 Task: Look for space in Sobral, Brazil from 1st June, 2023 to 4th June, 2023 for 1 adult in price range Rs.6000 to Rs.16000. Place can be private room with 1  bedroom having 1 bed and 1 bathroom. Property type can be house, flat, guest house. Amenities needed are: wifi. Booking option can be shelf check-in. Required host language is Spanish.
Action: Mouse moved to (661, 99)
Screenshot: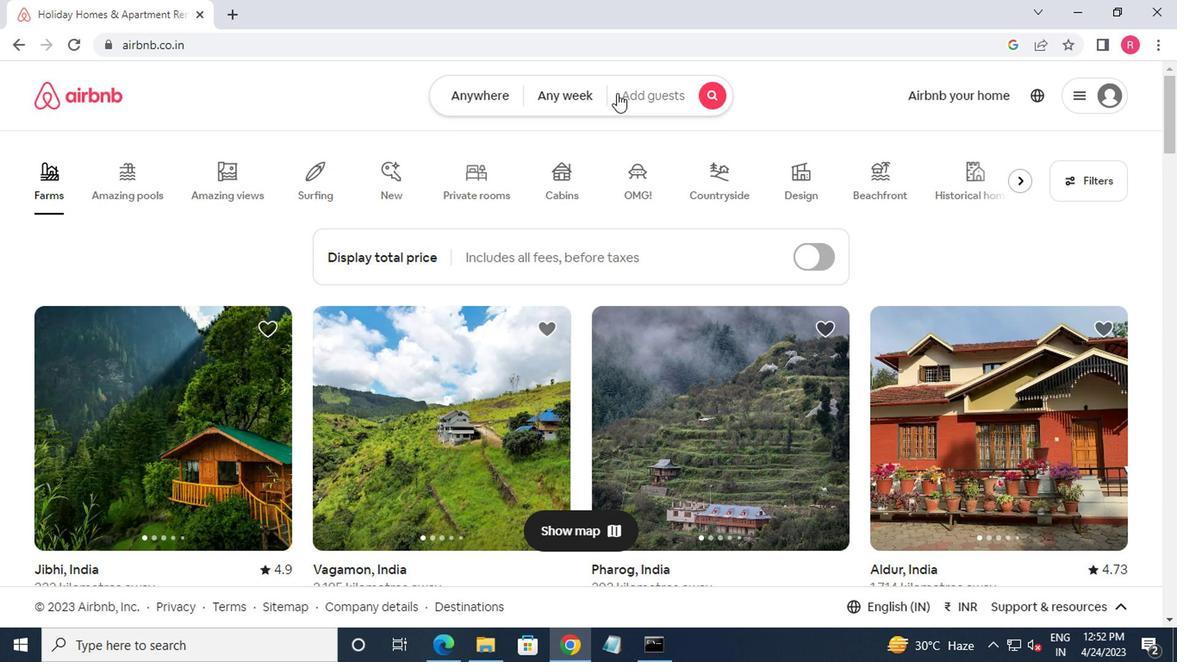
Action: Mouse pressed left at (661, 99)
Screenshot: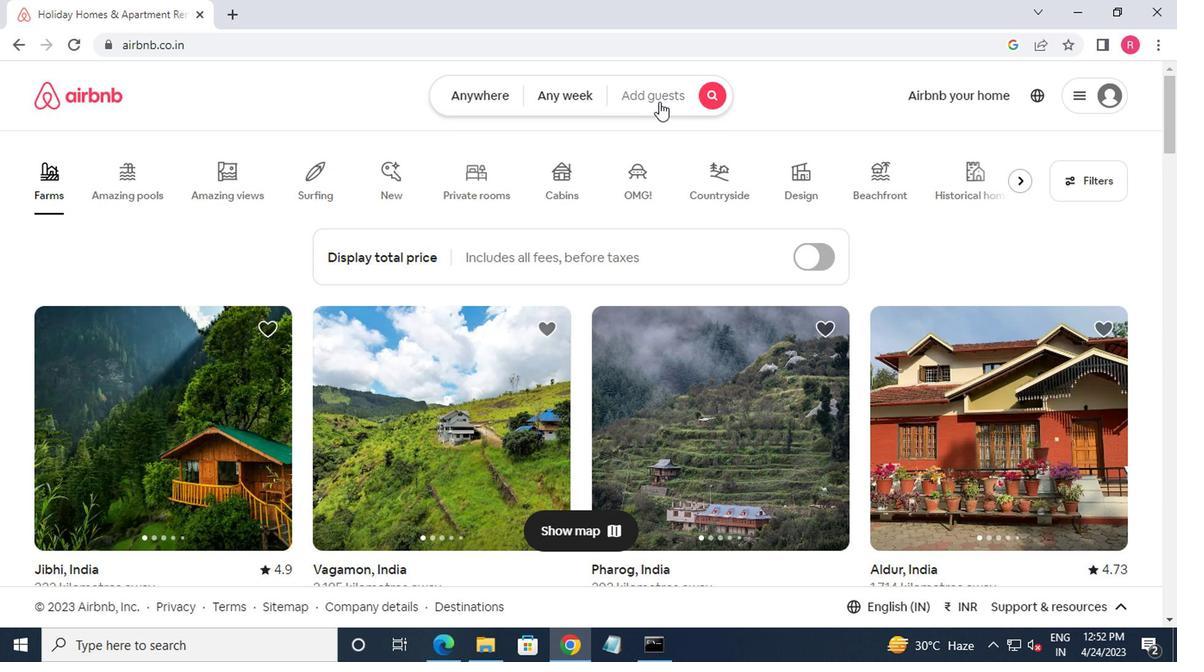
Action: Mouse moved to (316, 158)
Screenshot: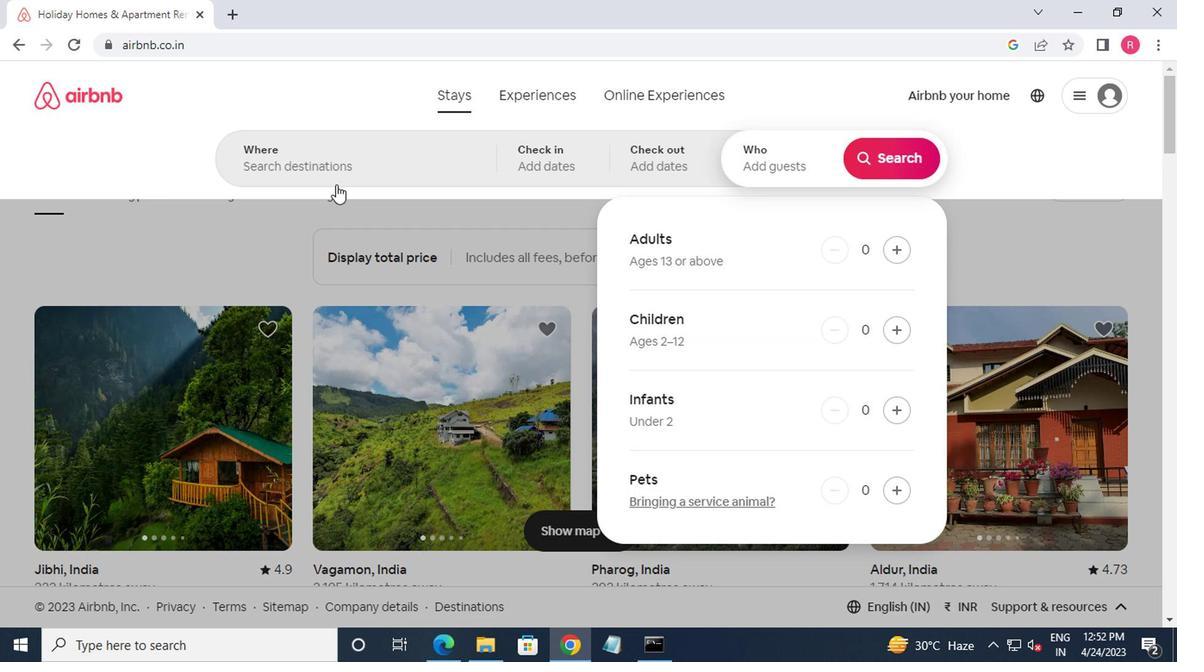 
Action: Mouse pressed left at (316, 158)
Screenshot: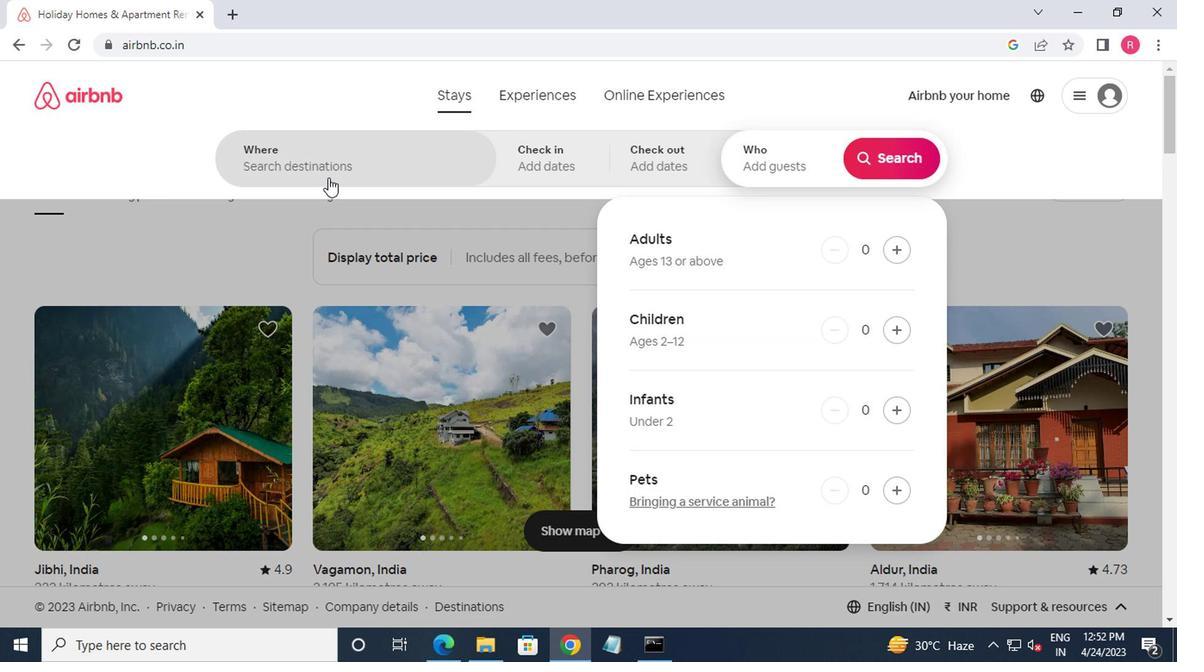 
Action: Key pressed soure,brazil<Key.enter>
Screenshot: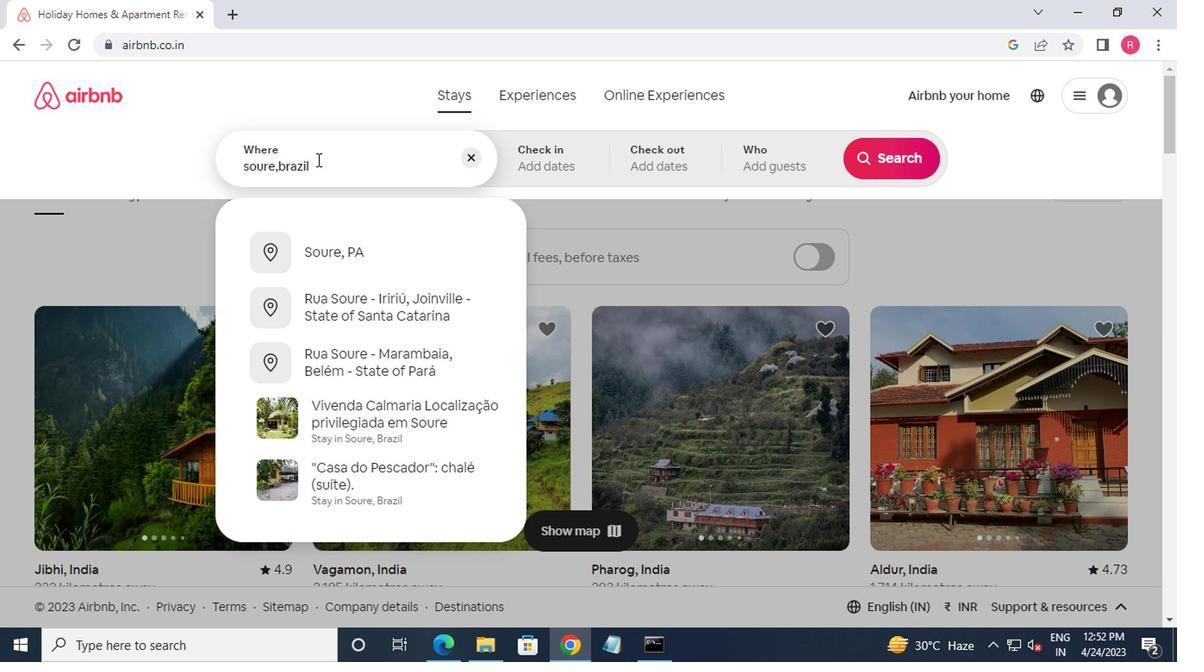 
Action: Mouse moved to (876, 298)
Screenshot: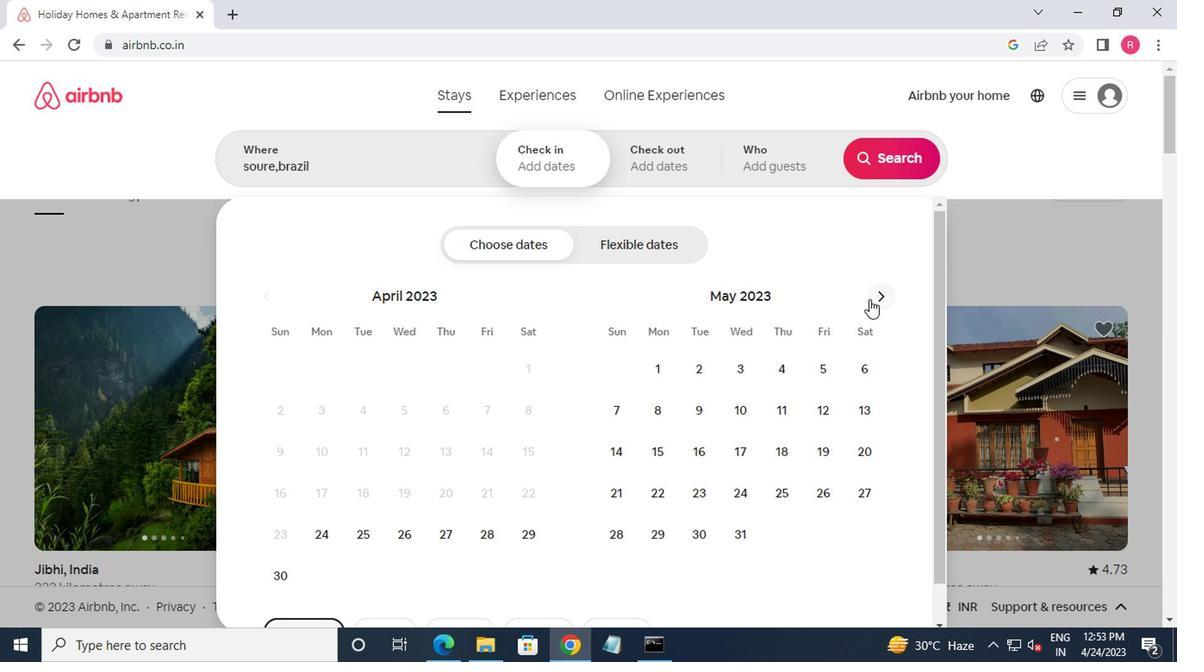 
Action: Mouse pressed left at (876, 298)
Screenshot: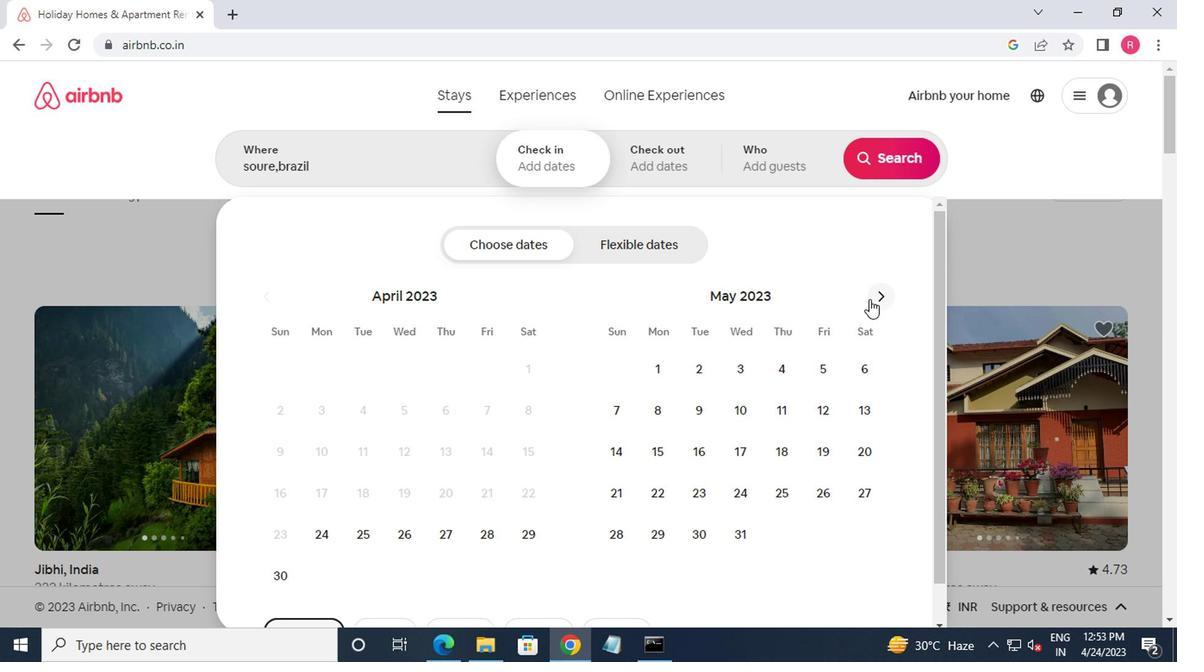 
Action: Mouse pressed left at (876, 298)
Screenshot: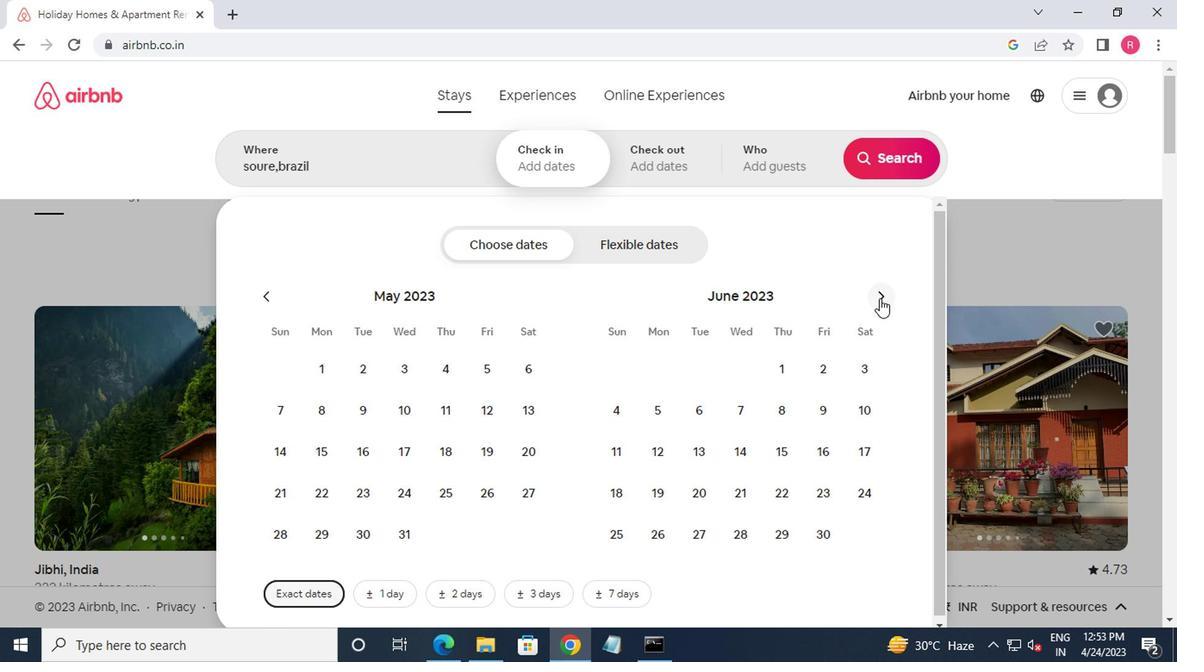 
Action: Mouse moved to (857, 369)
Screenshot: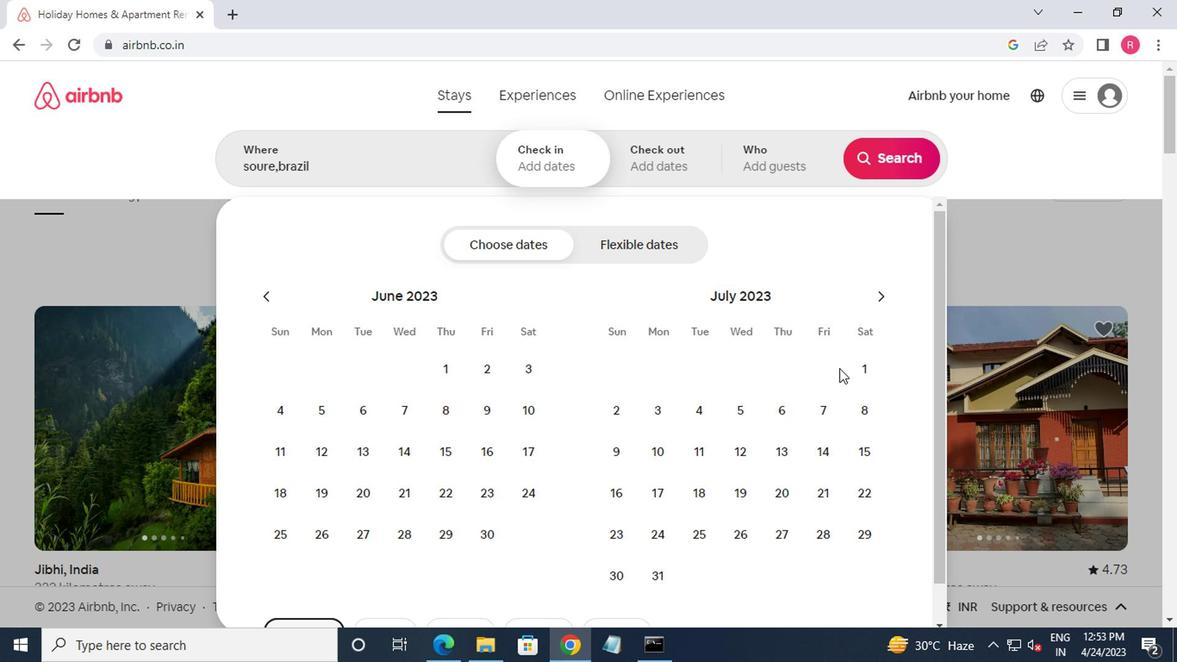 
Action: Mouse pressed left at (857, 369)
Screenshot: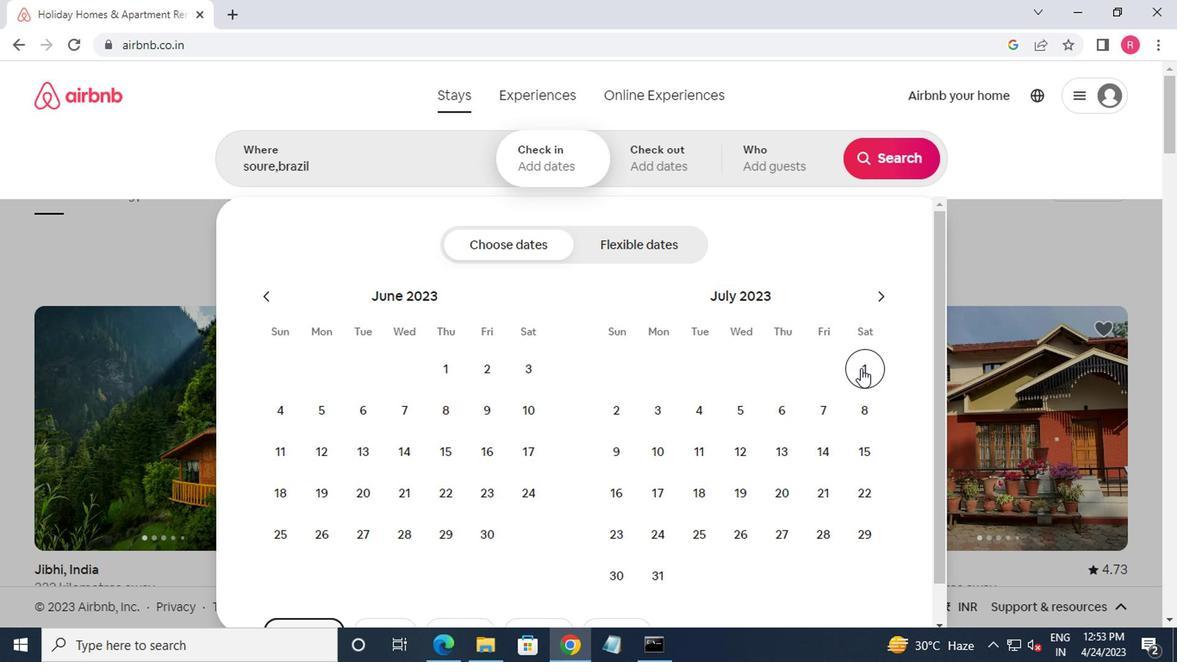
Action: Mouse moved to (651, 423)
Screenshot: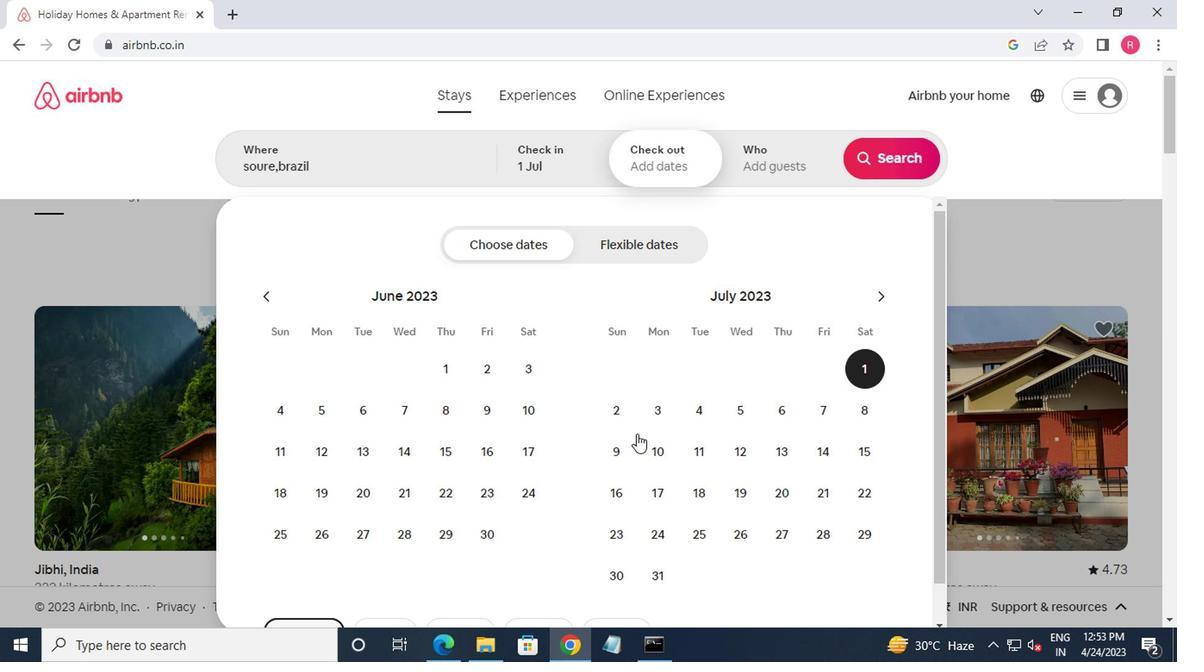 
Action: Mouse pressed left at (651, 423)
Screenshot: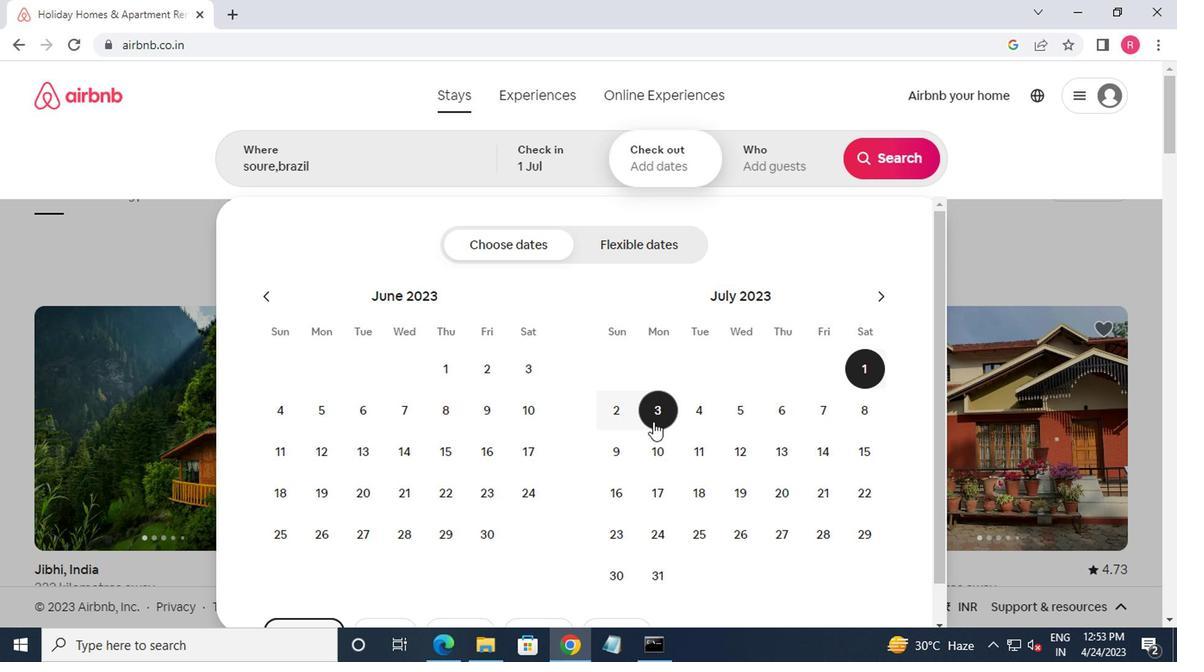 
Action: Mouse moved to (748, 164)
Screenshot: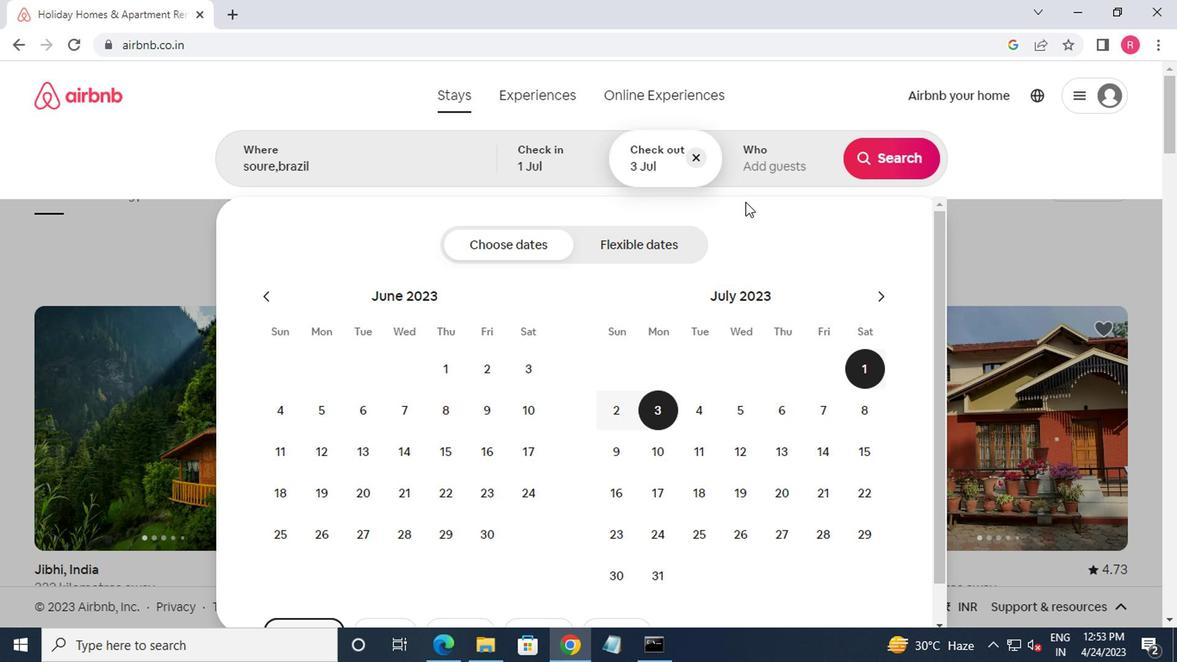 
Action: Mouse pressed left at (748, 164)
Screenshot: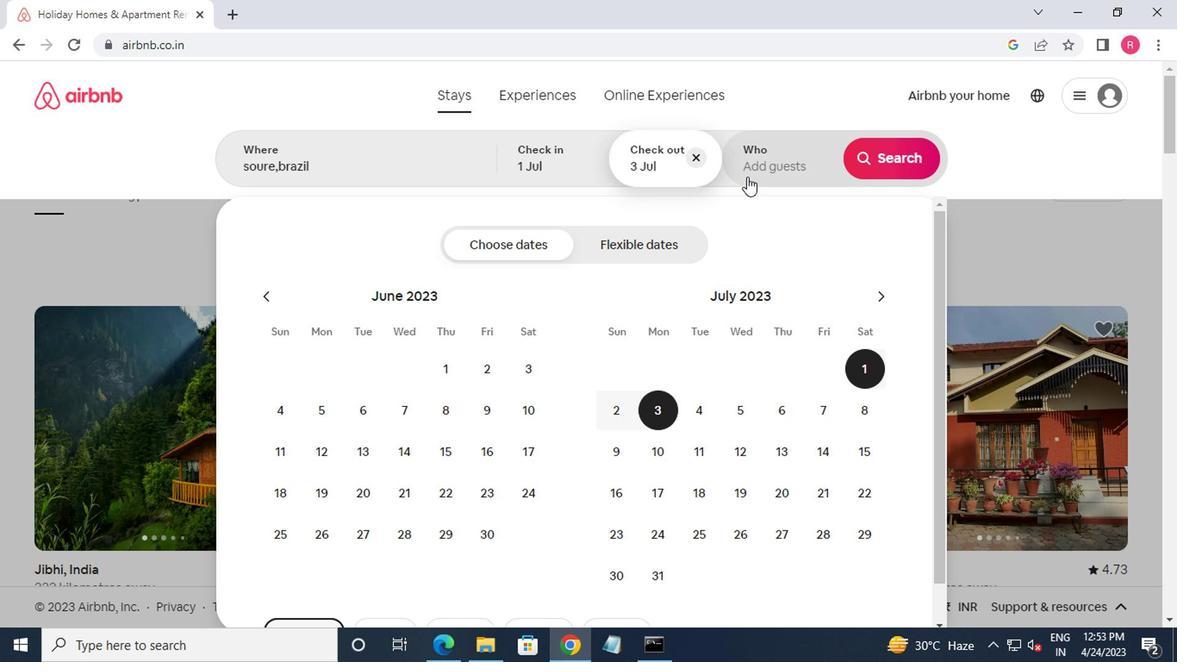 
Action: Mouse moved to (901, 257)
Screenshot: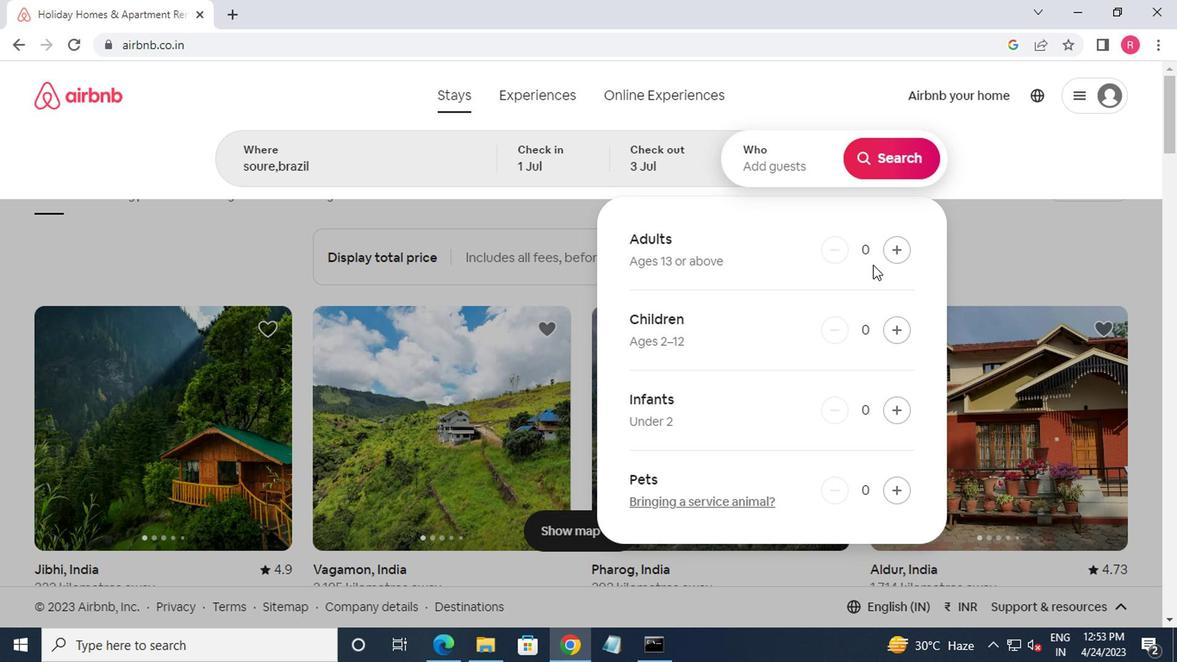 
Action: Mouse pressed left at (901, 257)
Screenshot: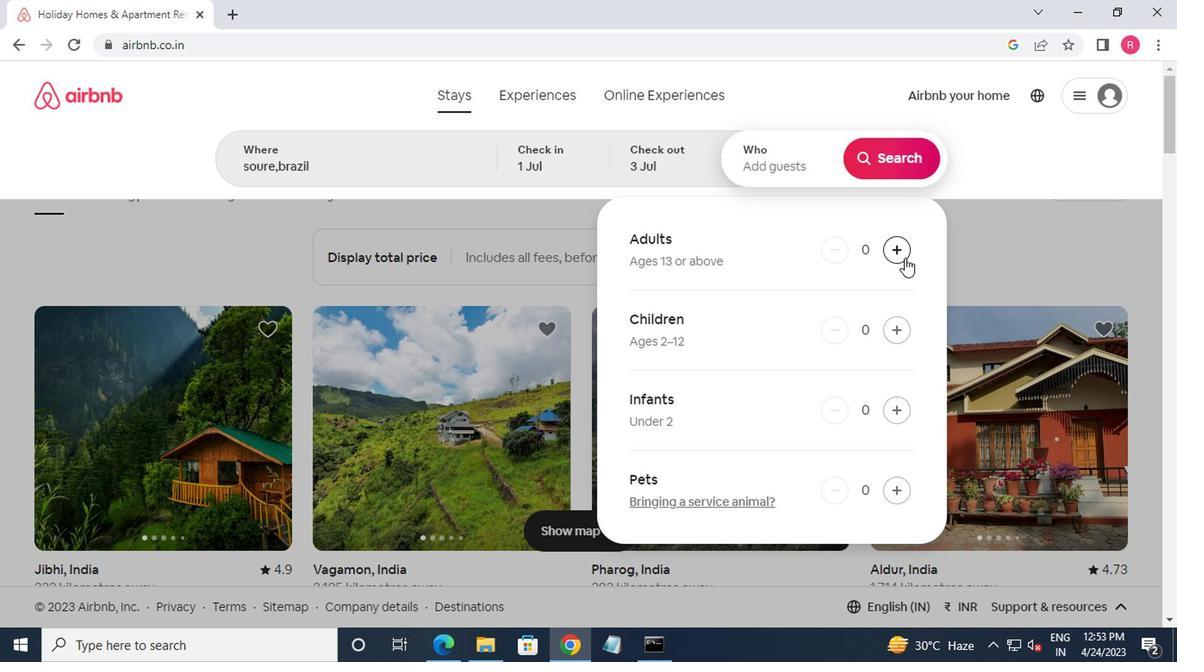 
Action: Mouse pressed left at (901, 257)
Screenshot: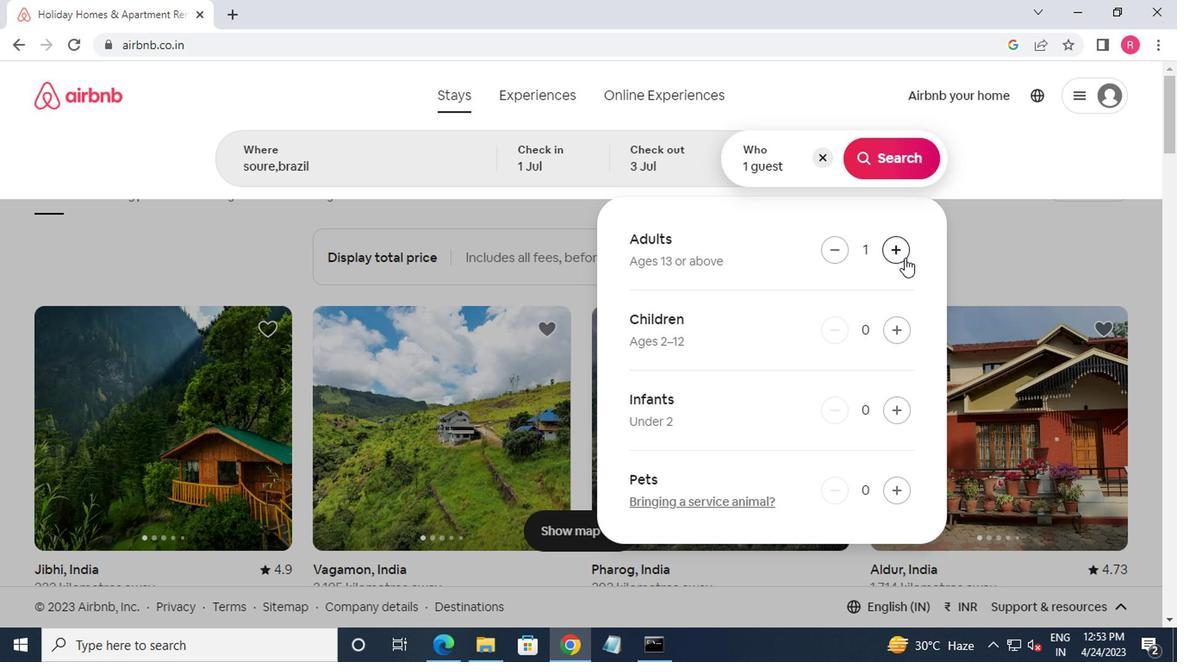 
Action: Mouse moved to (830, 255)
Screenshot: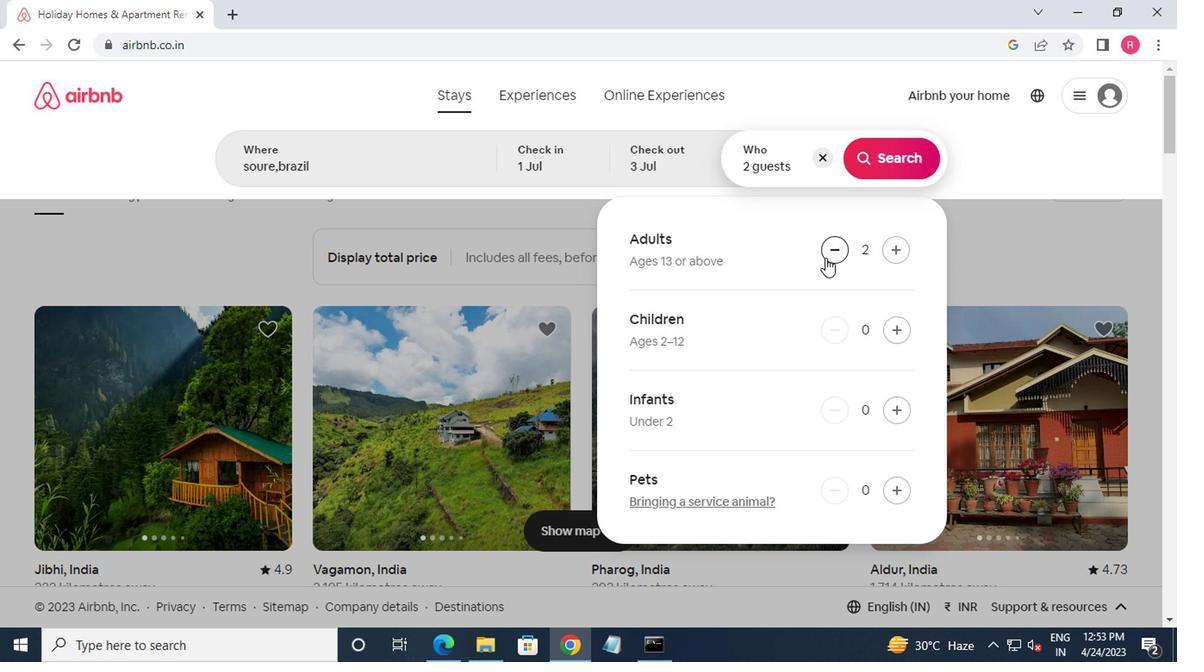 
Action: Mouse pressed left at (830, 255)
Screenshot: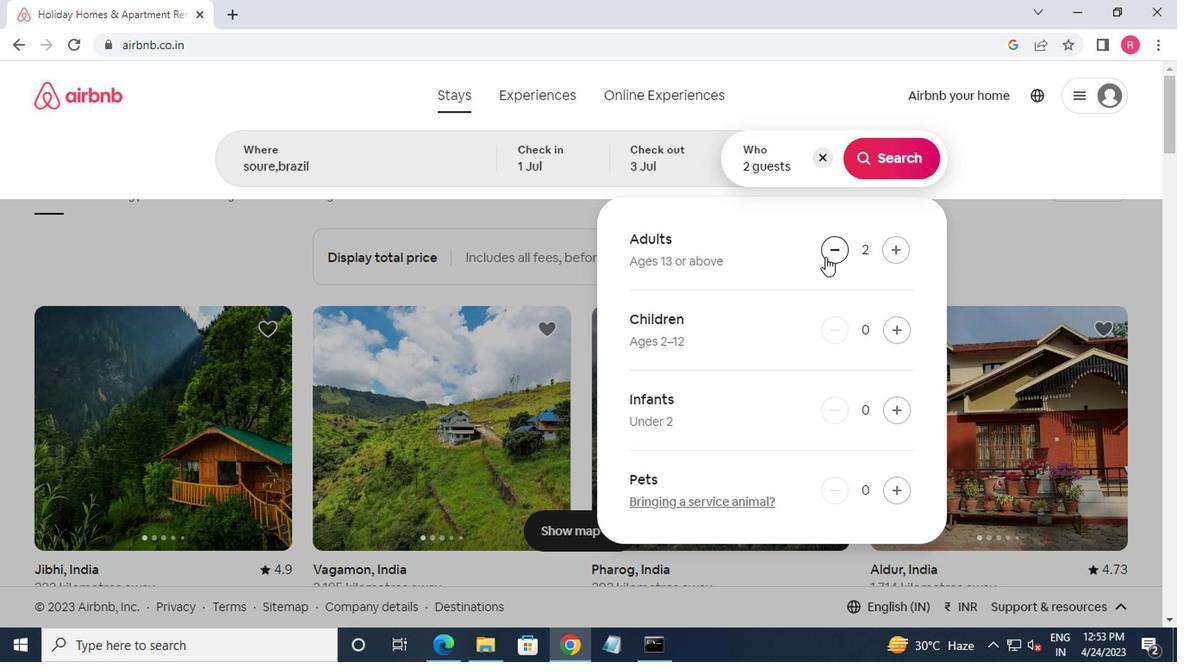 
Action: Mouse moved to (886, 162)
Screenshot: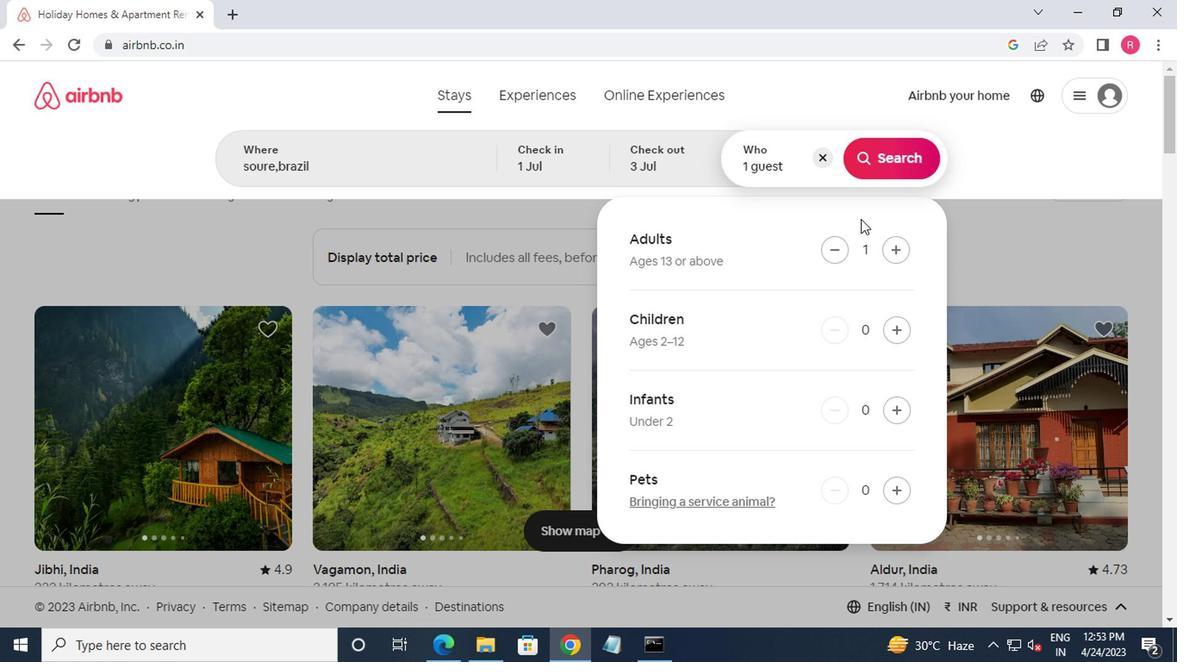 
Action: Mouse pressed left at (886, 162)
Screenshot: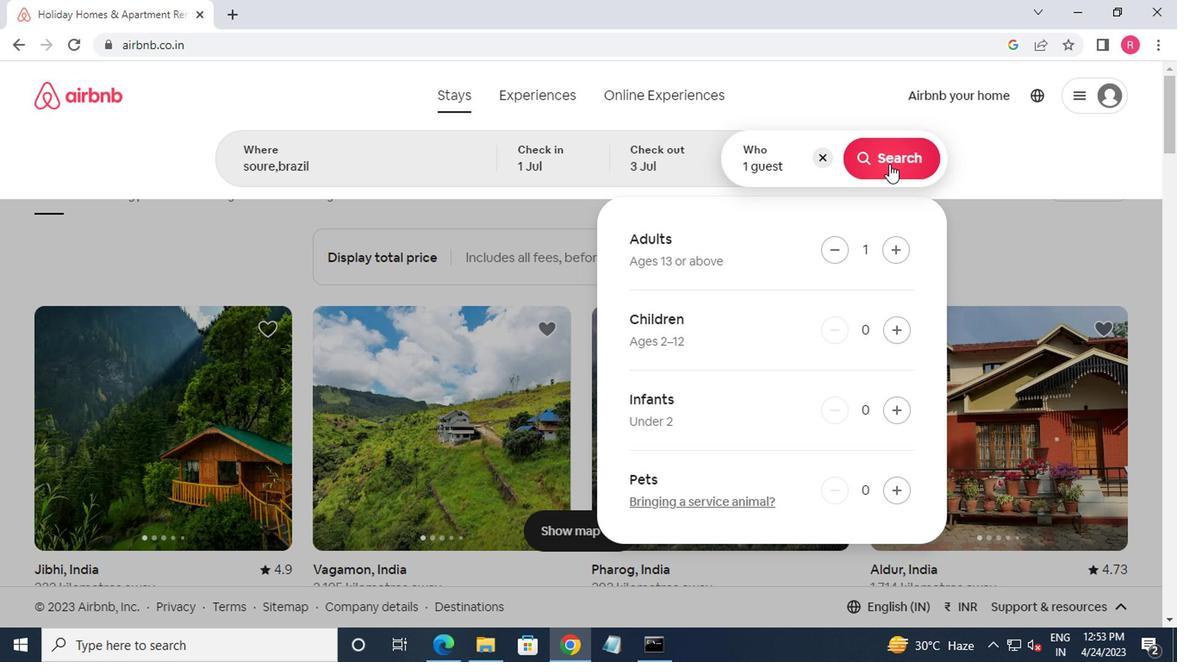 
Action: Mouse moved to (1073, 168)
Screenshot: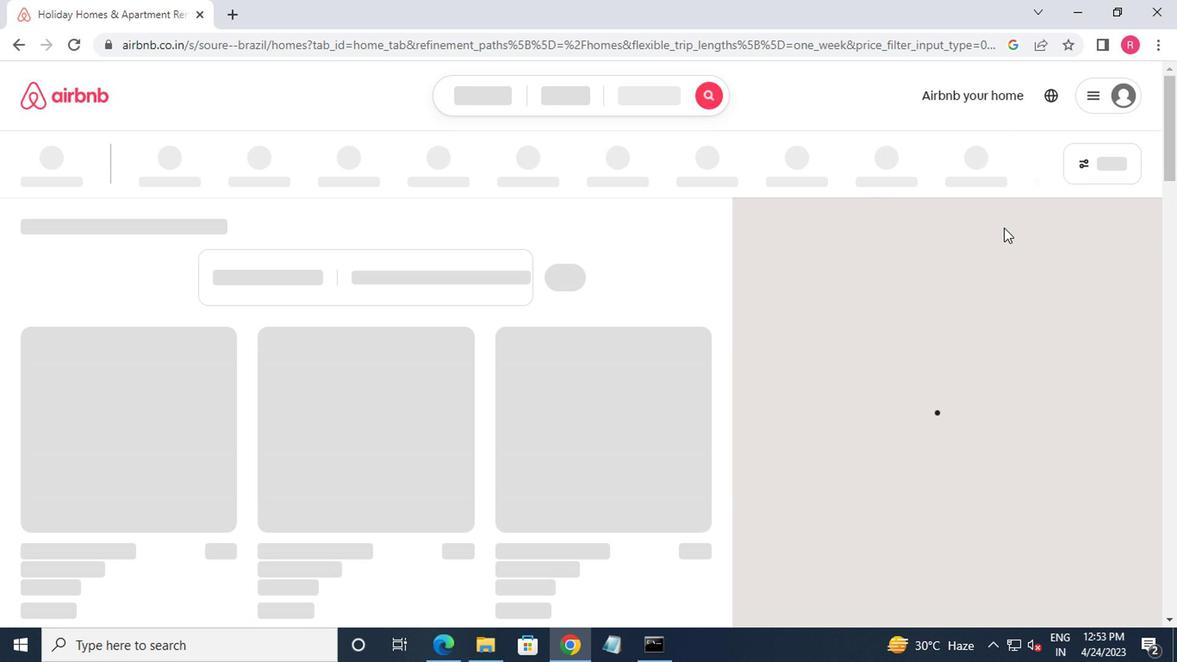 
Action: Mouse pressed left at (1073, 168)
Screenshot: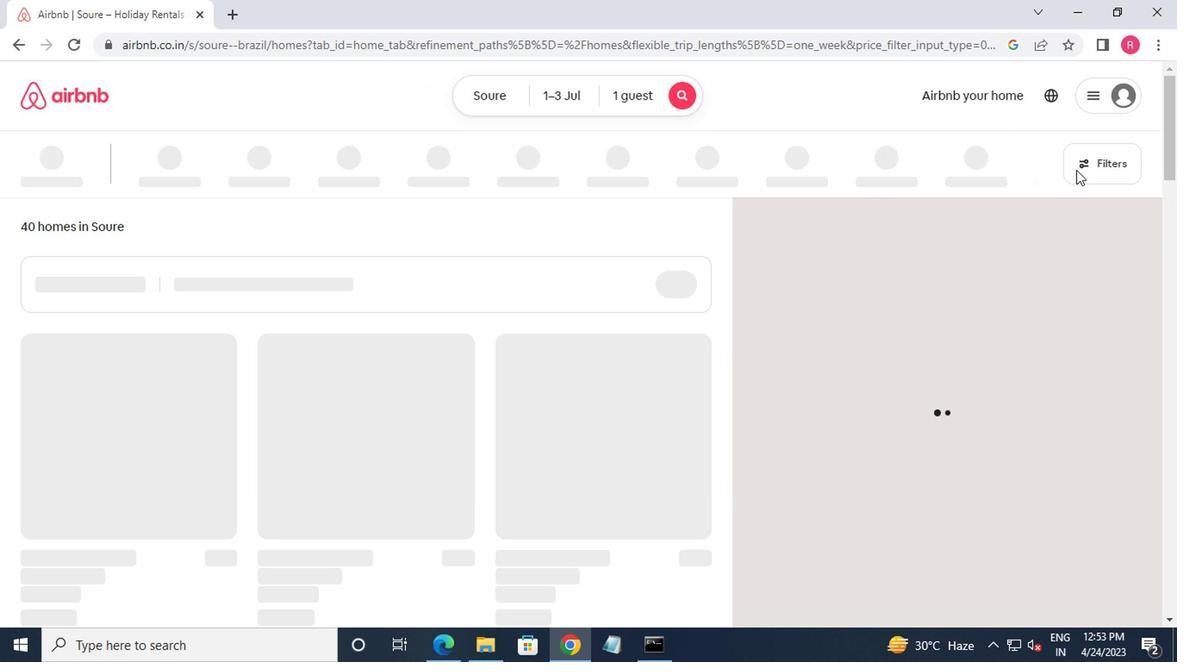 
Action: Mouse moved to (468, 393)
Screenshot: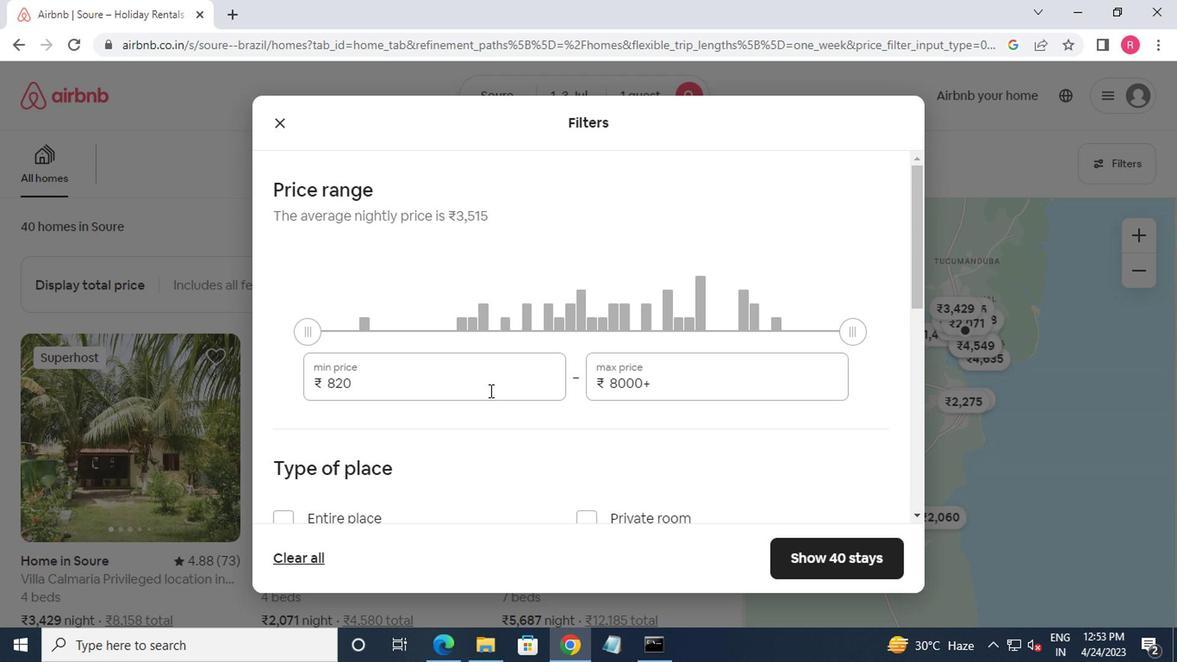 
Action: Mouse pressed left at (468, 393)
Screenshot: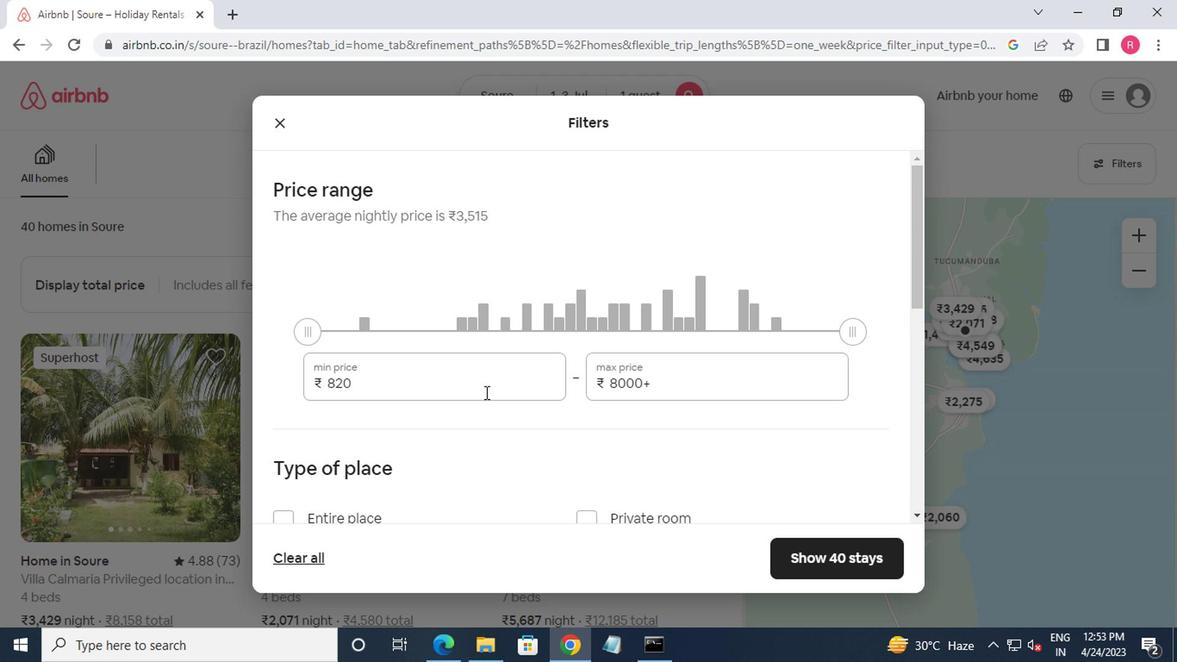 
Action: Mouse moved to (511, 439)
Screenshot: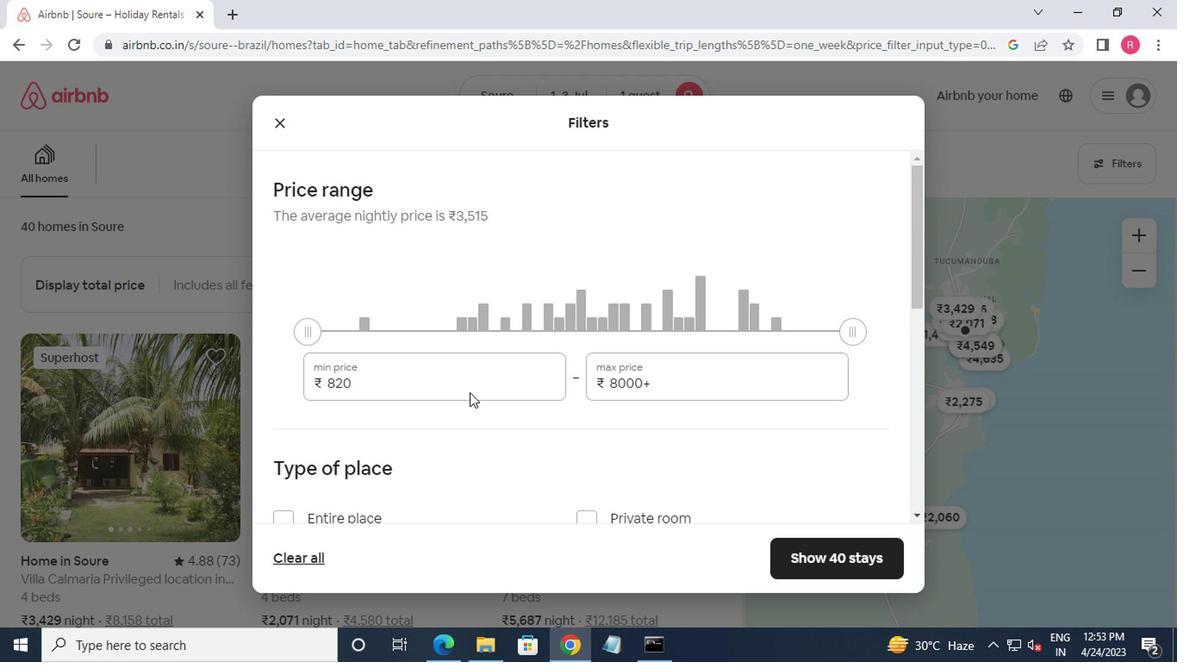 
Action: Key pressed <Key.backspace><Key.backspace><Key.backspace><Key.backspace><Key.backspace>5000
Screenshot: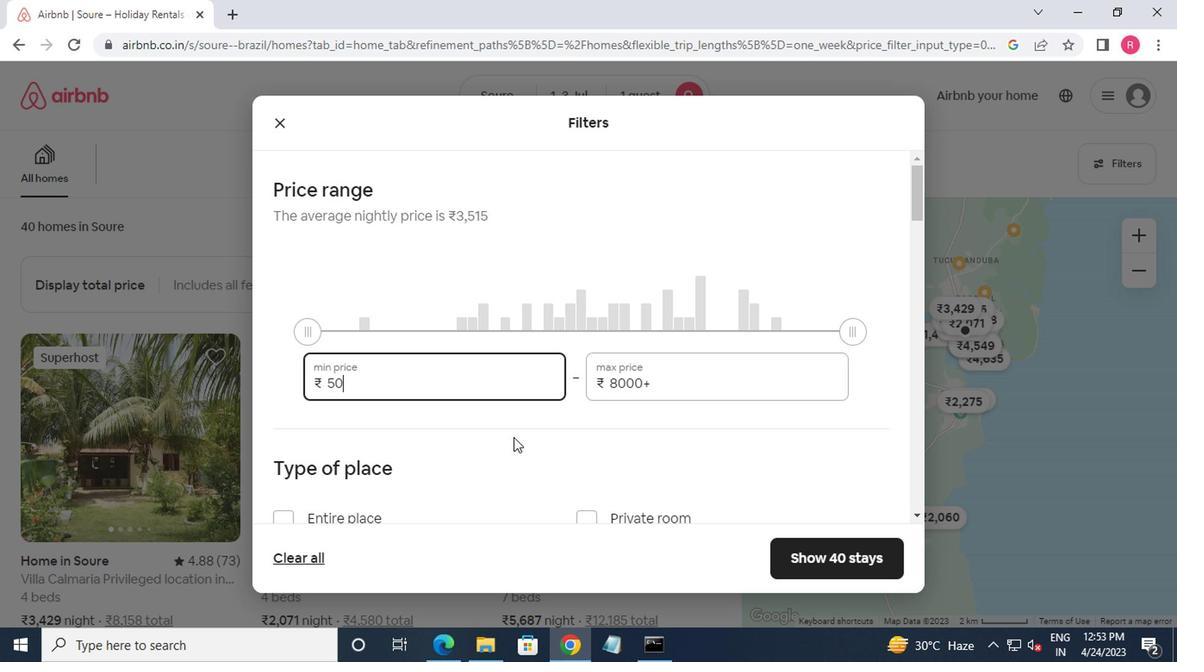 
Action: Mouse moved to (656, 388)
Screenshot: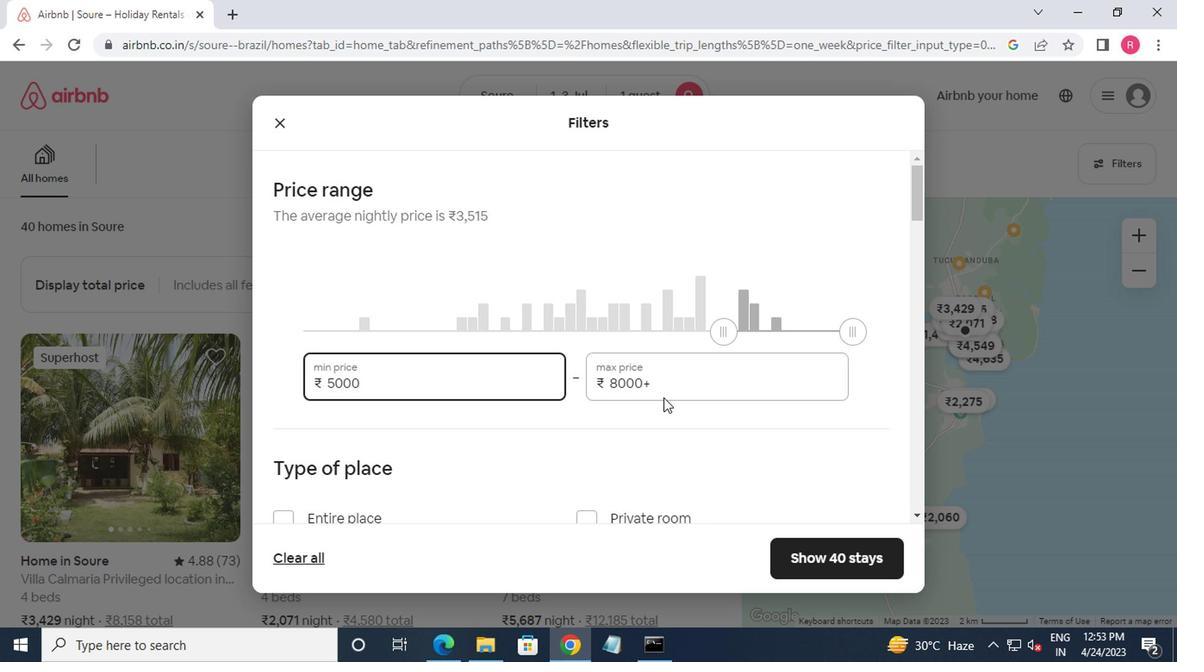 
Action: Mouse pressed left at (656, 388)
Screenshot: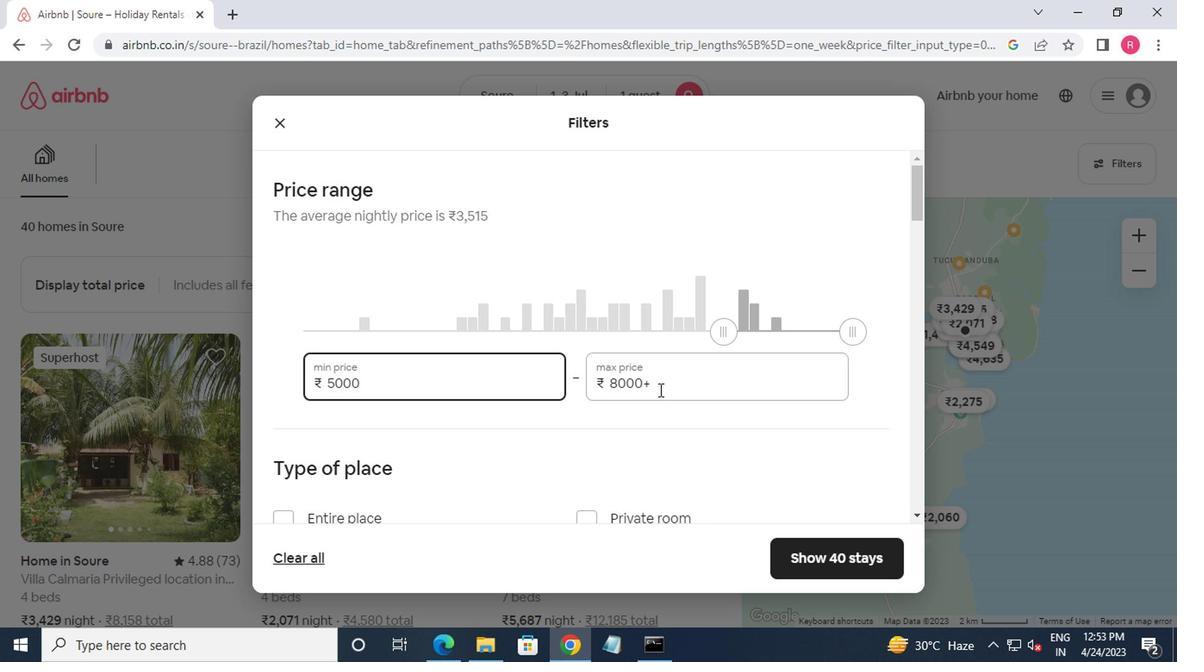 
Action: Mouse moved to (656, 387)
Screenshot: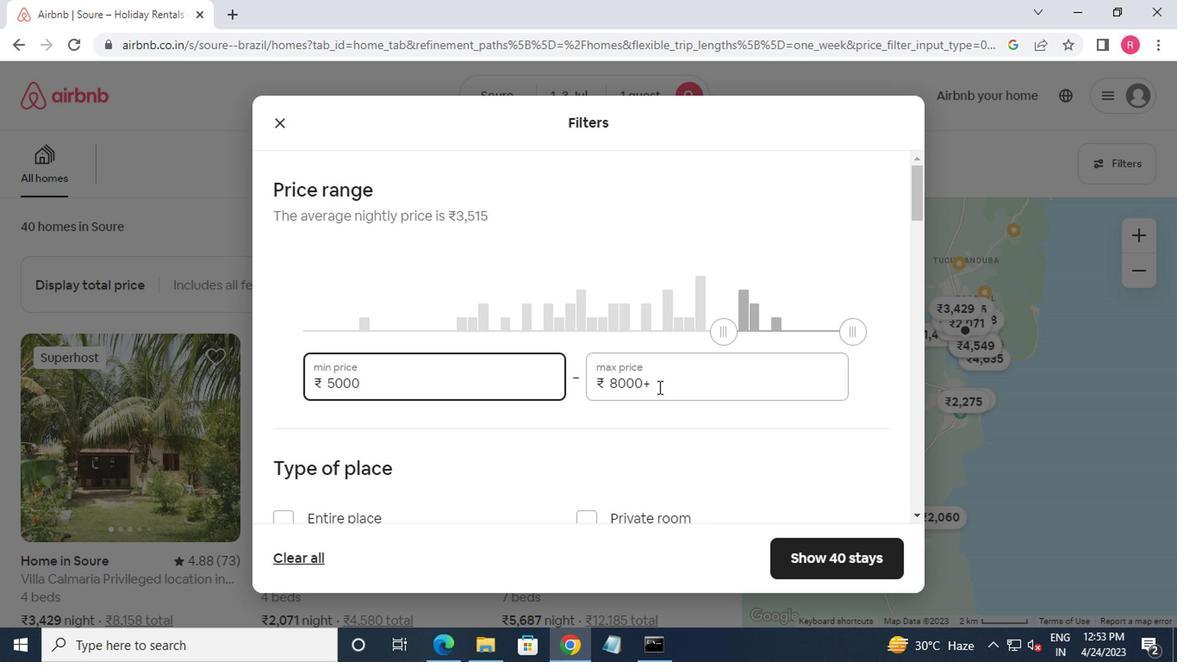 
Action: Key pressed \<Key.backspace><Key.backspace><Key.backspace><Key.backspace><Key.backspace>15000
Screenshot: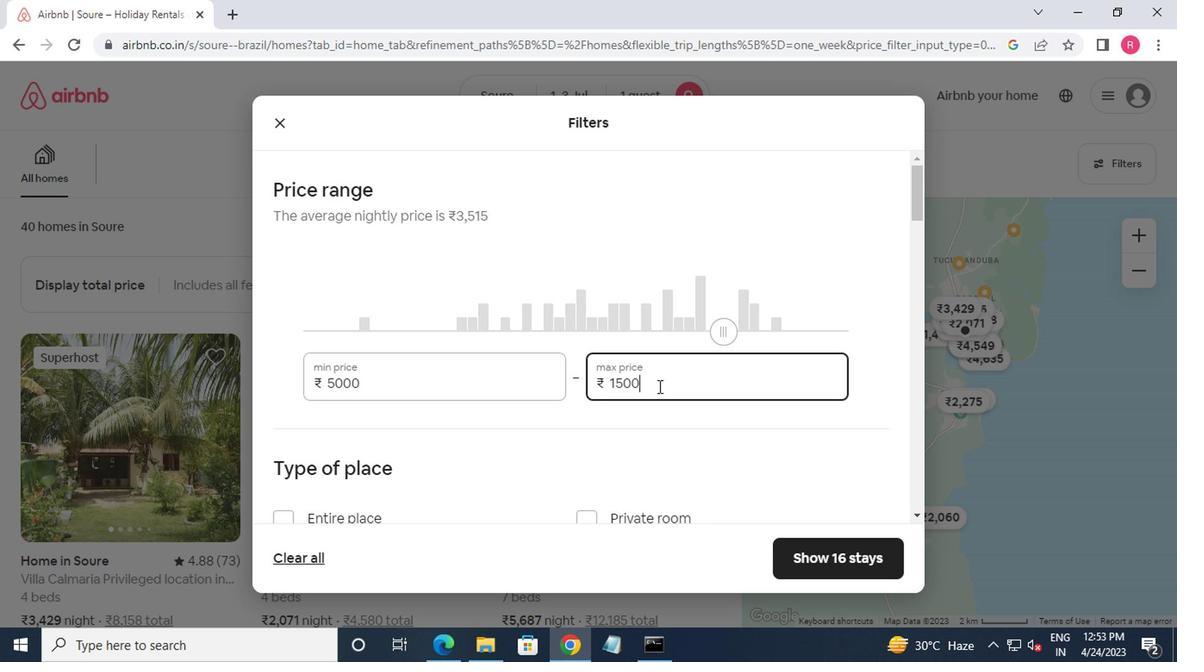 
Action: Mouse moved to (667, 437)
Screenshot: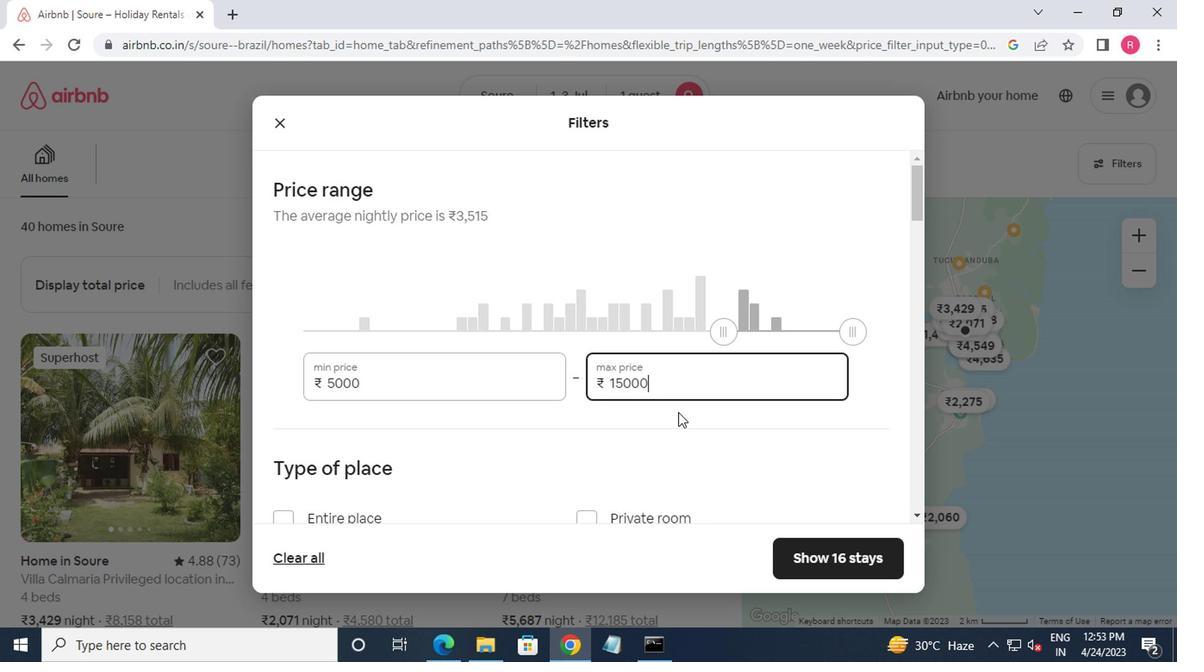
Action: Mouse scrolled (667, 437) with delta (0, 0)
Screenshot: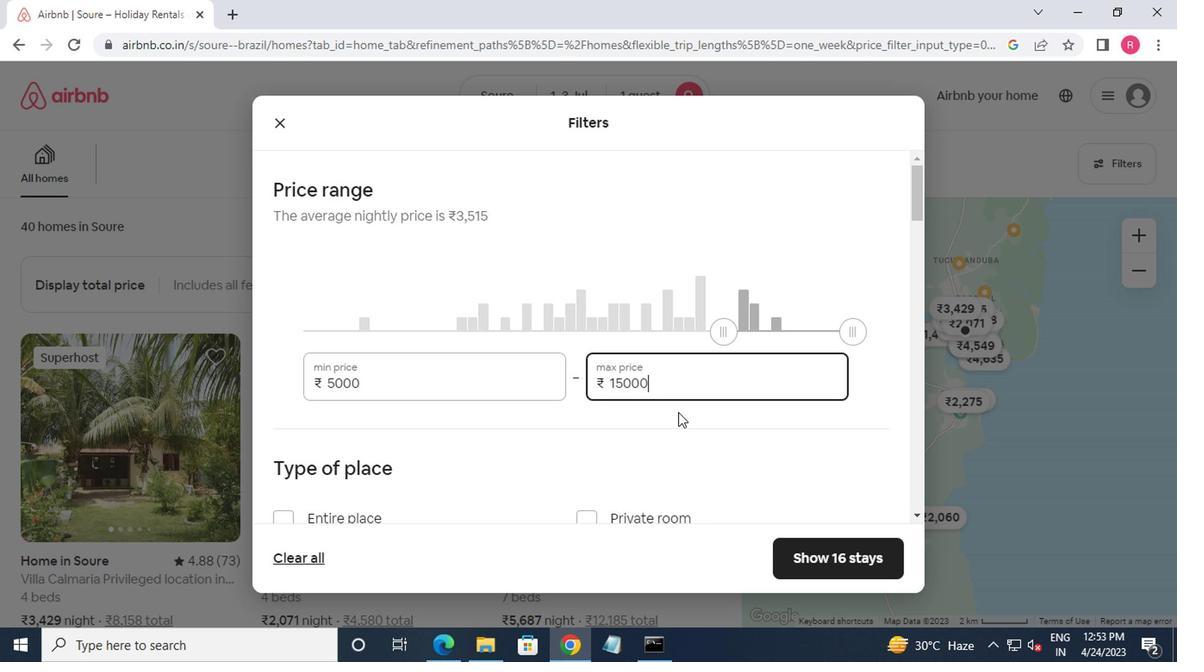 
Action: Mouse moved to (661, 452)
Screenshot: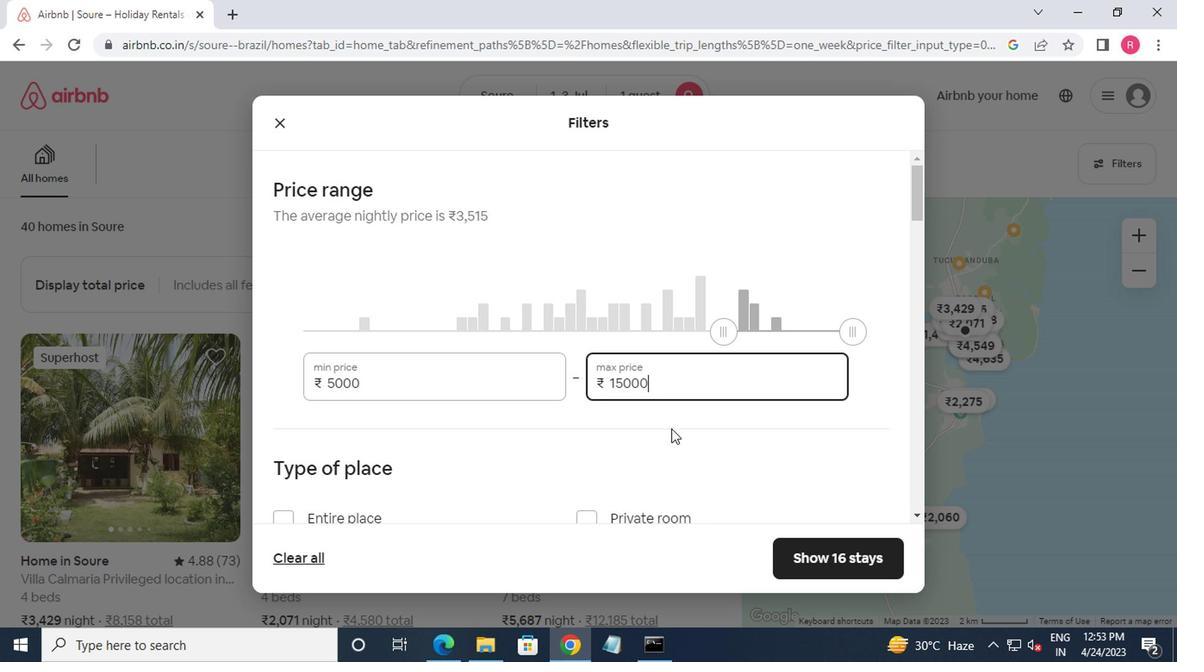 
Action: Mouse scrolled (661, 451) with delta (0, 0)
Screenshot: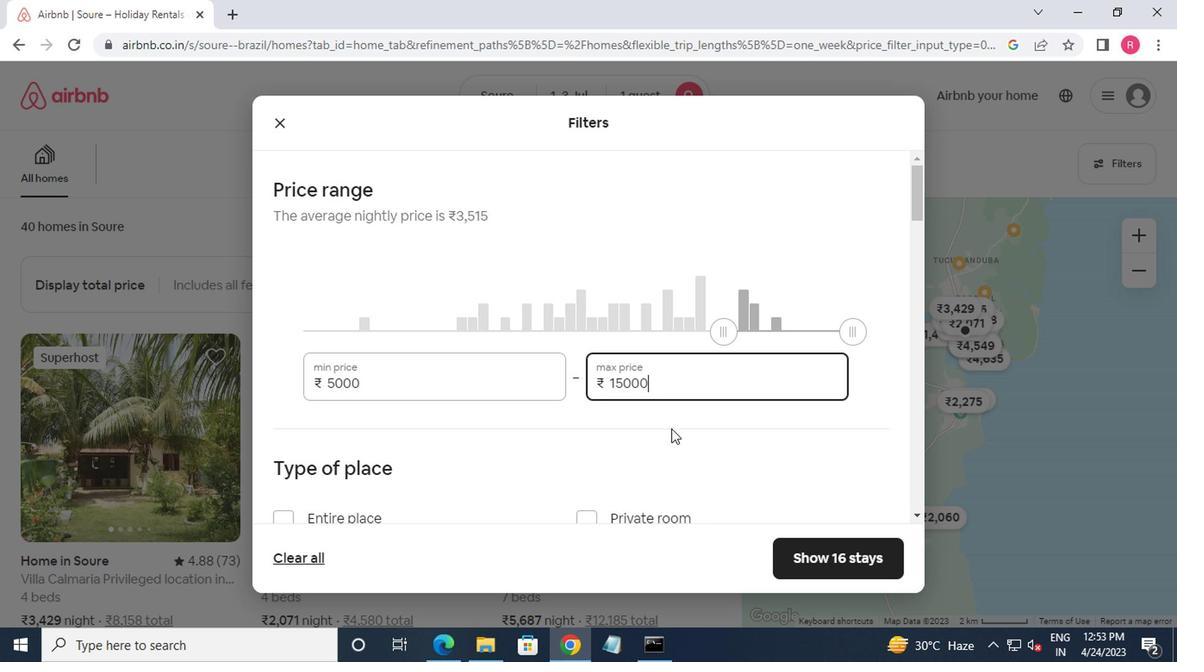 
Action: Mouse moved to (625, 462)
Screenshot: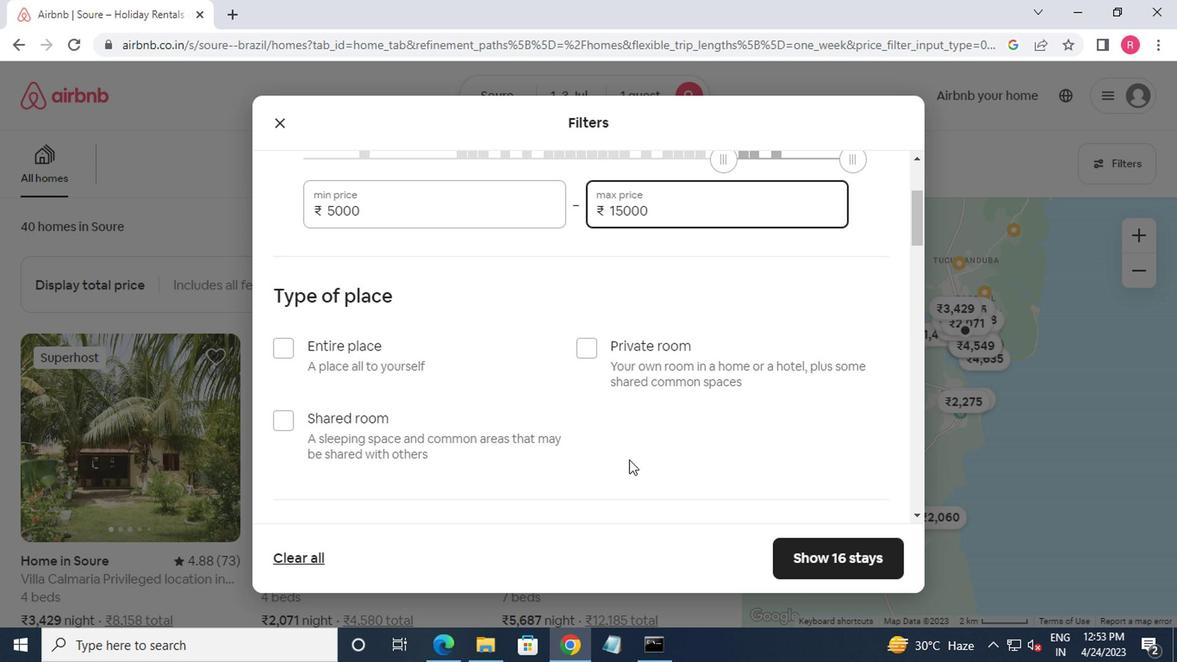 
Action: Mouse scrolled (625, 461) with delta (0, -1)
Screenshot: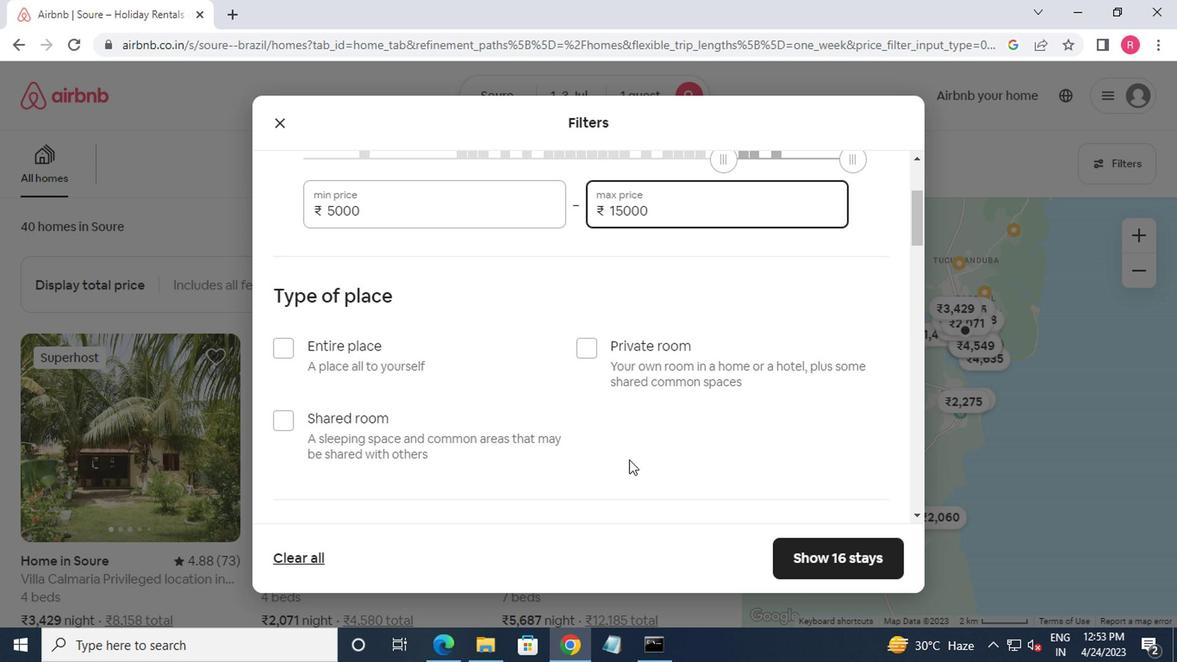 
Action: Mouse moved to (595, 263)
Screenshot: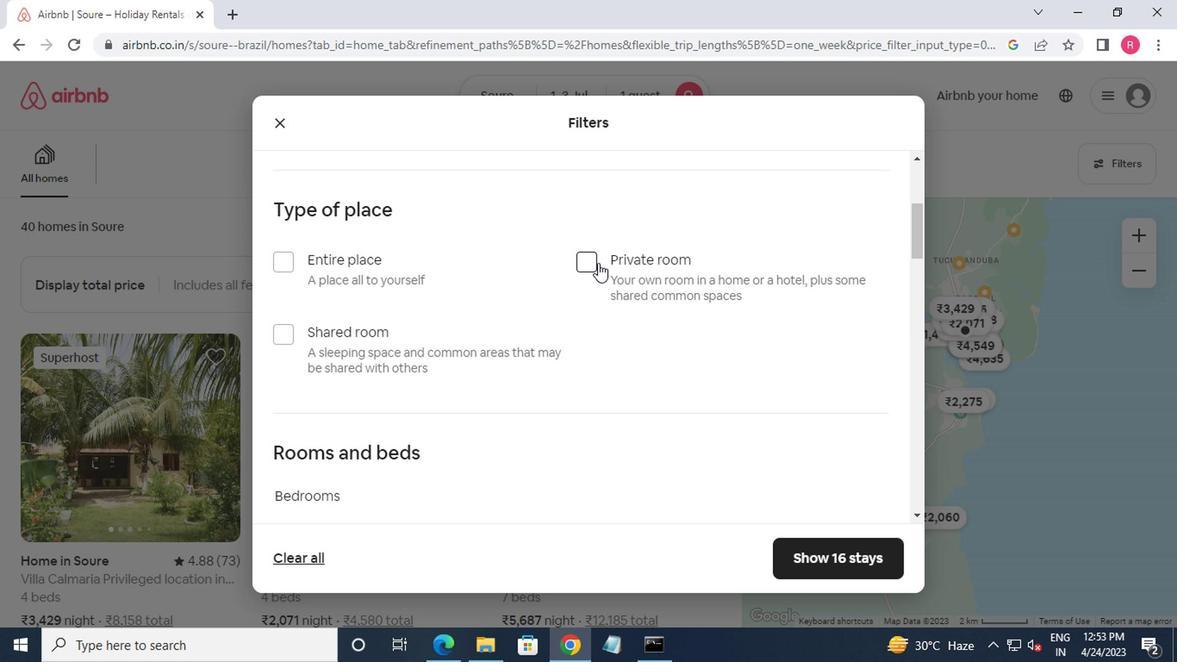 
Action: Mouse pressed left at (595, 263)
Screenshot: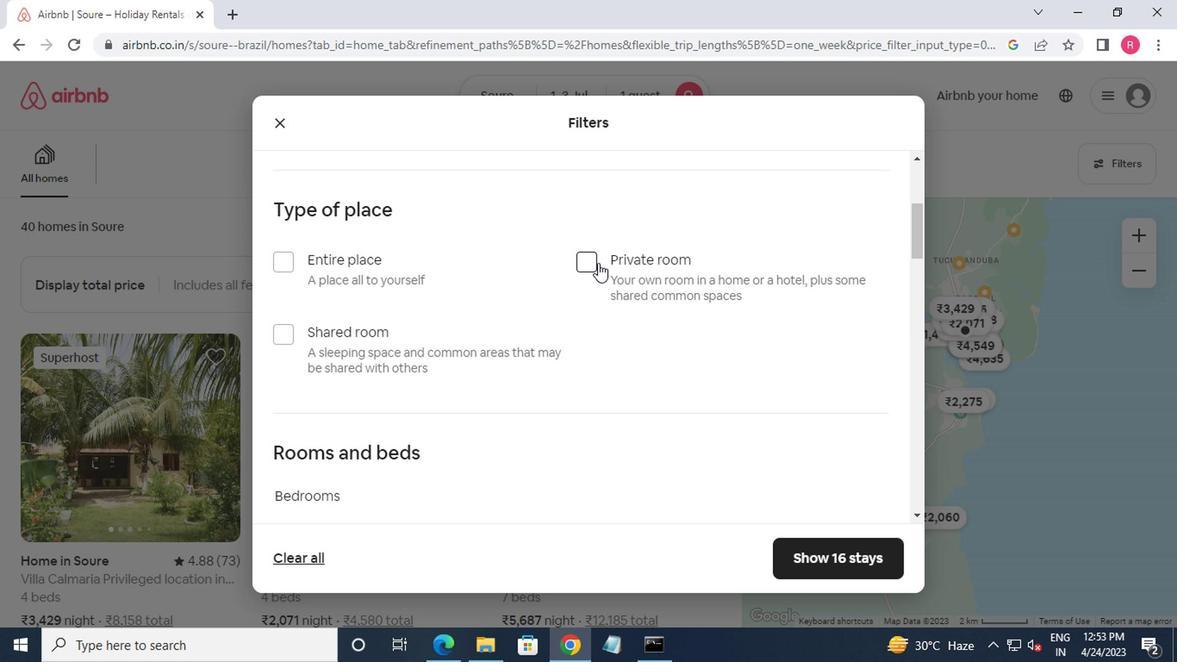 
Action: Mouse moved to (594, 273)
Screenshot: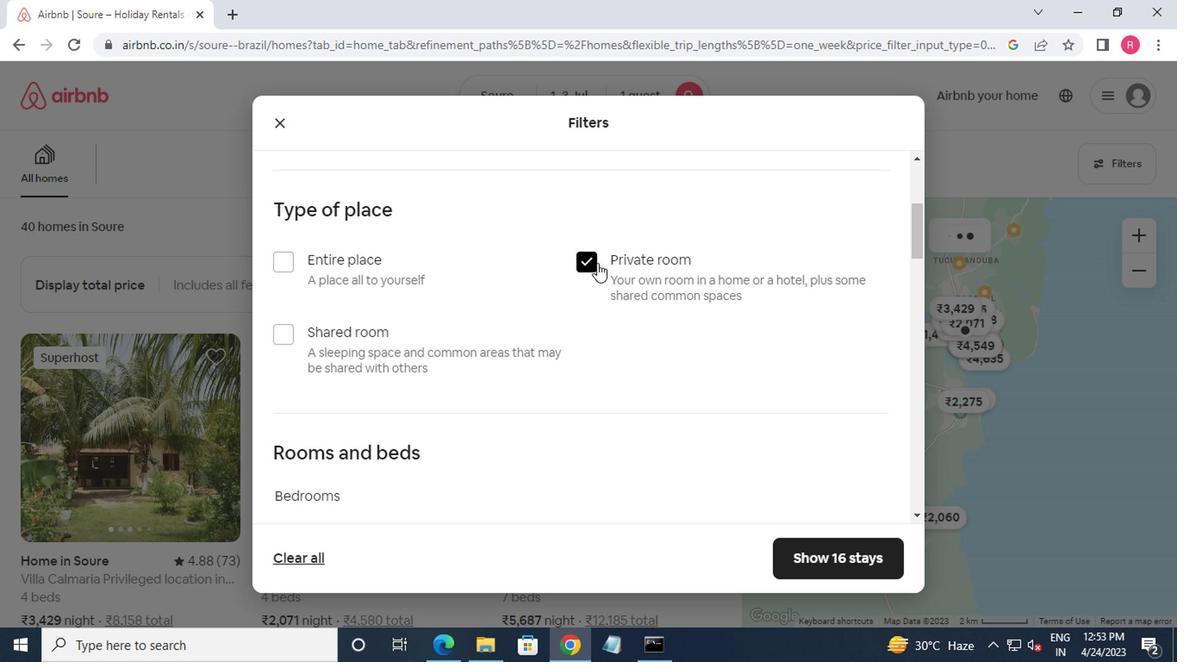 
Action: Mouse scrolled (594, 272) with delta (0, -1)
Screenshot: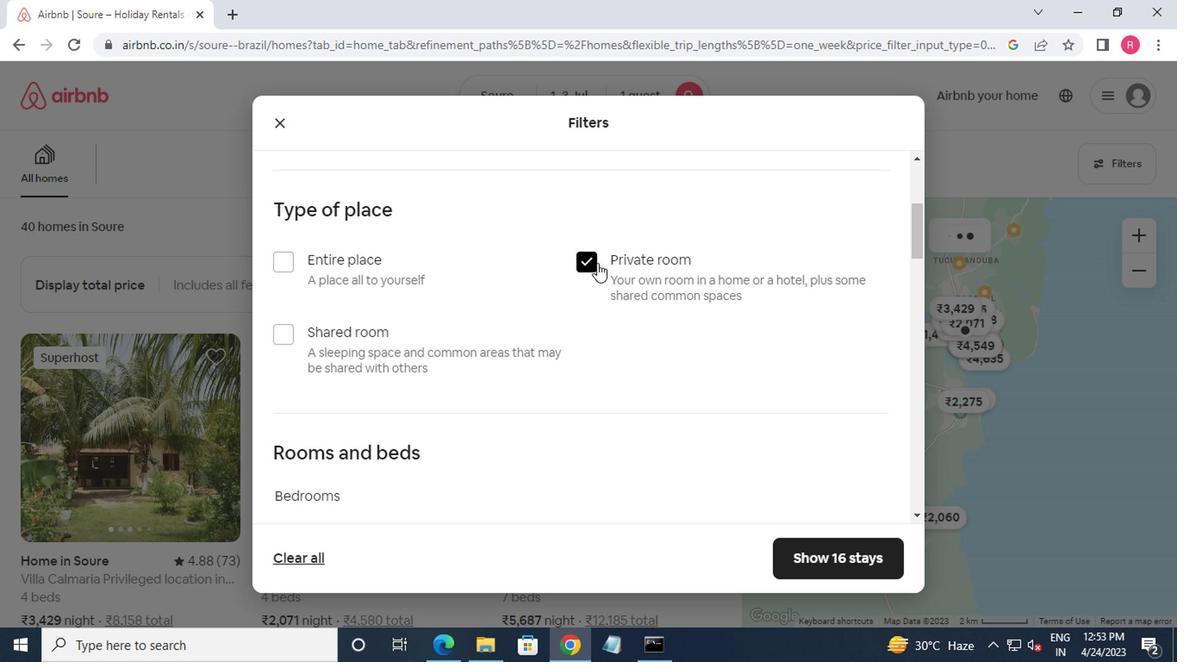 
Action: Mouse moved to (594, 275)
Screenshot: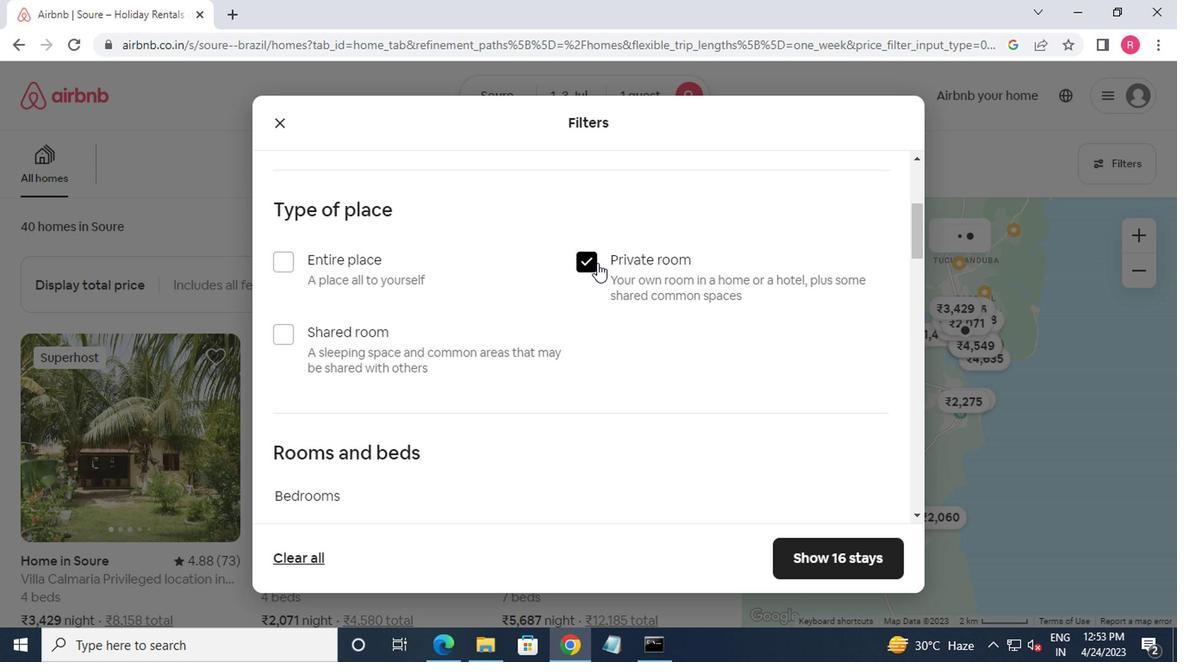 
Action: Mouse scrolled (594, 274) with delta (0, -1)
Screenshot: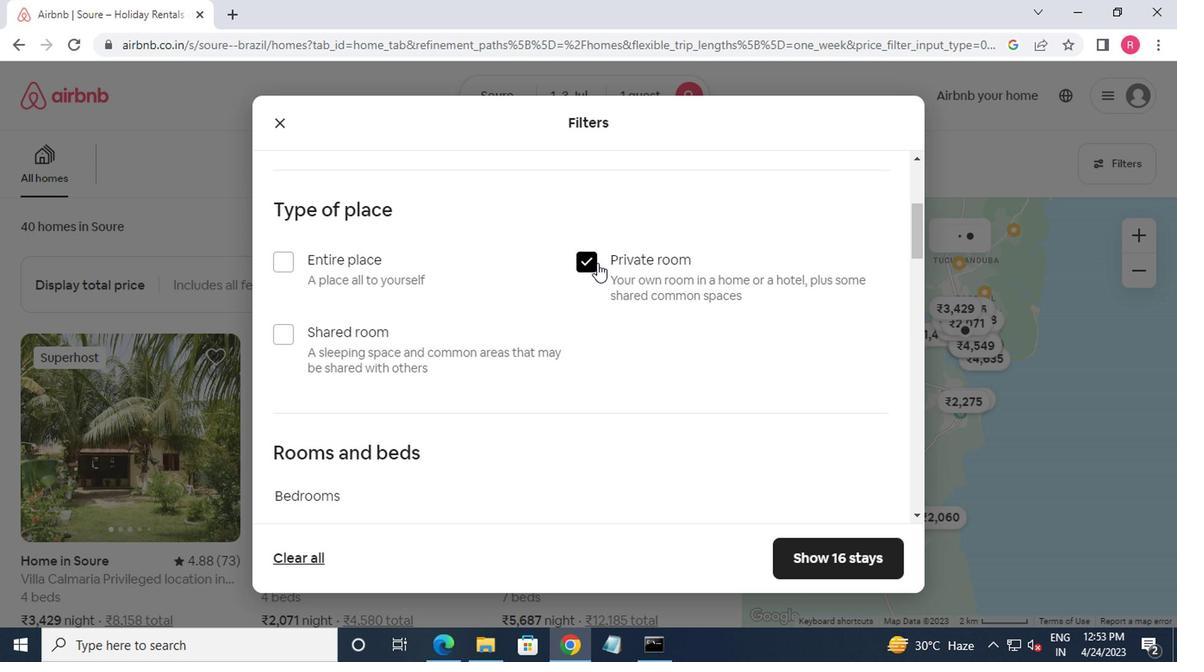 
Action: Mouse moved to (591, 280)
Screenshot: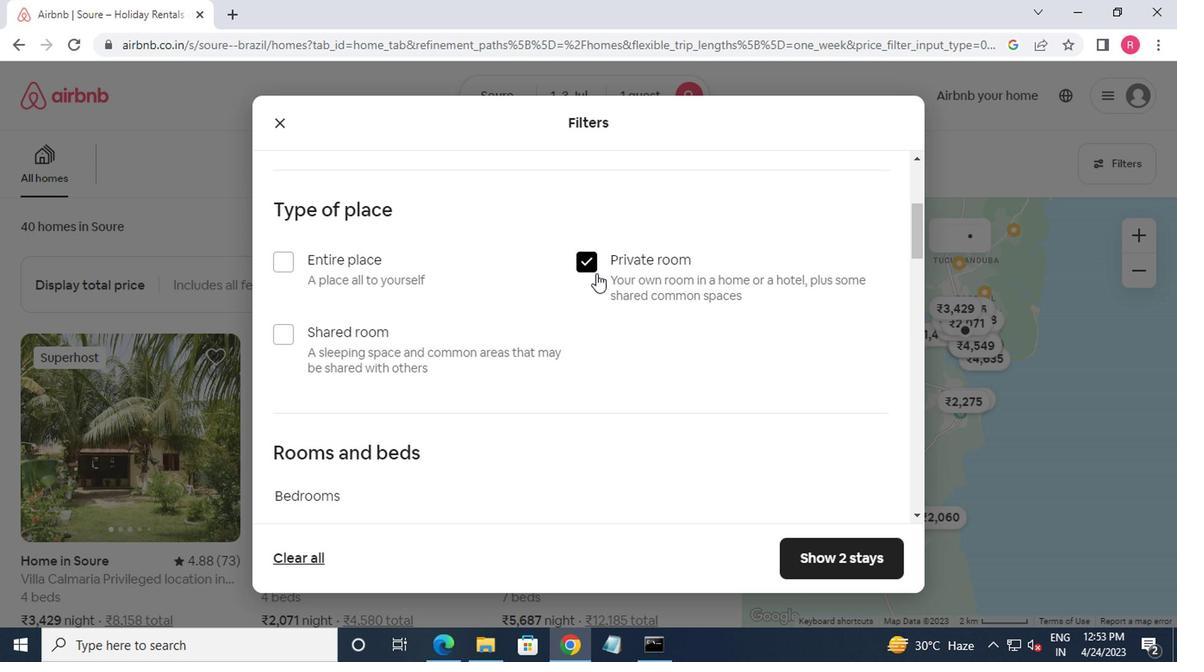 
Action: Mouse scrolled (591, 280) with delta (0, 0)
Screenshot: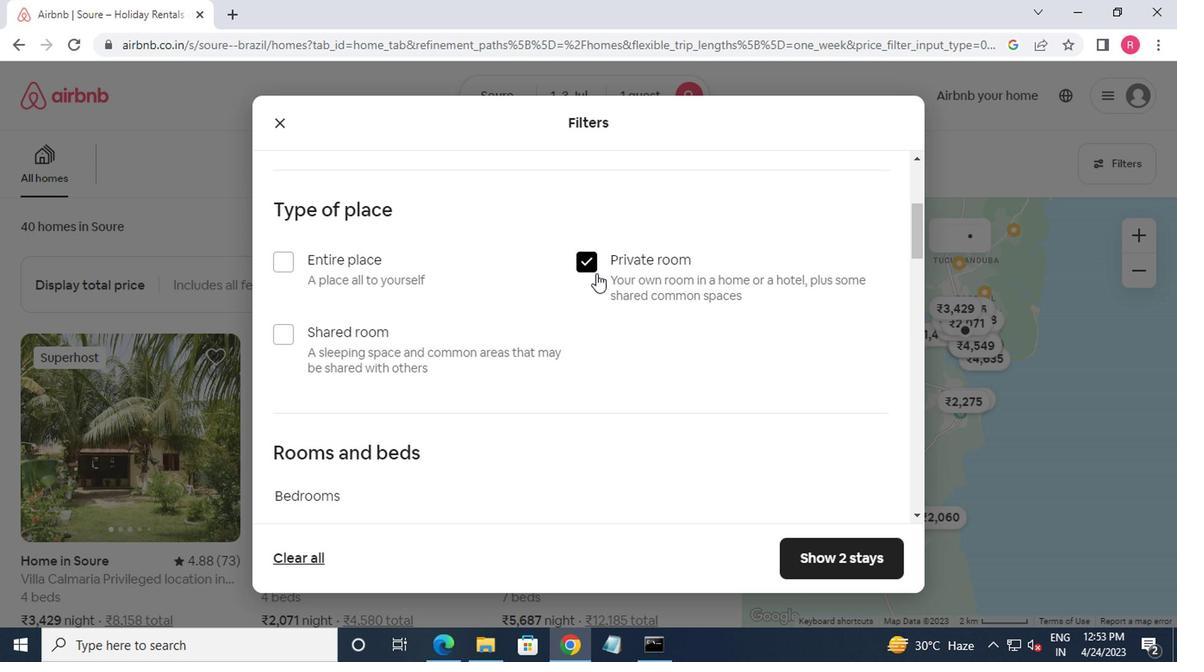 
Action: Mouse moved to (580, 290)
Screenshot: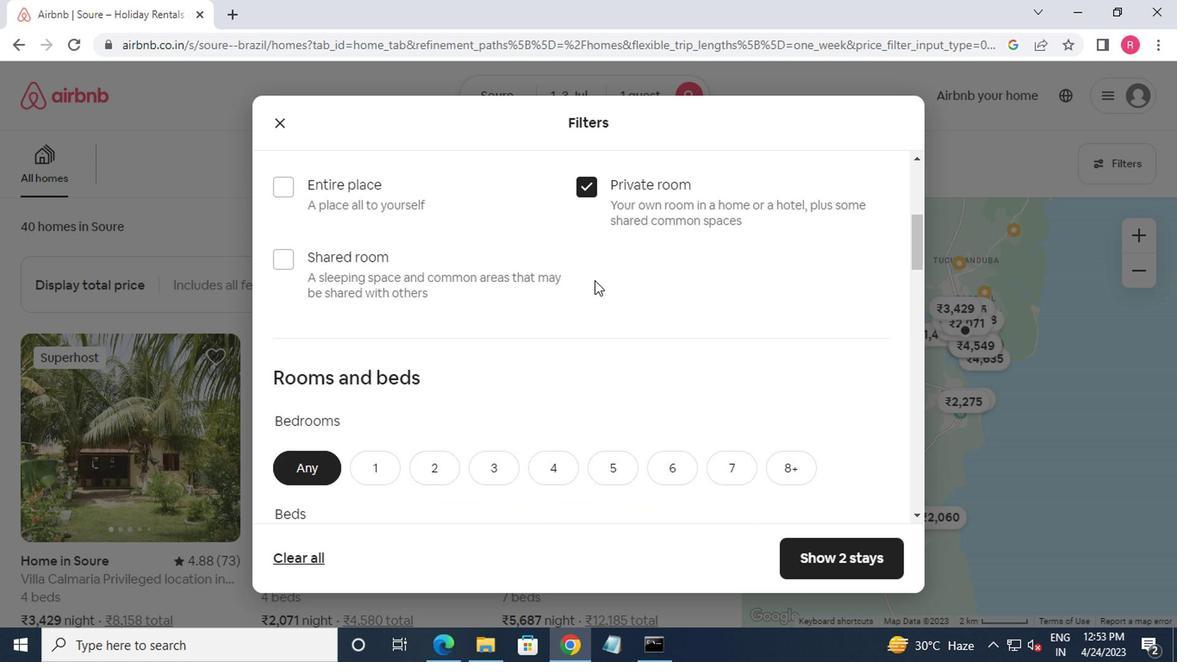 
Action: Mouse scrolled (580, 290) with delta (0, 0)
Screenshot: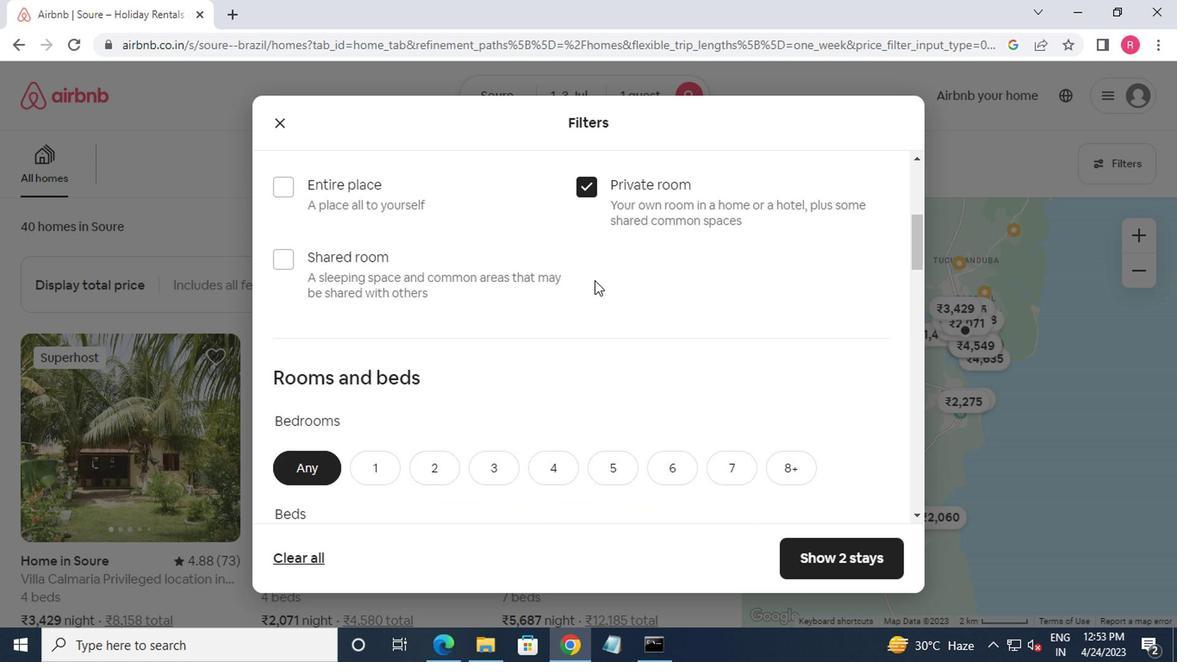 
Action: Mouse moved to (390, 199)
Screenshot: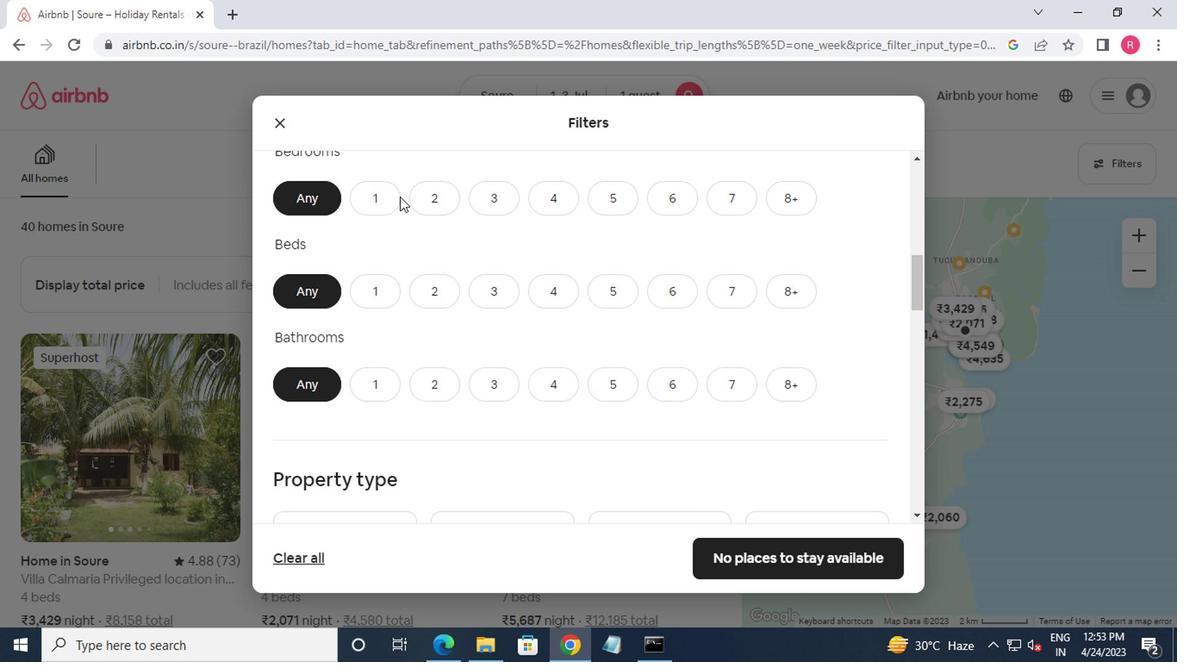 
Action: Mouse pressed left at (390, 199)
Screenshot: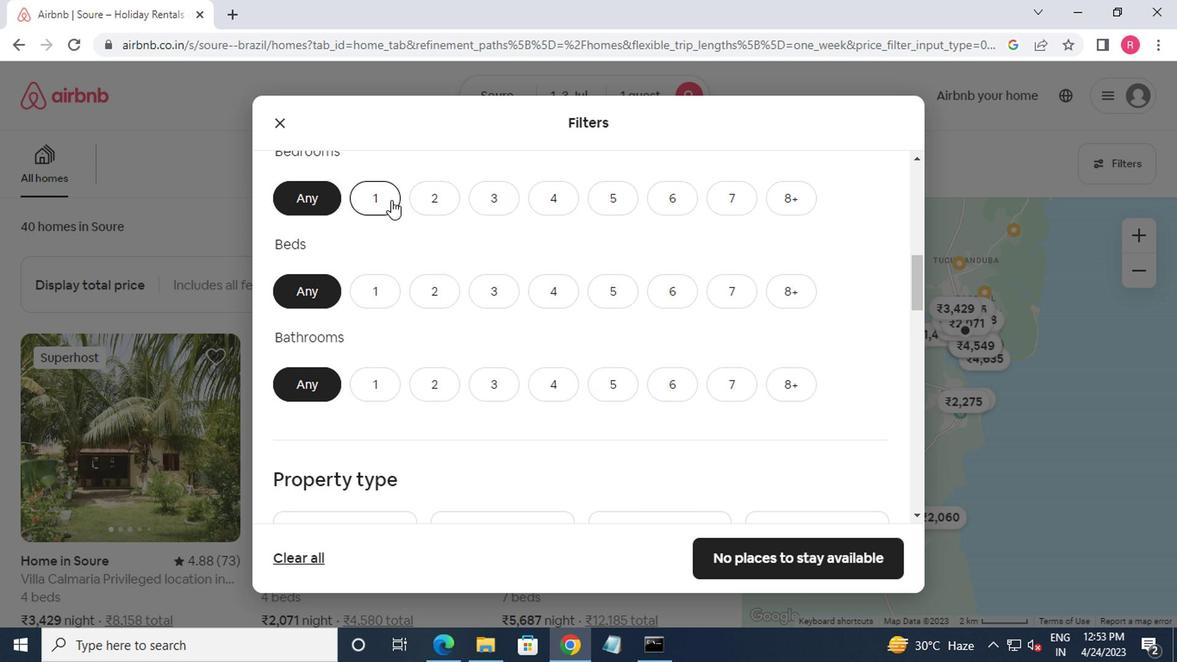 
Action: Mouse moved to (404, 224)
Screenshot: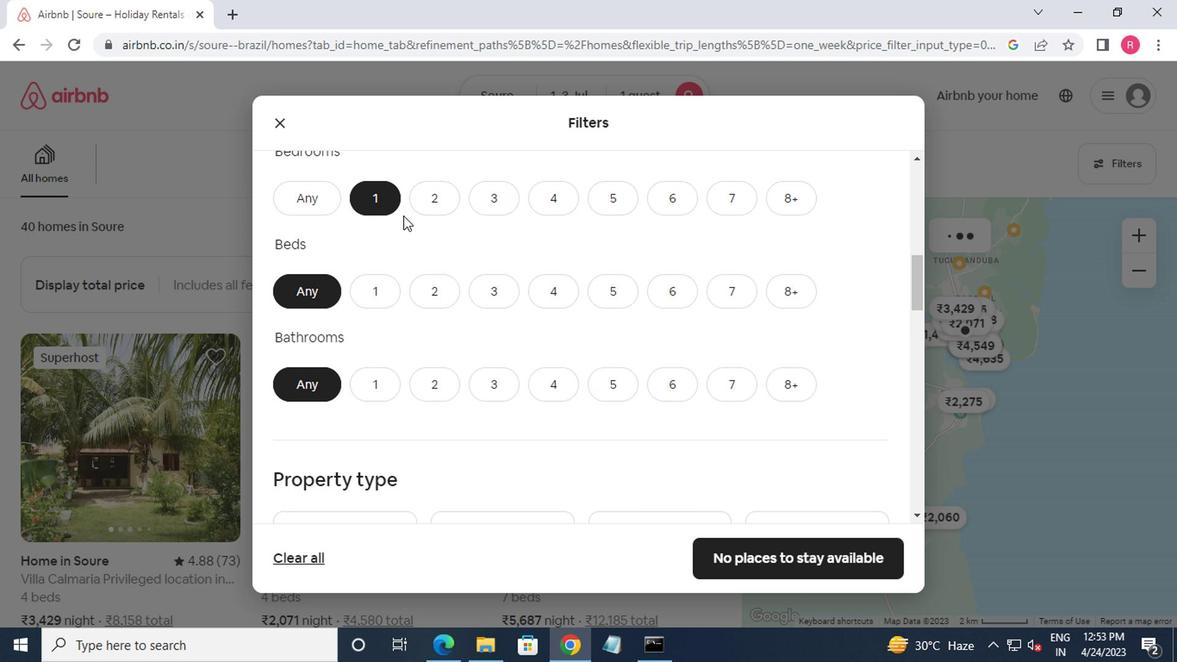 
Action: Mouse scrolled (404, 223) with delta (0, 0)
Screenshot: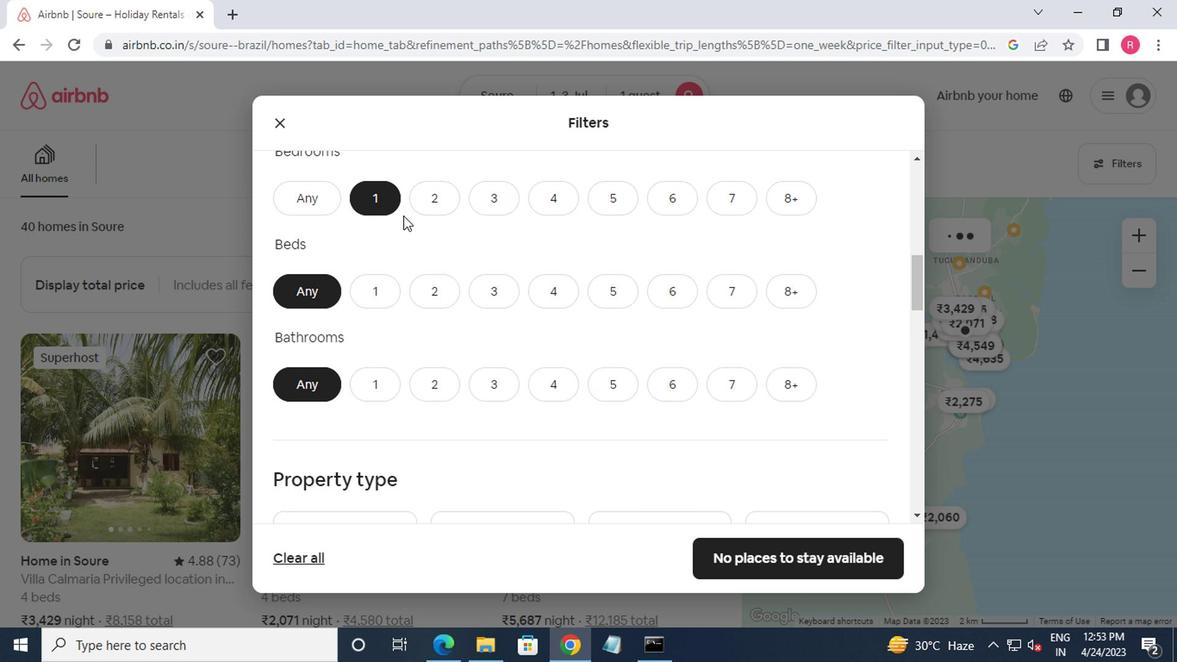 
Action: Mouse moved to (378, 216)
Screenshot: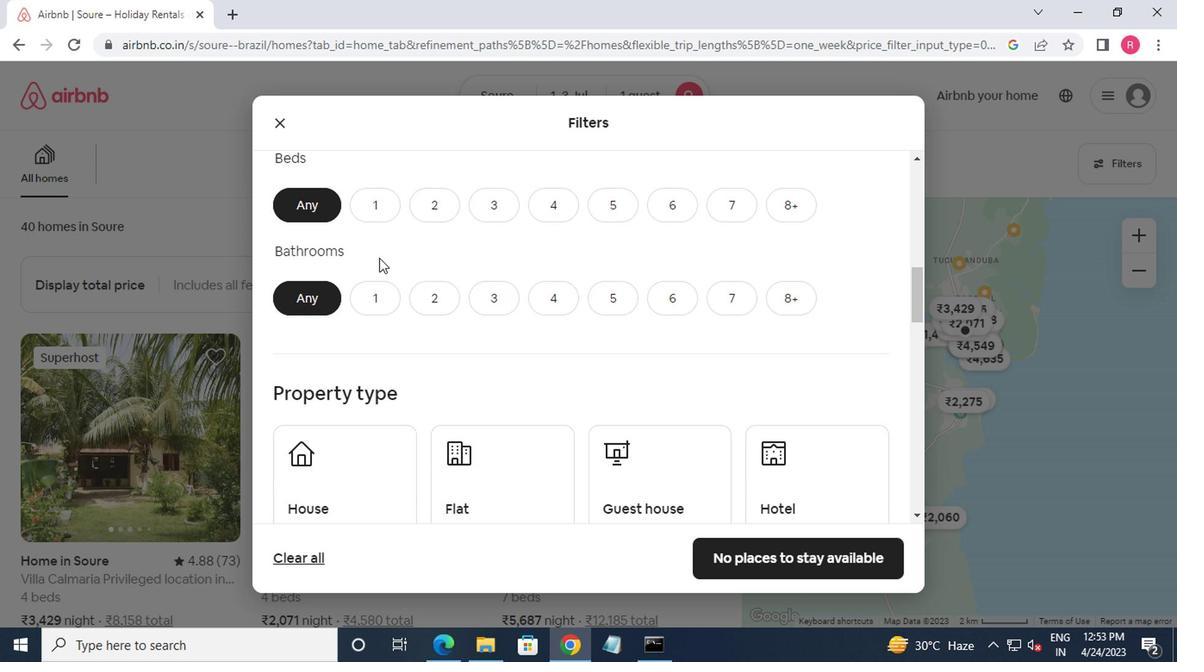 
Action: Mouse pressed left at (378, 216)
Screenshot: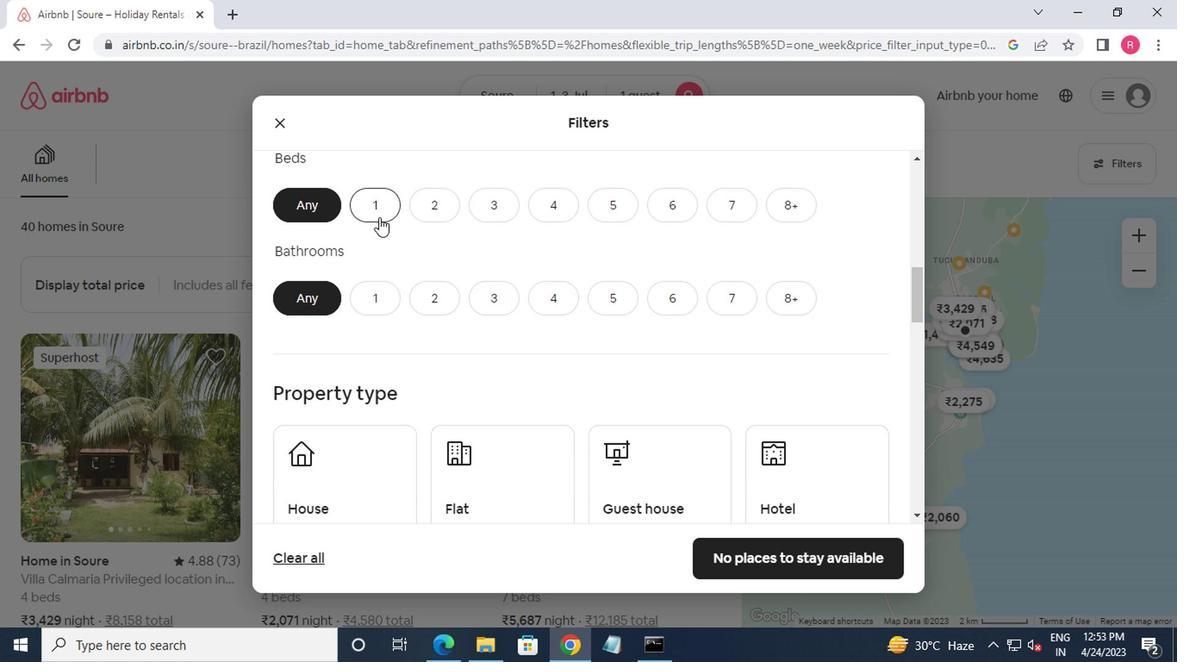 
Action: Mouse moved to (393, 302)
Screenshot: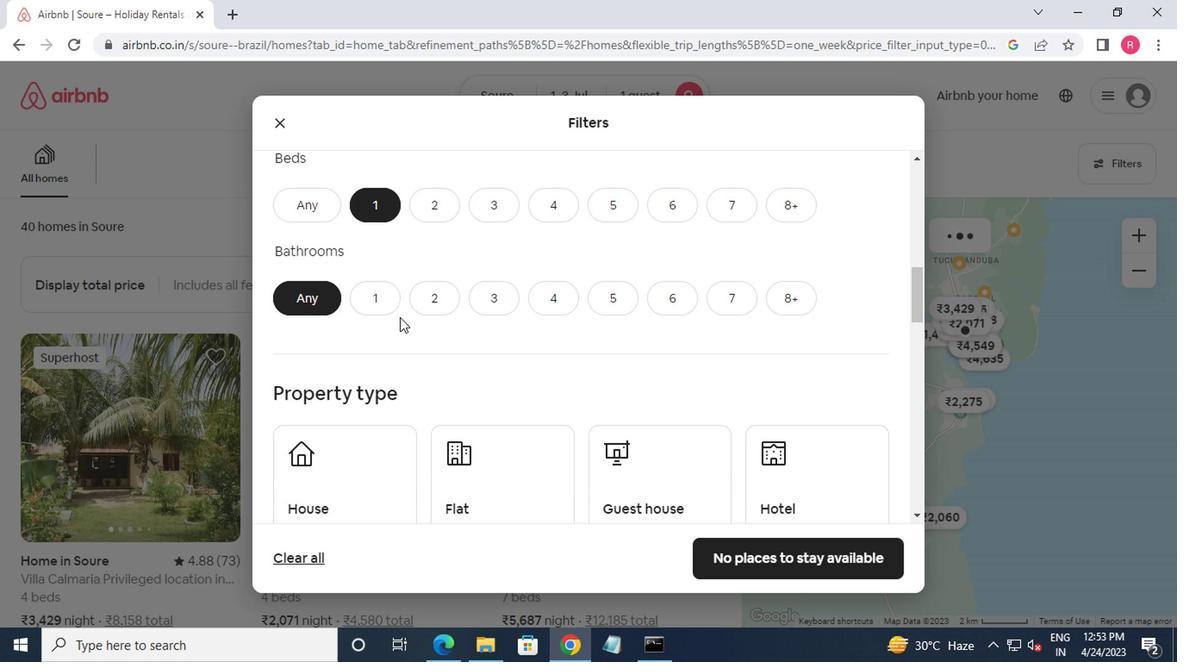 
Action: Mouse pressed left at (393, 302)
Screenshot: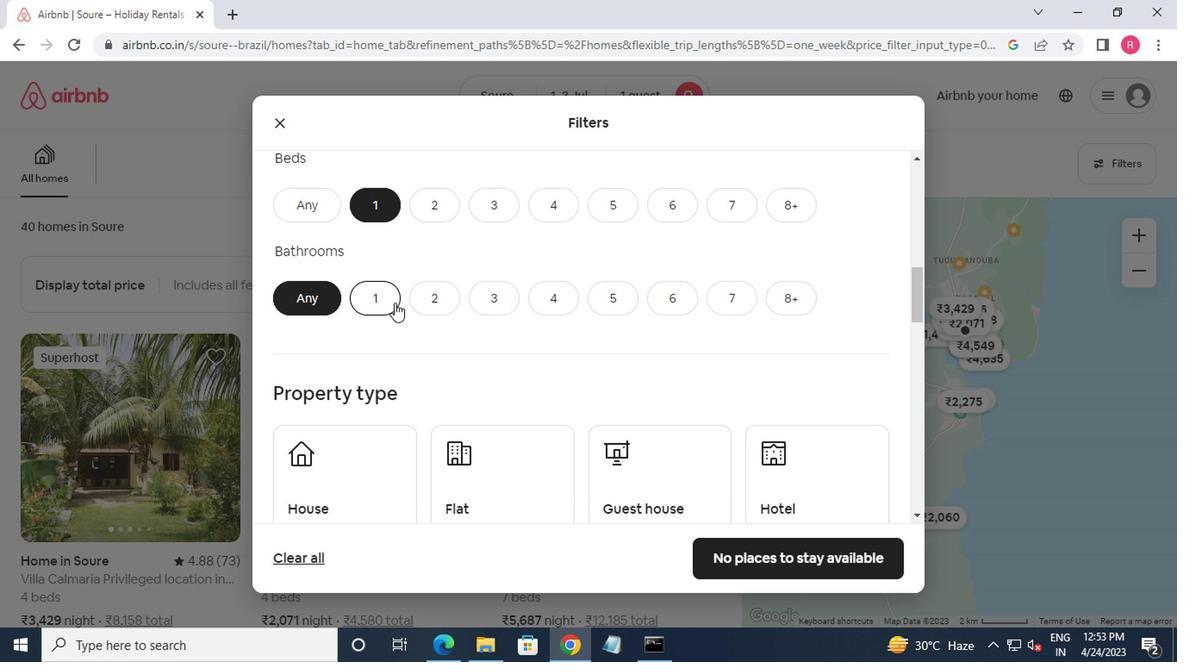 
Action: Mouse moved to (388, 315)
Screenshot: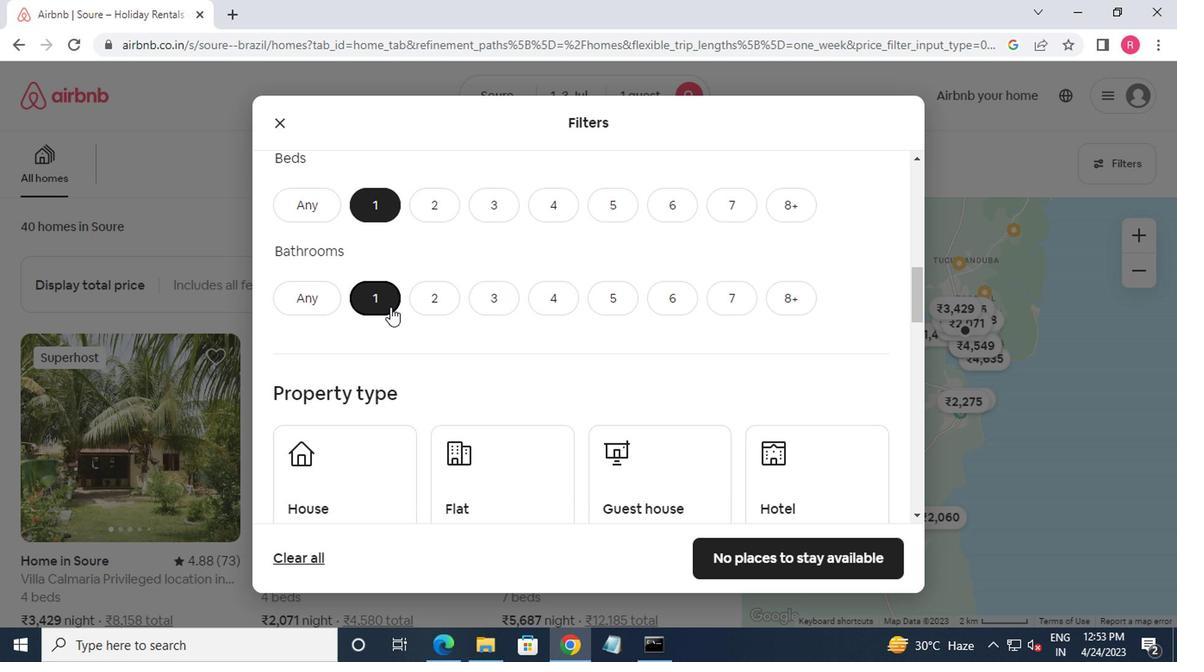
Action: Mouse scrolled (388, 315) with delta (0, 0)
Screenshot: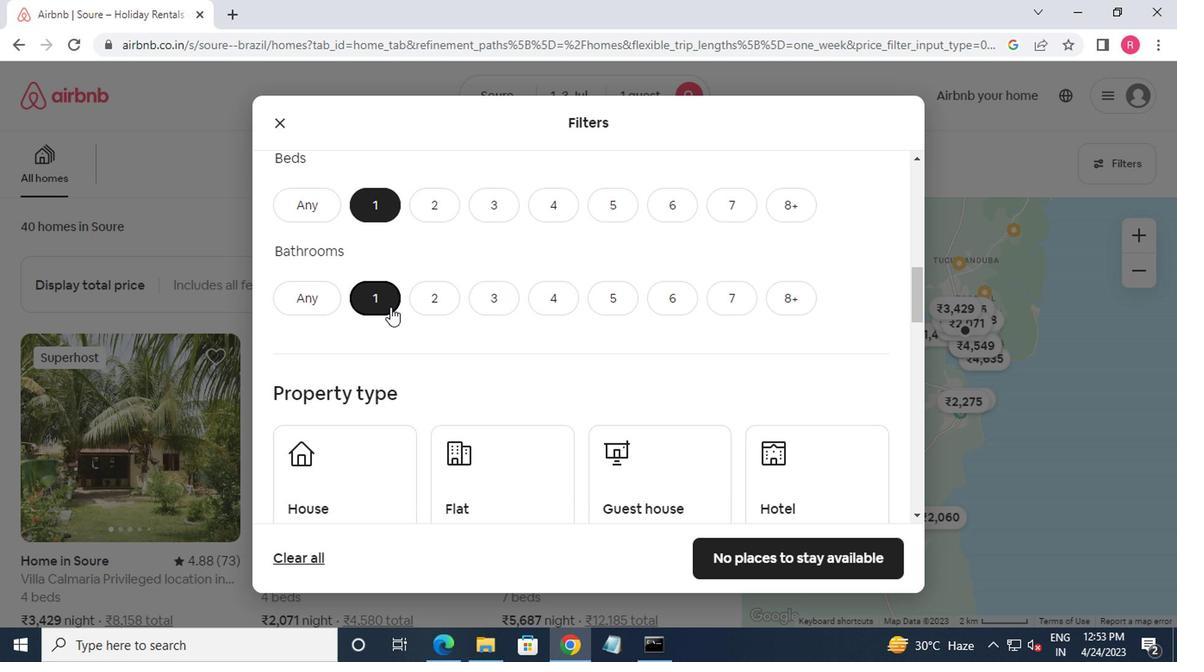 
Action: Mouse moved to (389, 328)
Screenshot: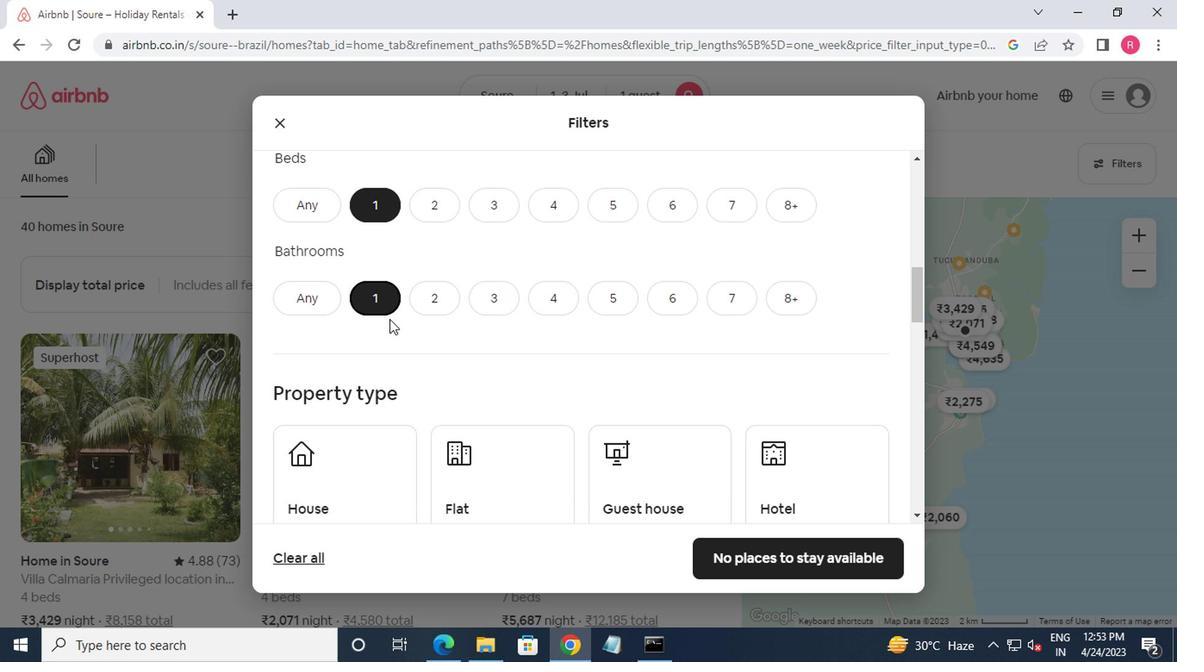 
Action: Mouse scrolled (389, 327) with delta (0, 0)
Screenshot: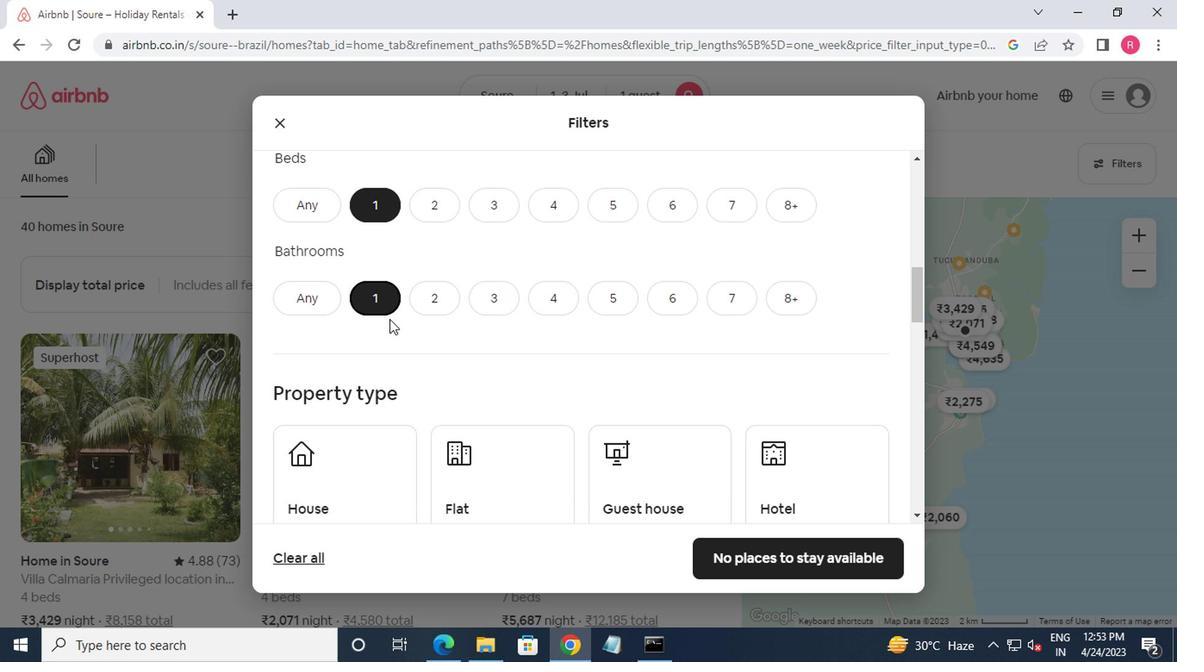 
Action: Mouse moved to (377, 337)
Screenshot: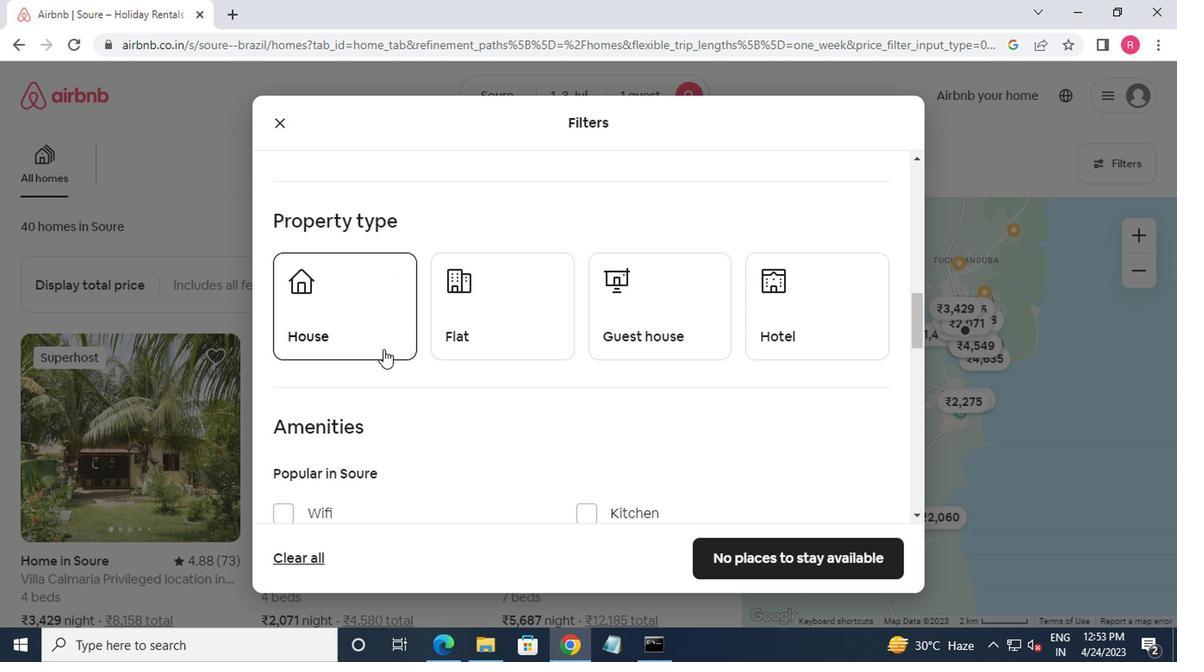 
Action: Mouse pressed left at (377, 337)
Screenshot: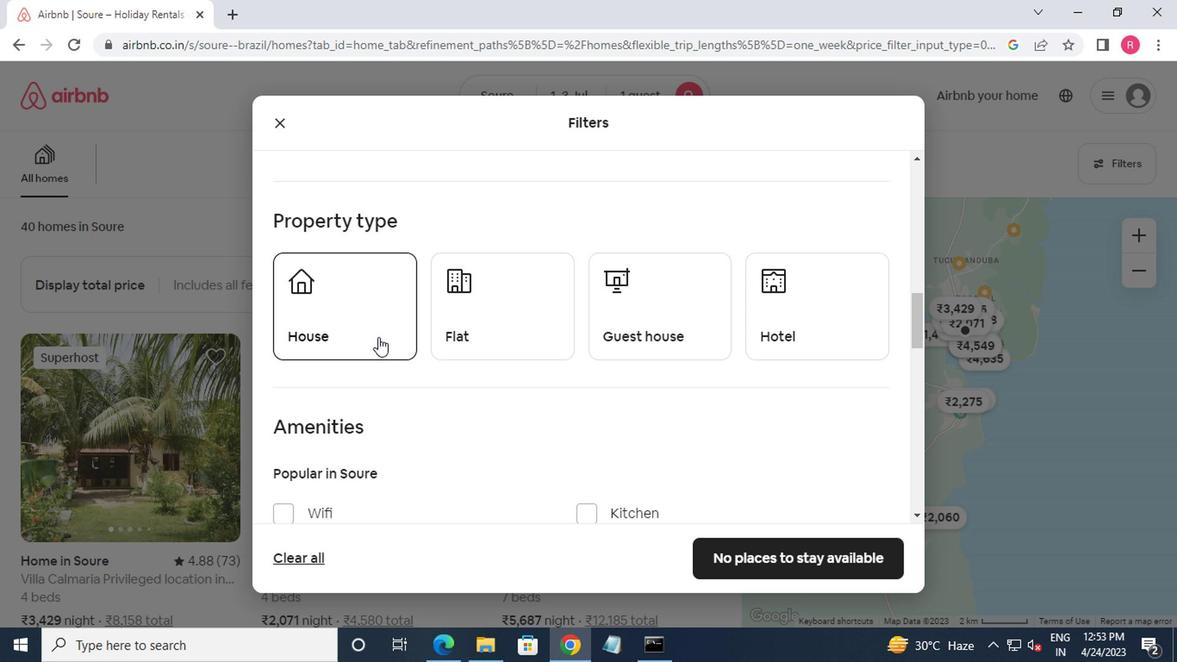 
Action: Mouse moved to (447, 339)
Screenshot: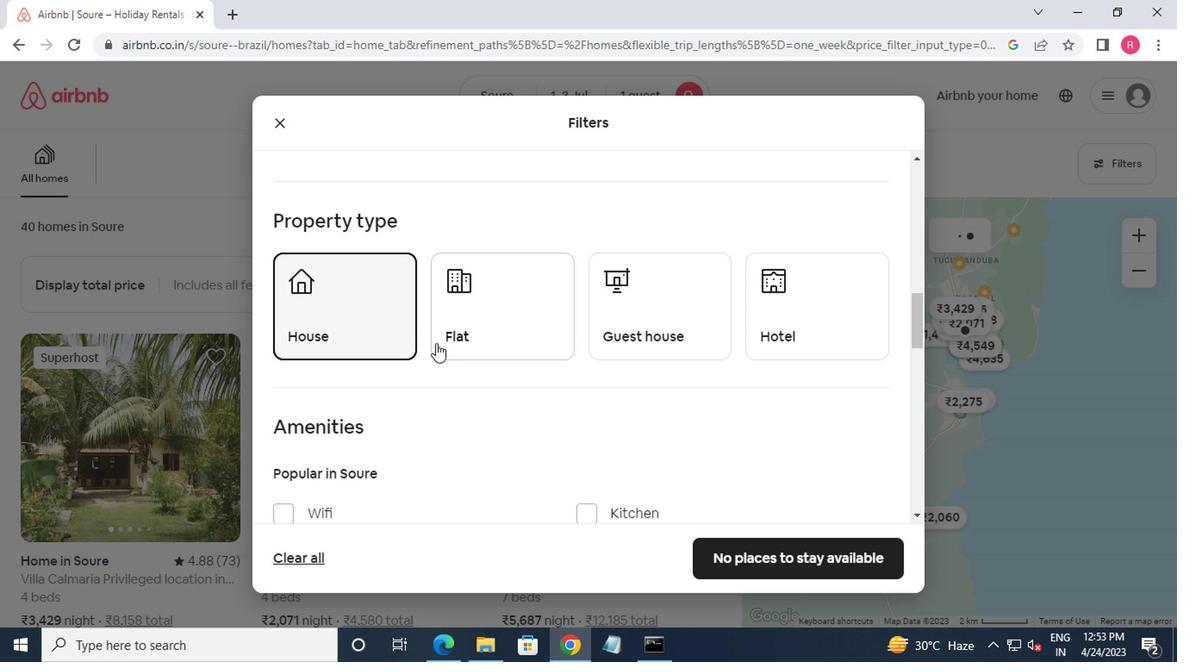 
Action: Mouse pressed left at (447, 339)
Screenshot: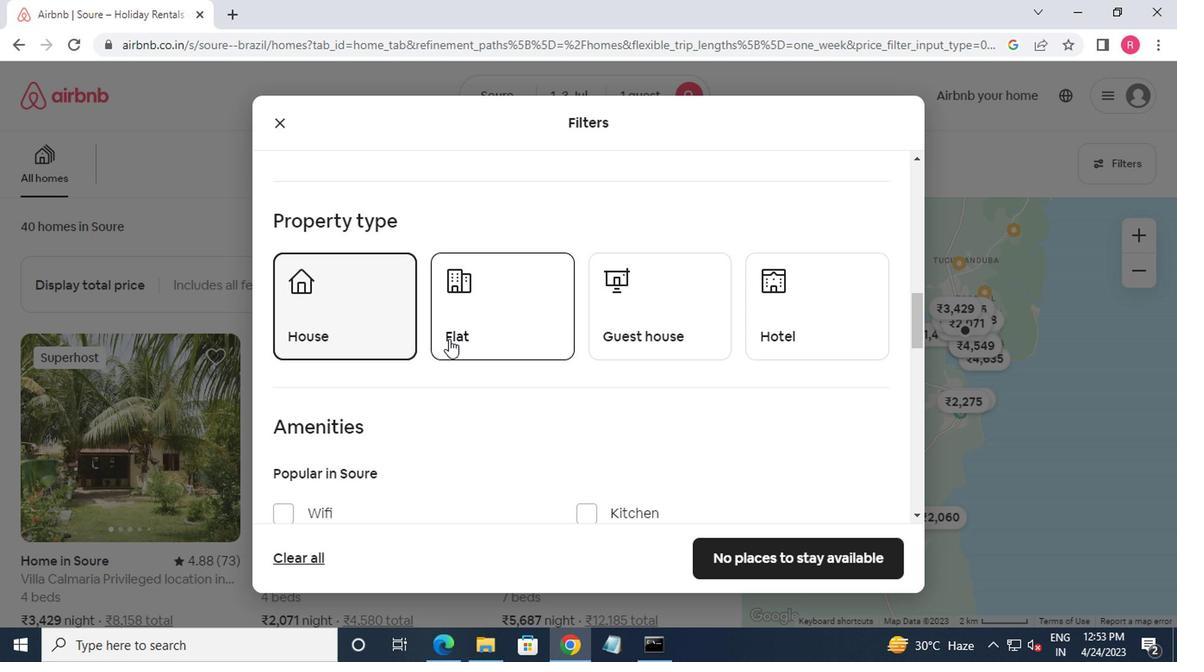 
Action: Mouse moved to (604, 330)
Screenshot: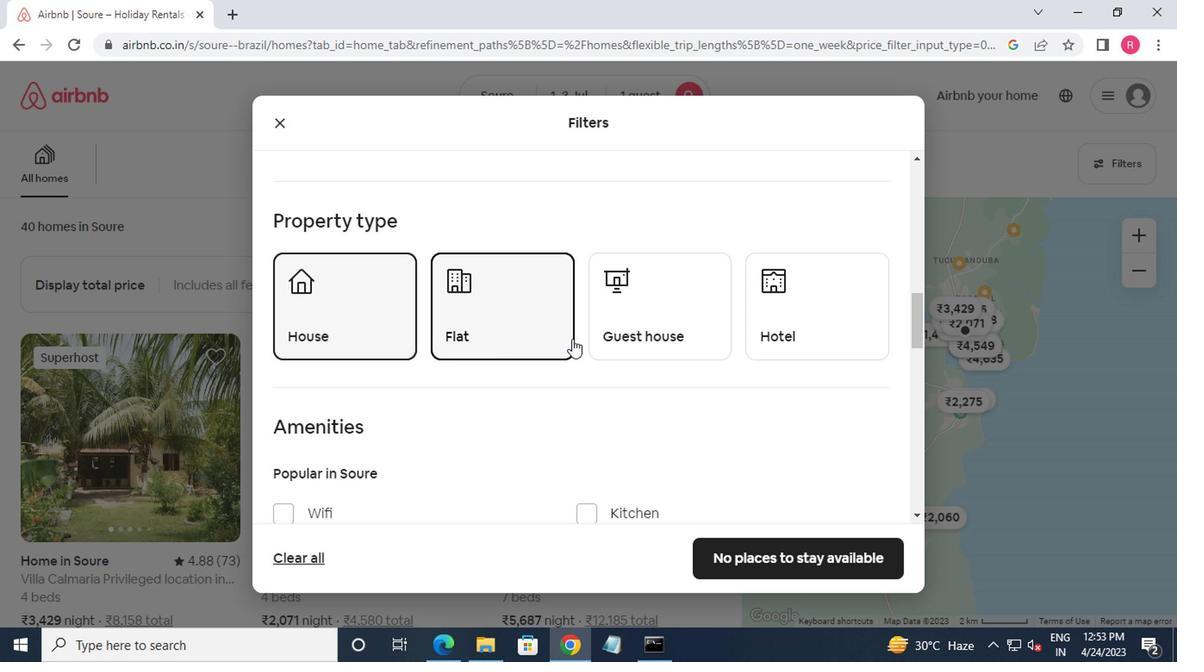 
Action: Mouse pressed left at (604, 330)
Screenshot: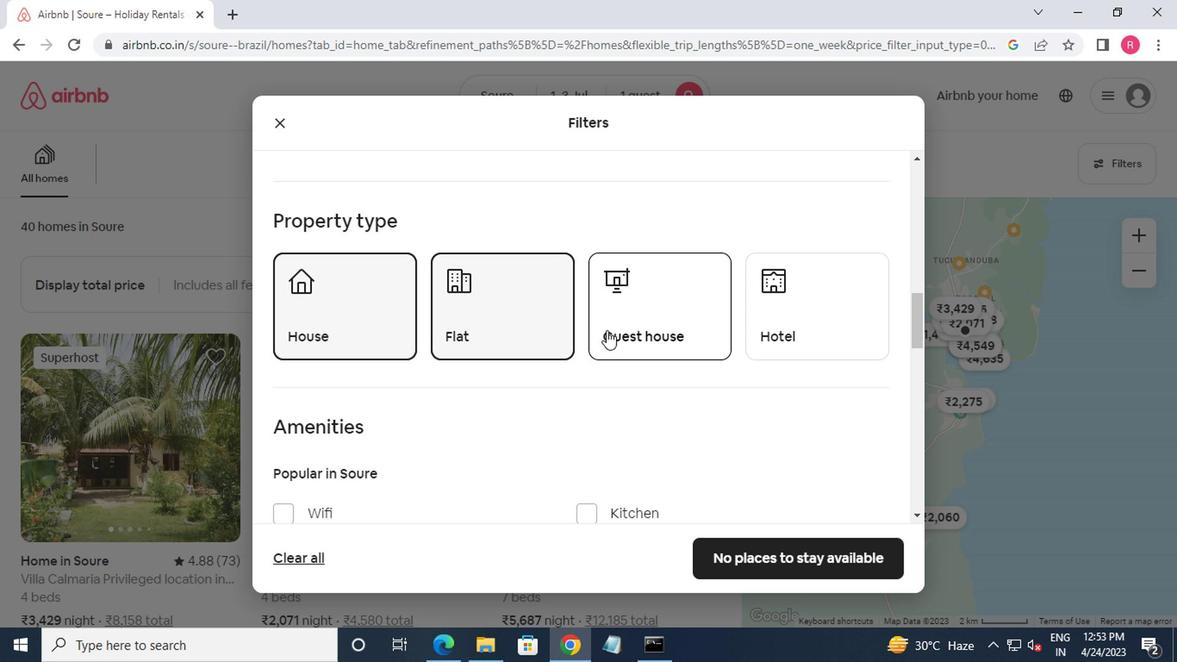 
Action: Mouse moved to (774, 323)
Screenshot: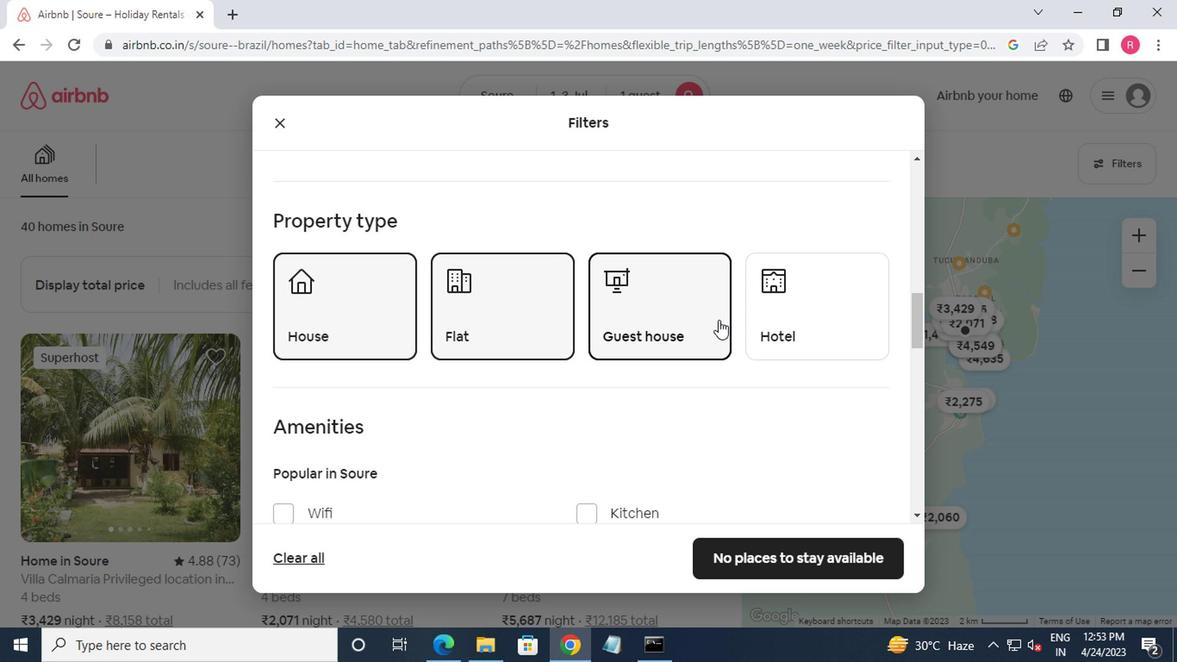 
Action: Mouse pressed left at (774, 323)
Screenshot: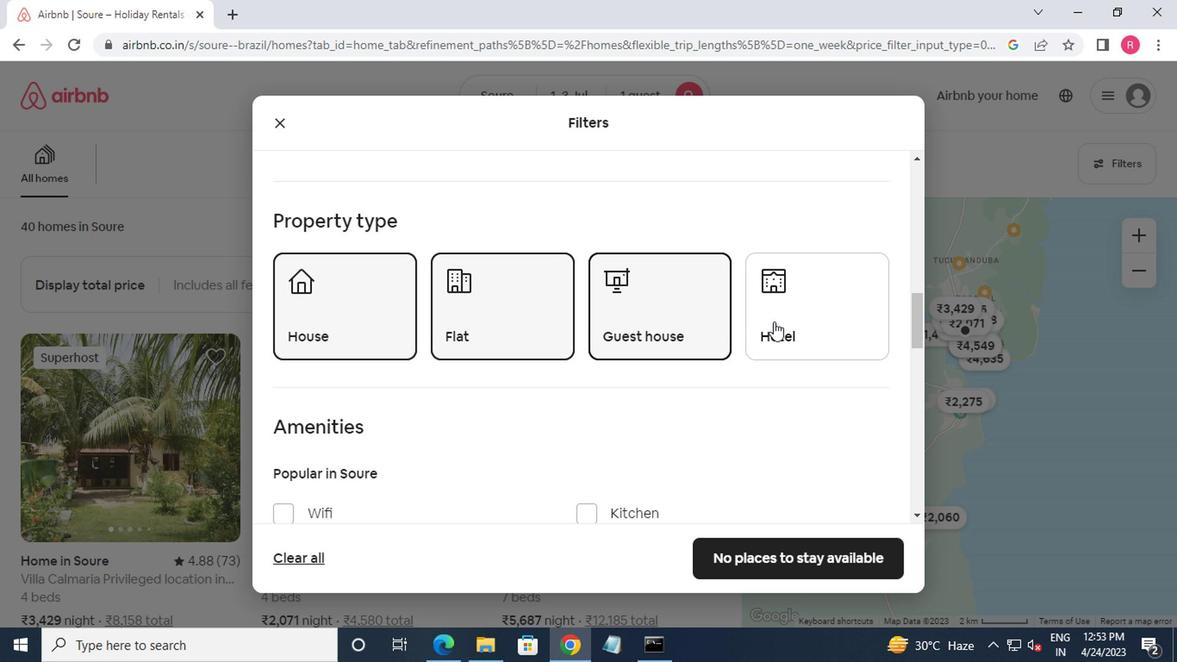 
Action: Mouse moved to (715, 365)
Screenshot: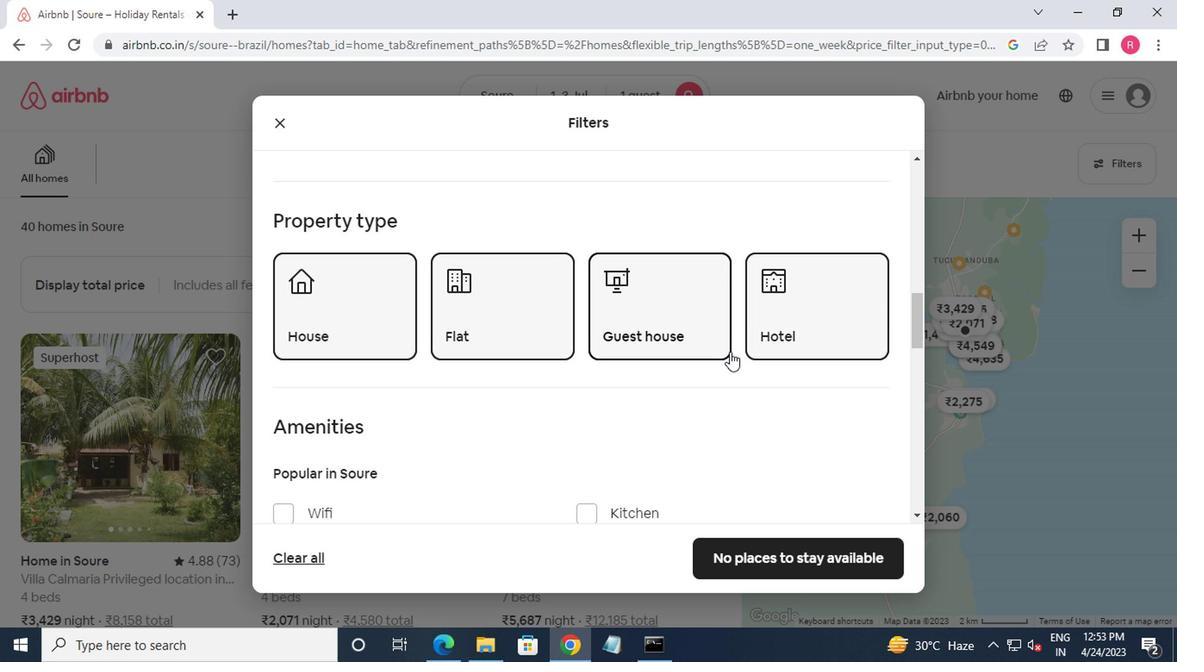 
Action: Mouse scrolled (715, 364) with delta (0, 0)
Screenshot: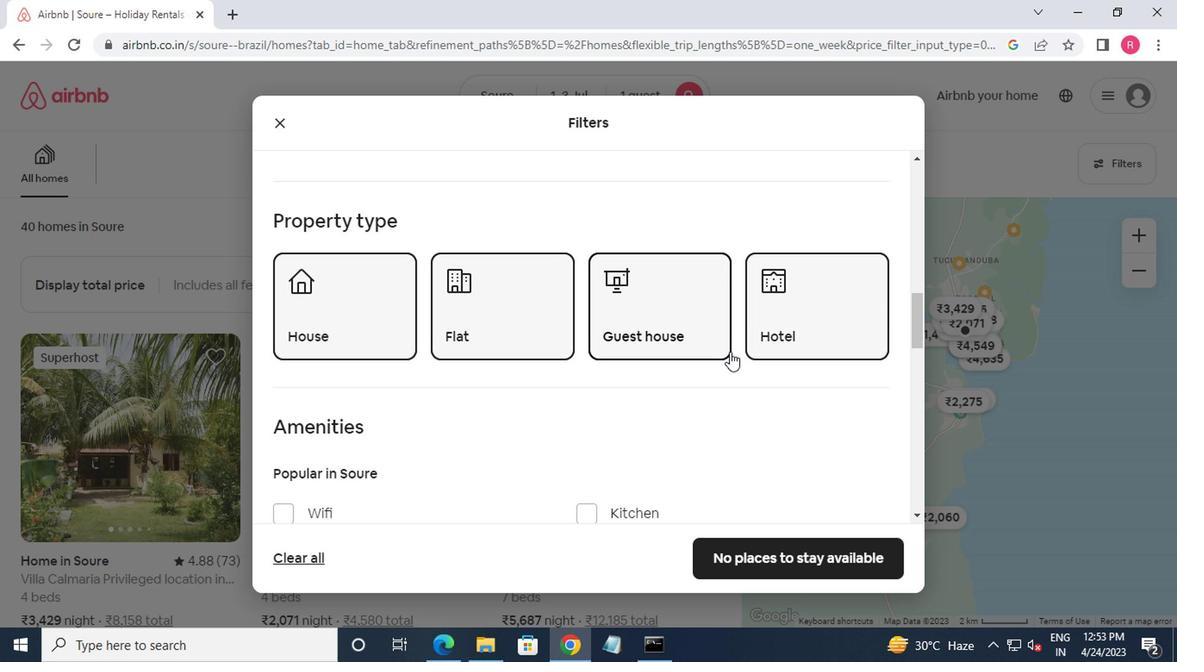 
Action: Mouse moved to (711, 369)
Screenshot: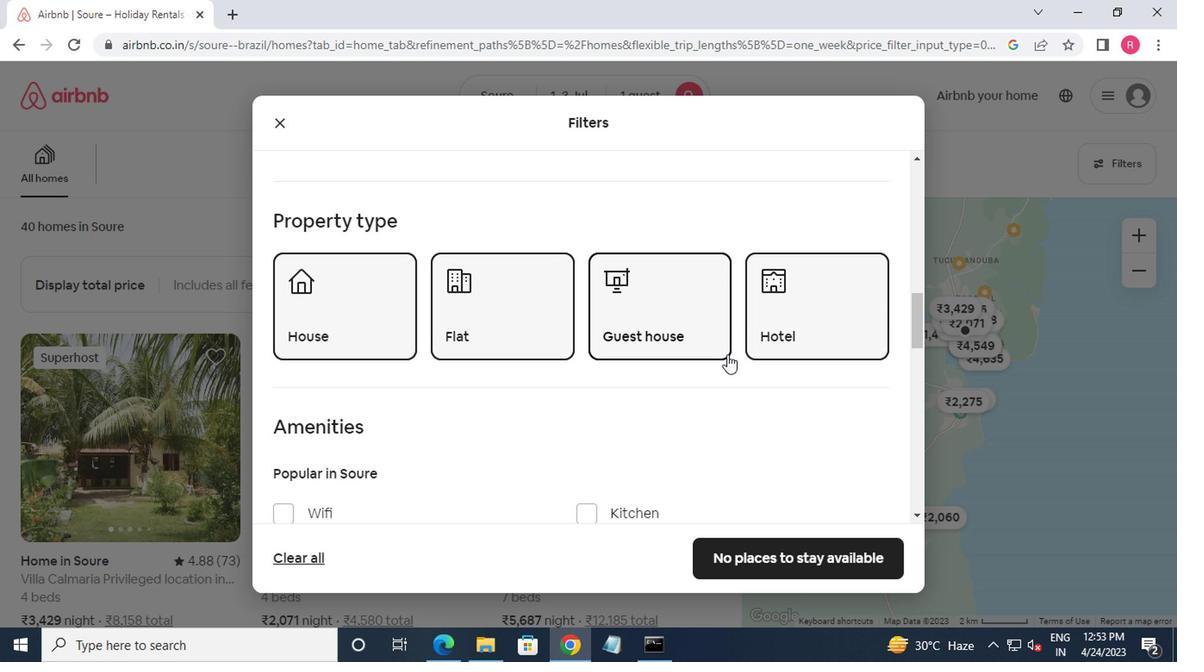 
Action: Mouse scrolled (711, 367) with delta (0, -1)
Screenshot: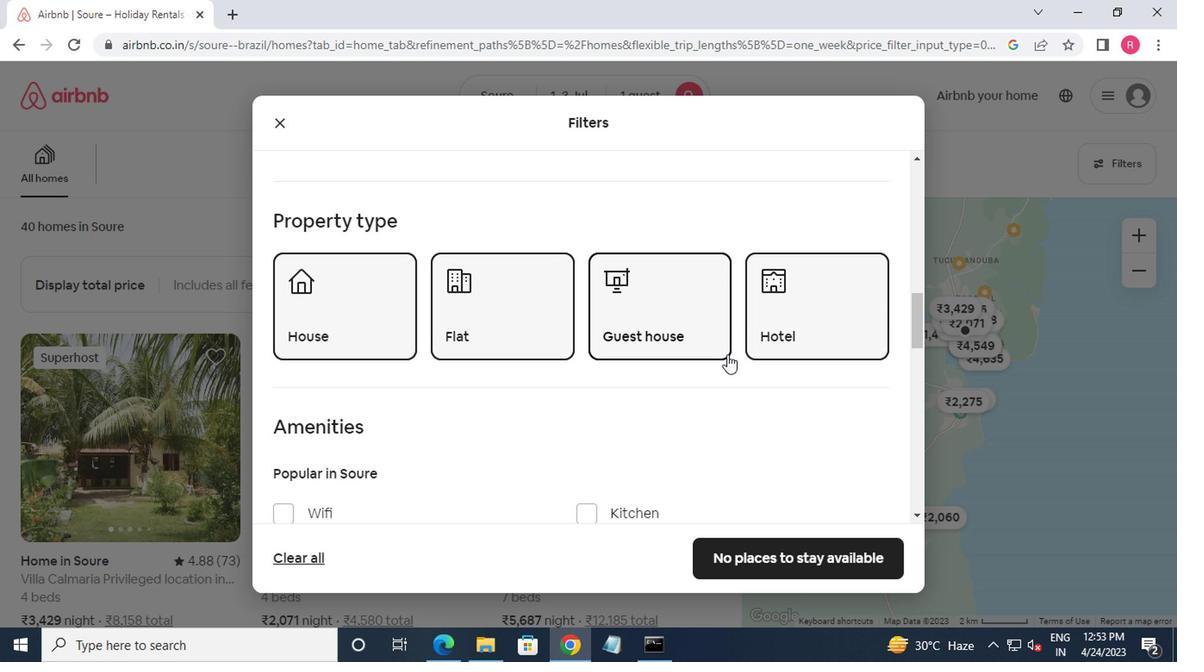 
Action: Mouse moved to (300, 343)
Screenshot: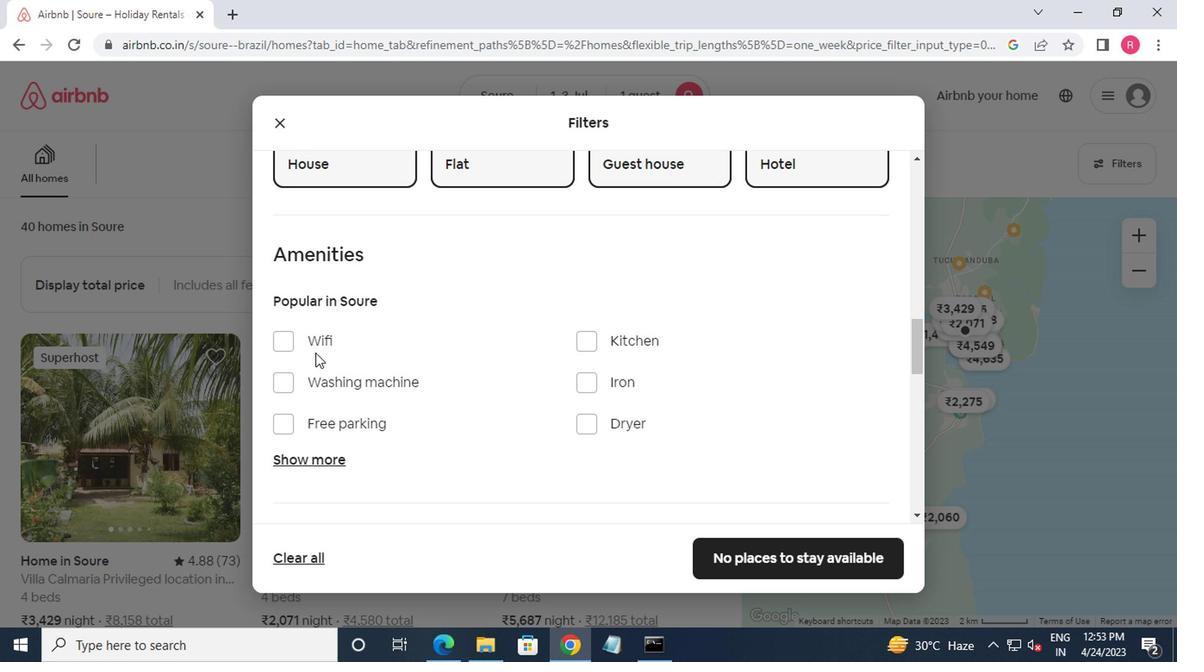 
Action: Mouse pressed left at (300, 343)
Screenshot: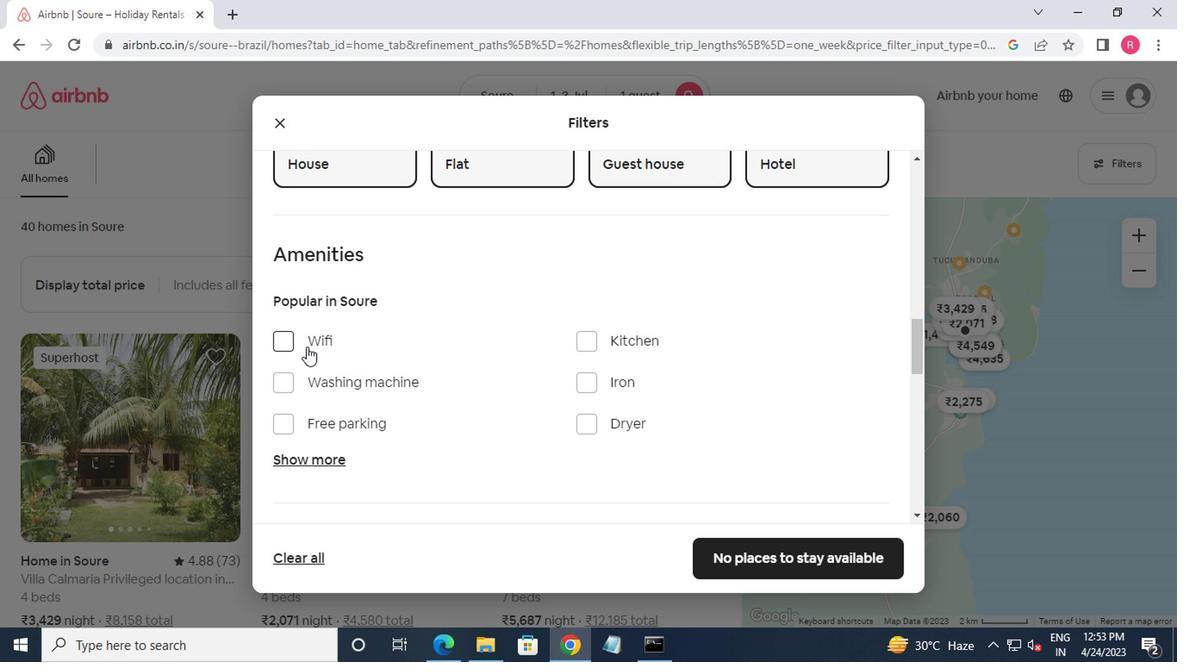 
Action: Mouse moved to (309, 352)
Screenshot: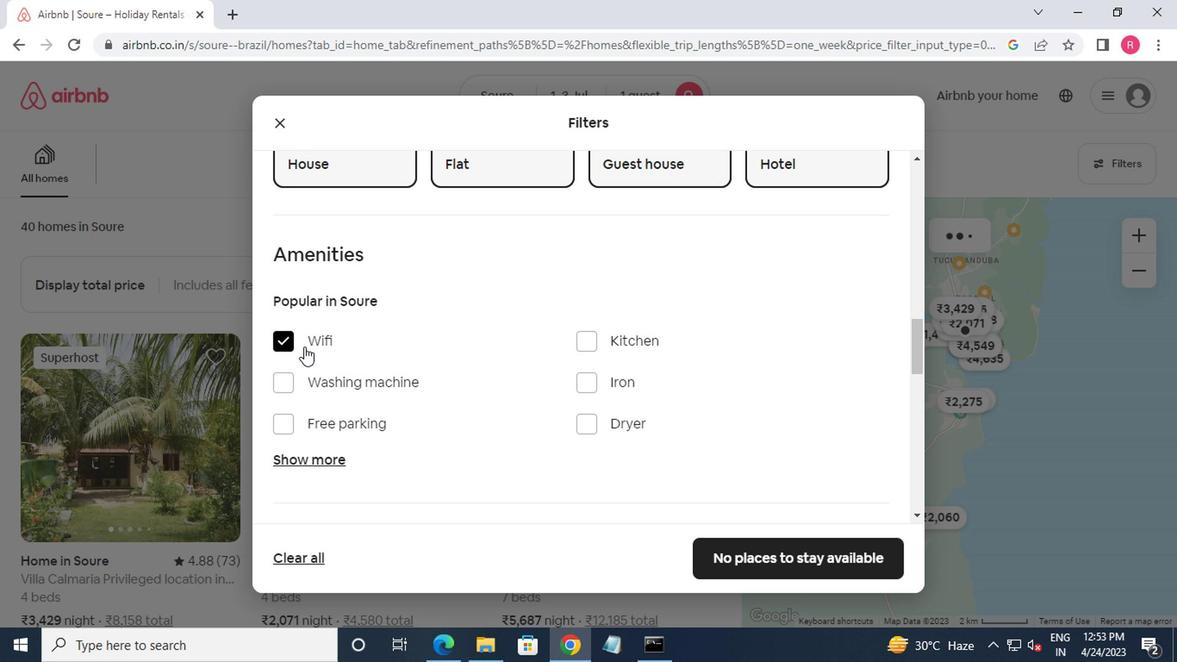 
Action: Mouse scrolled (309, 351) with delta (0, -1)
Screenshot: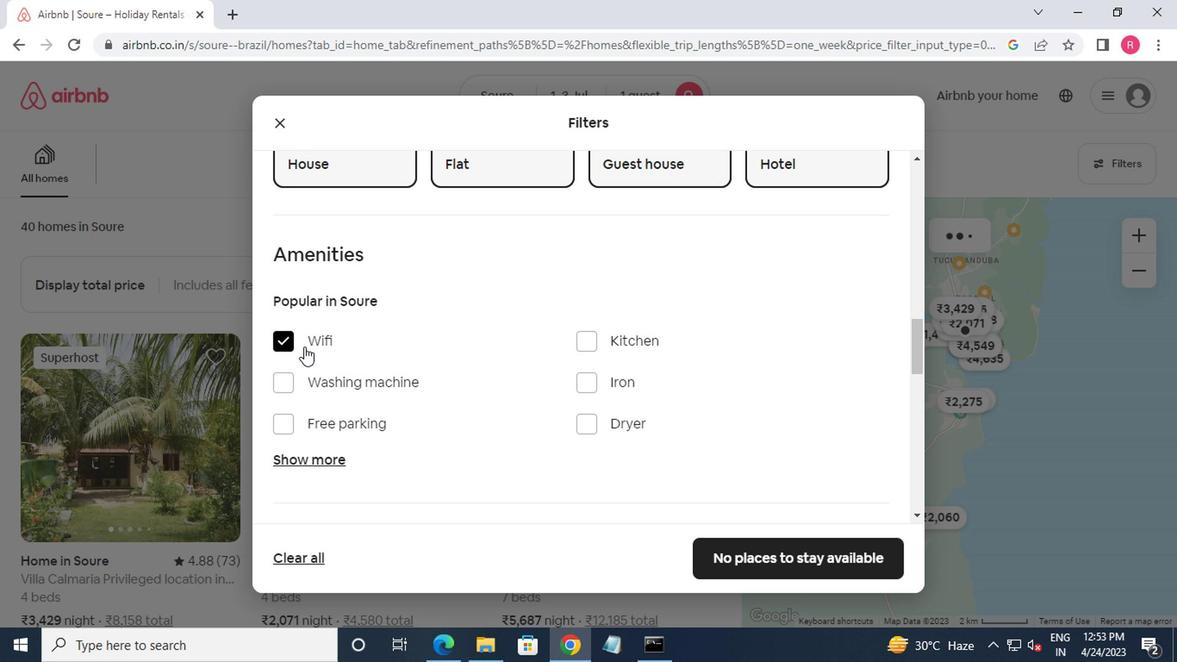 
Action: Mouse moved to (313, 359)
Screenshot: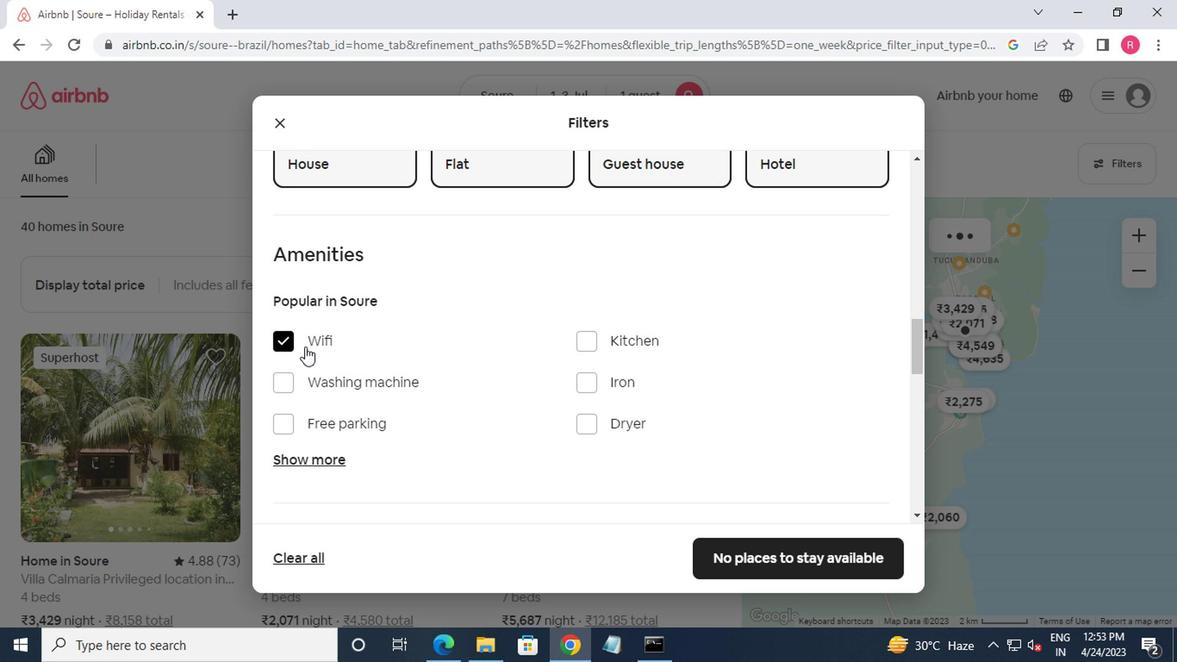 
Action: Mouse scrolled (313, 358) with delta (0, 0)
Screenshot: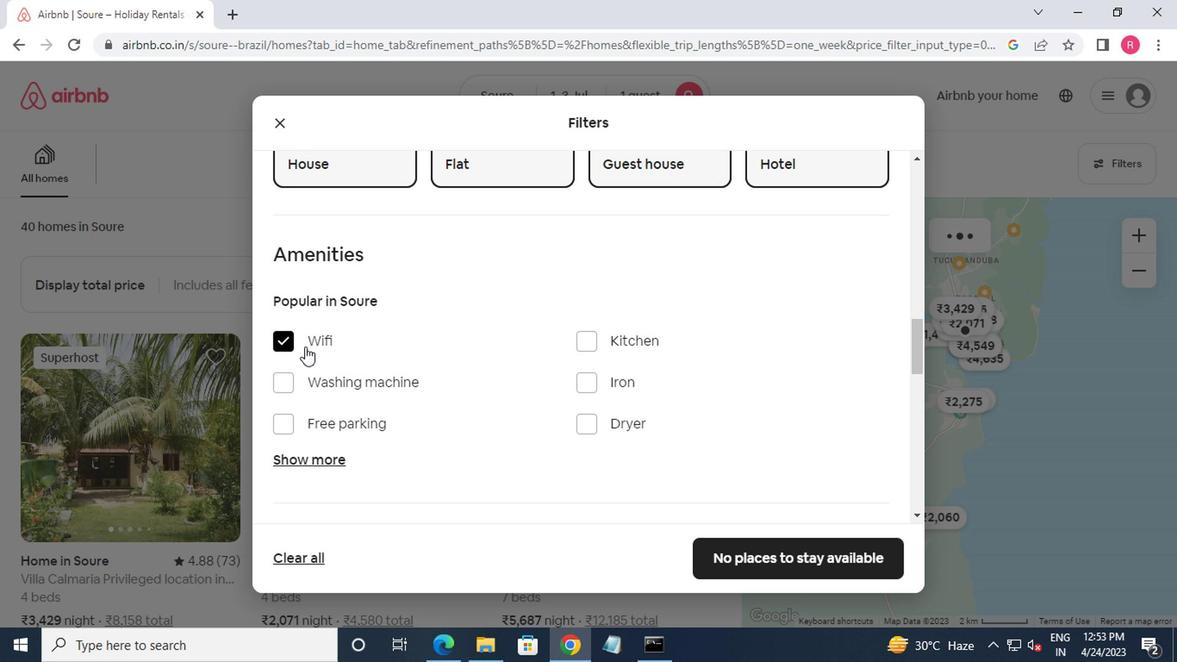 
Action: Mouse moved to (313, 361)
Screenshot: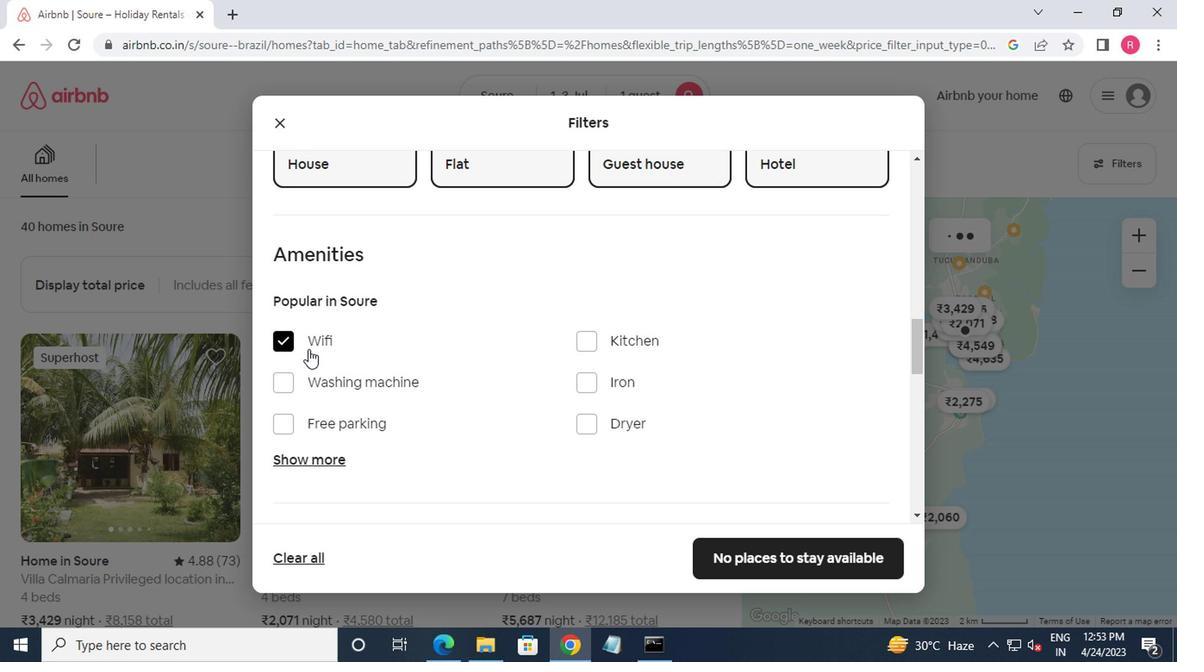 
Action: Mouse scrolled (313, 360) with delta (0, 0)
Screenshot: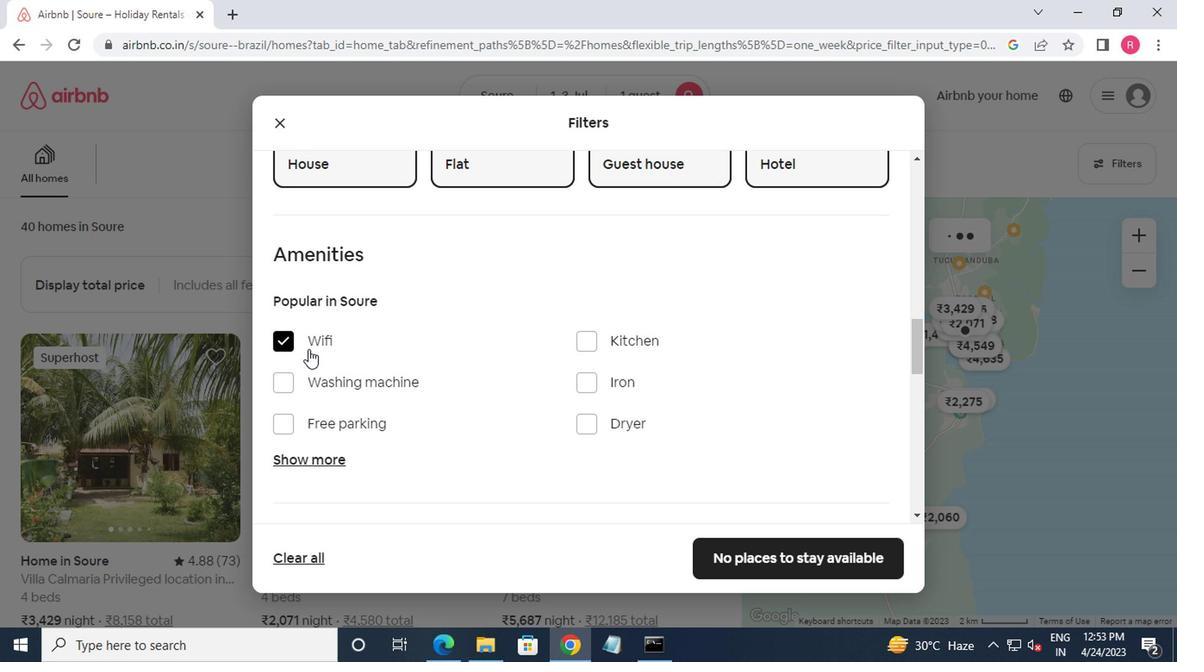 
Action: Mouse moved to (315, 363)
Screenshot: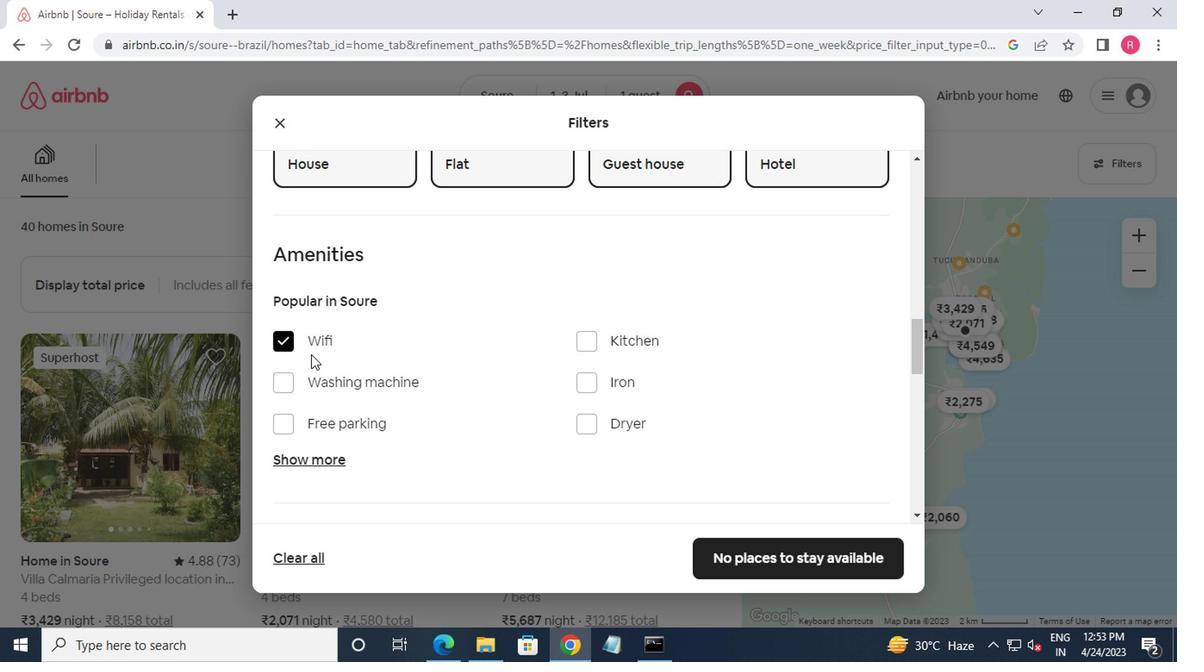 
Action: Mouse scrolled (315, 362) with delta (0, 0)
Screenshot: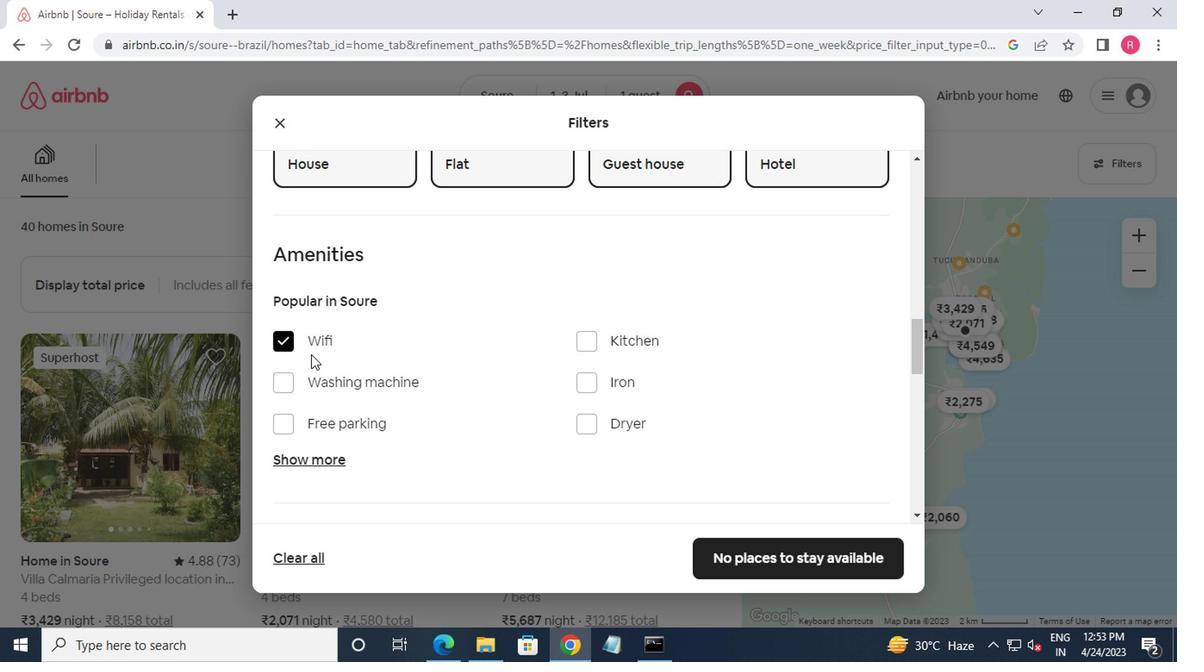 
Action: Mouse moved to (317, 366)
Screenshot: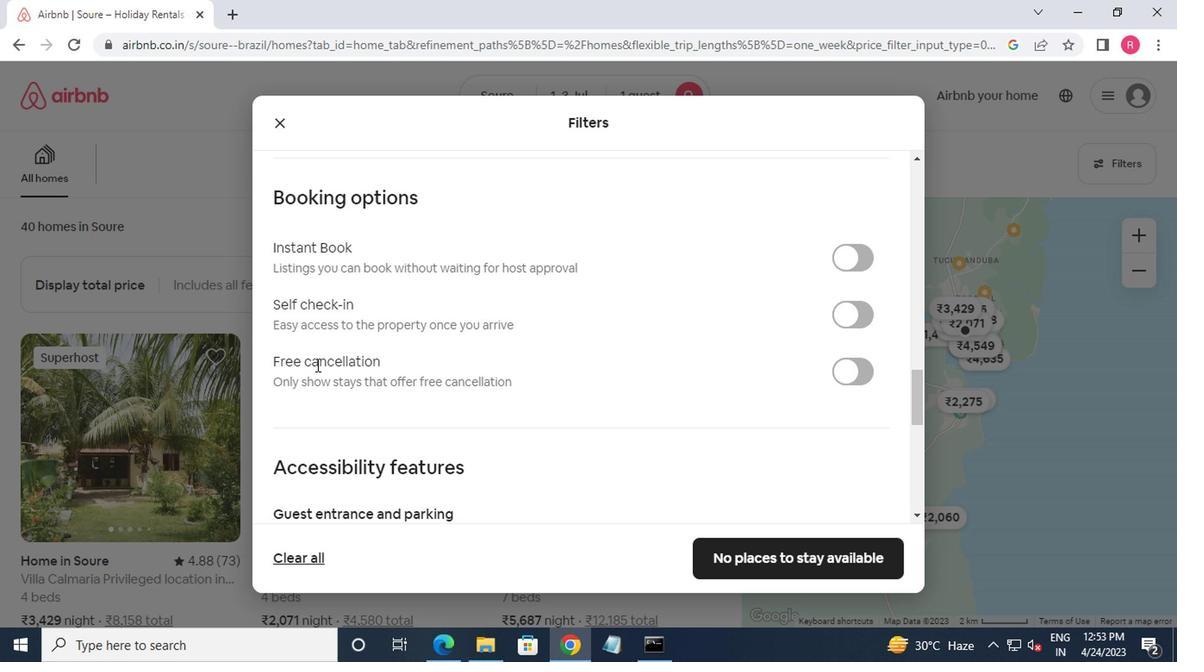 
Action: Mouse scrolled (317, 365) with delta (0, -1)
Screenshot: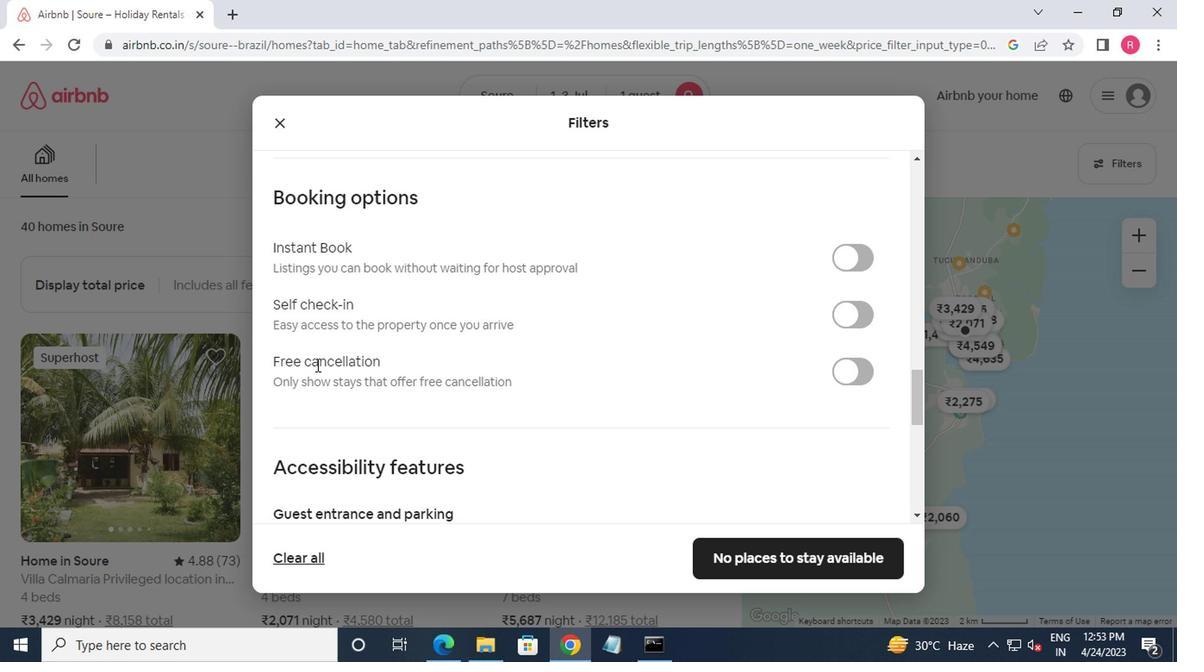 
Action: Mouse moved to (320, 370)
Screenshot: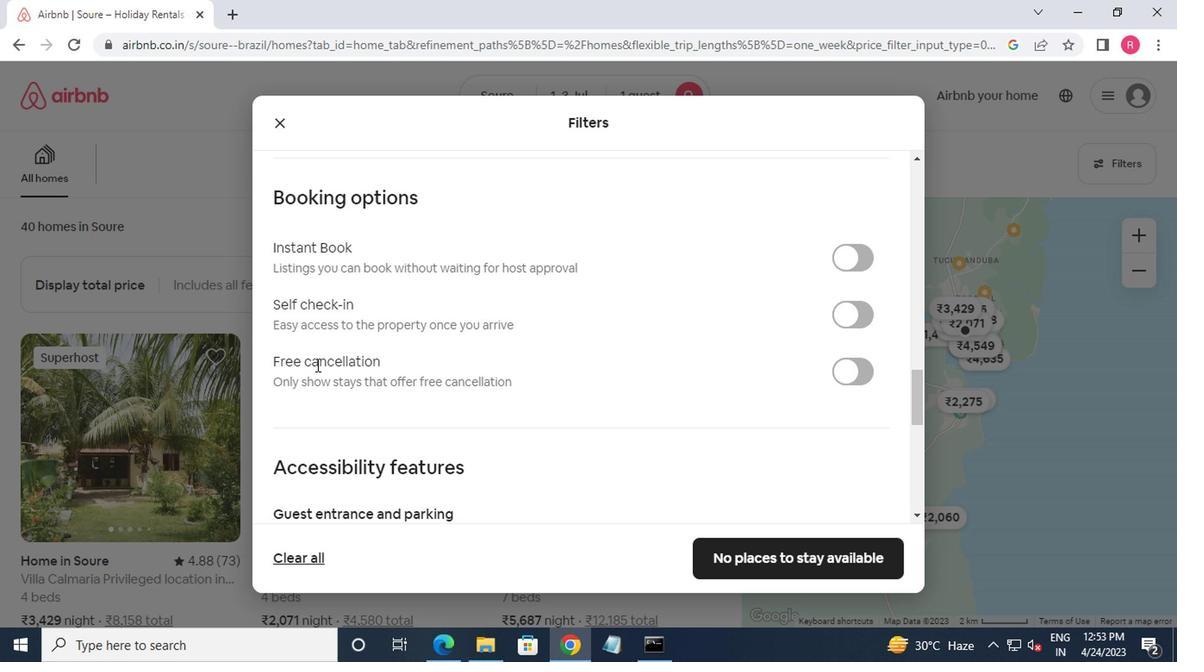 
Action: Mouse scrolled (320, 369) with delta (0, -1)
Screenshot: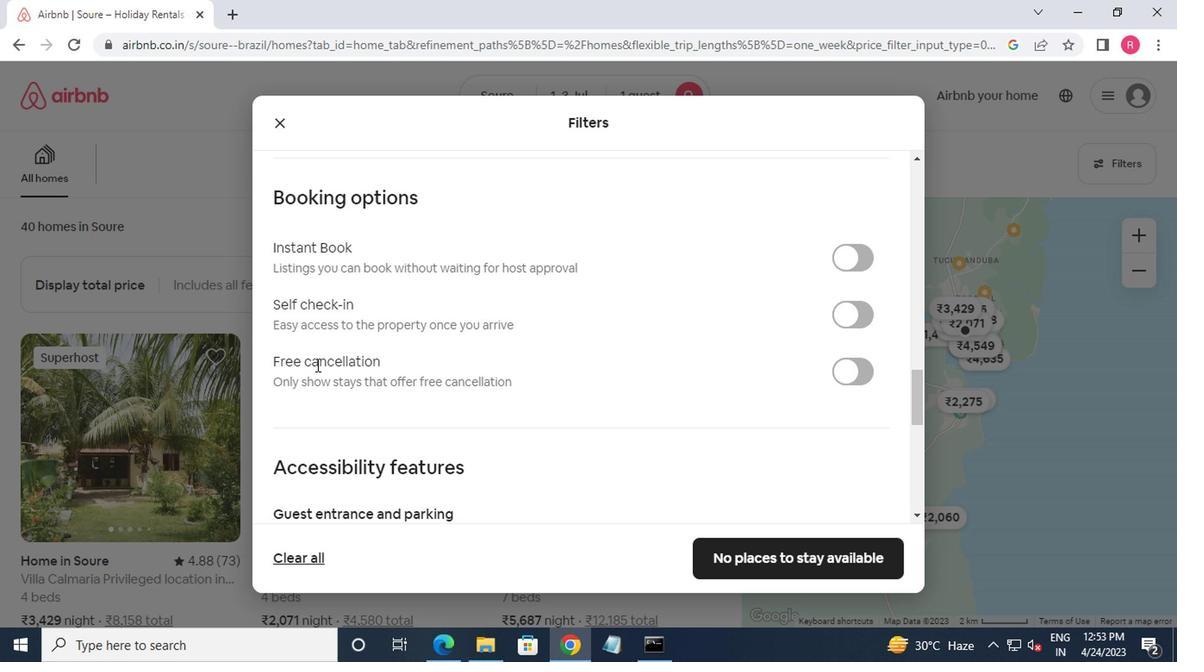 
Action: Mouse moved to (342, 382)
Screenshot: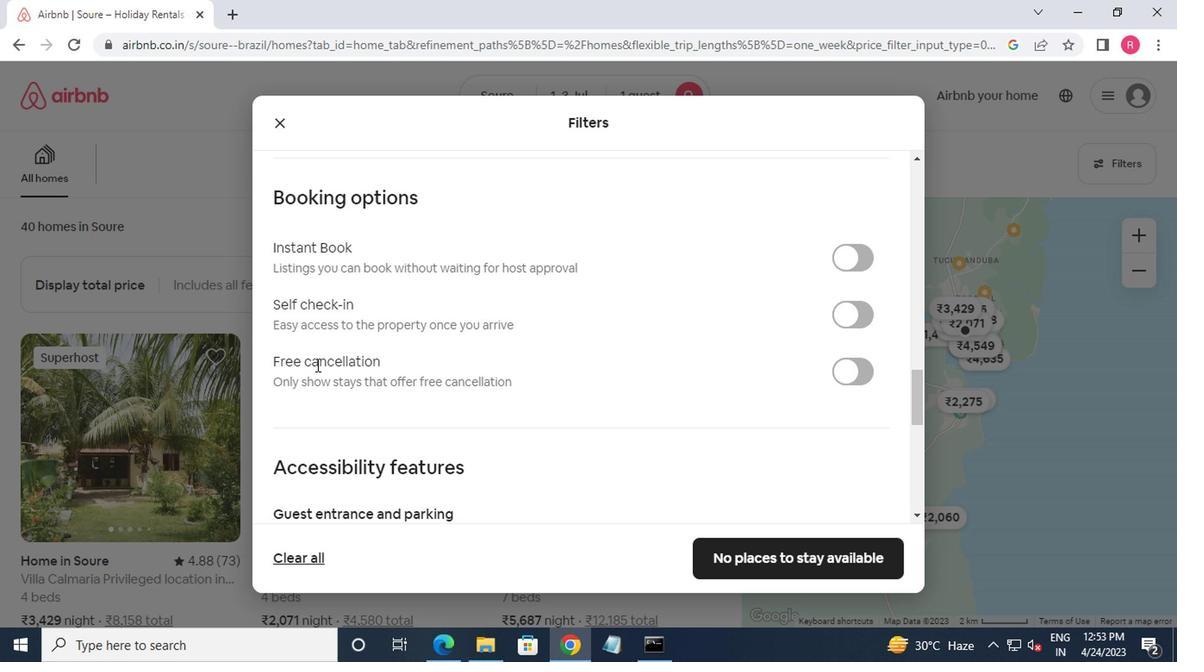 
Action: Mouse scrolled (342, 381) with delta (0, 0)
Screenshot: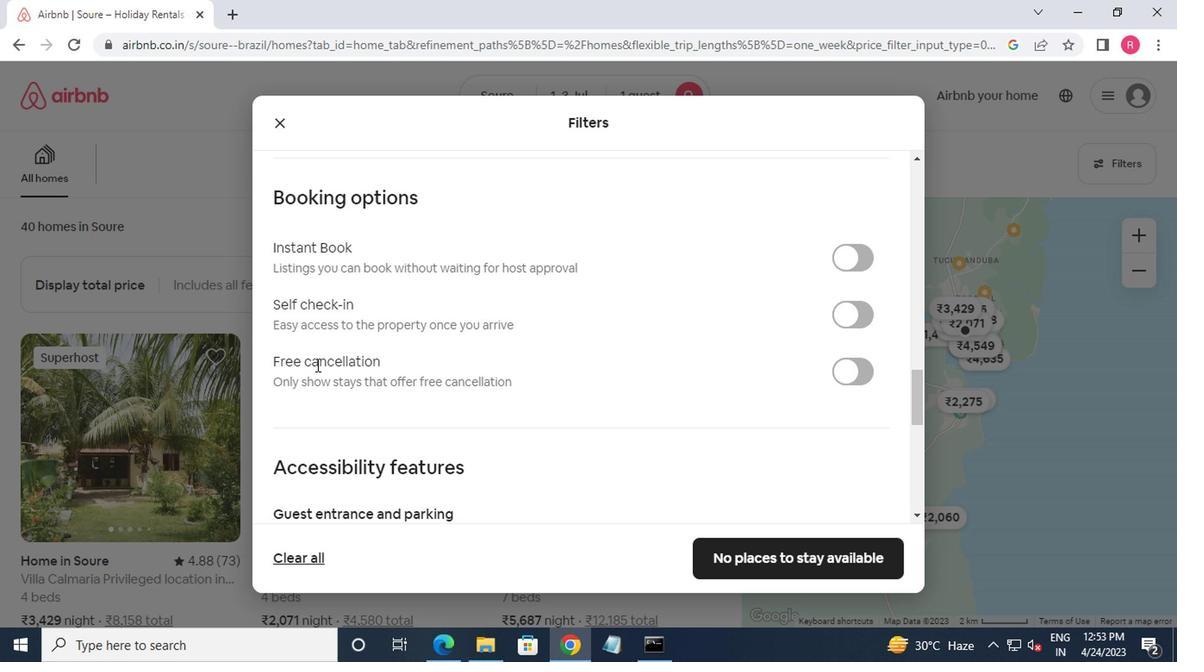 
Action: Mouse moved to (369, 387)
Screenshot: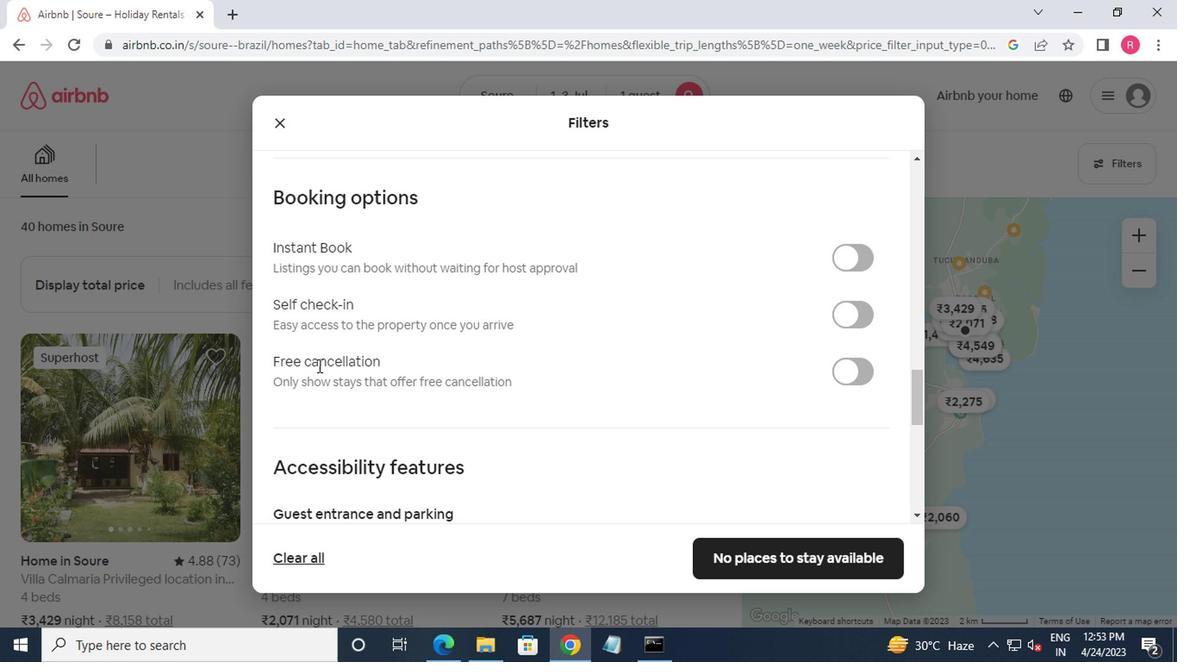 
Action: Mouse scrolled (369, 386) with delta (0, -1)
Screenshot: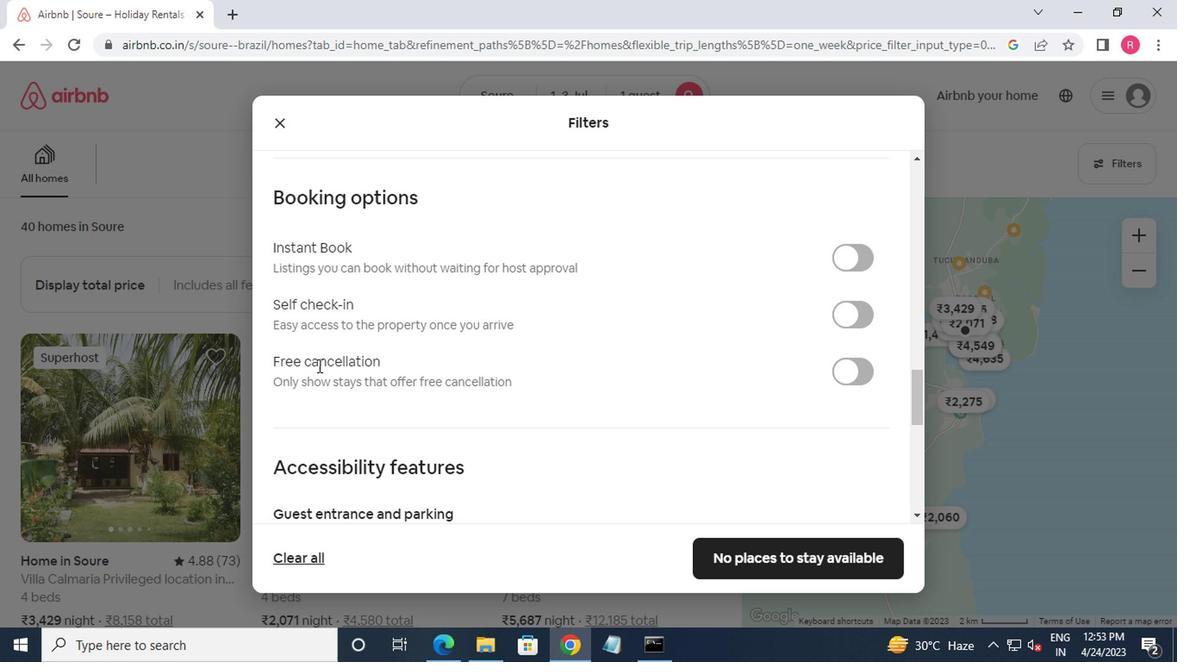 
Action: Mouse moved to (673, 336)
Screenshot: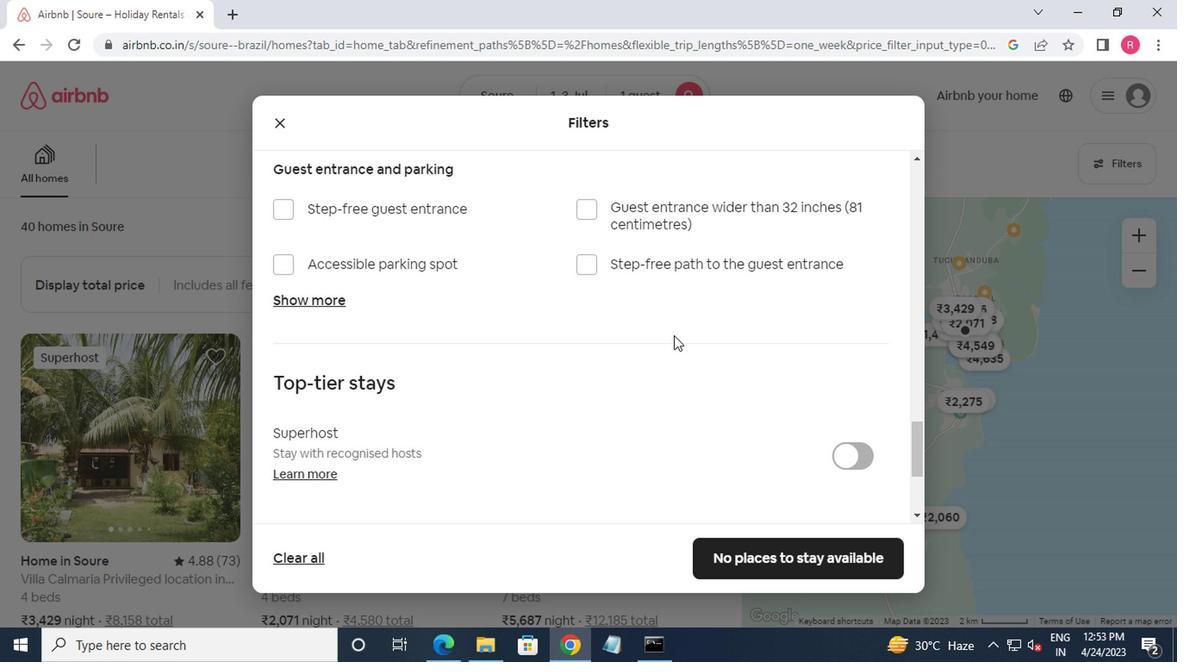 
Action: Mouse scrolled (673, 337) with delta (0, 1)
Screenshot: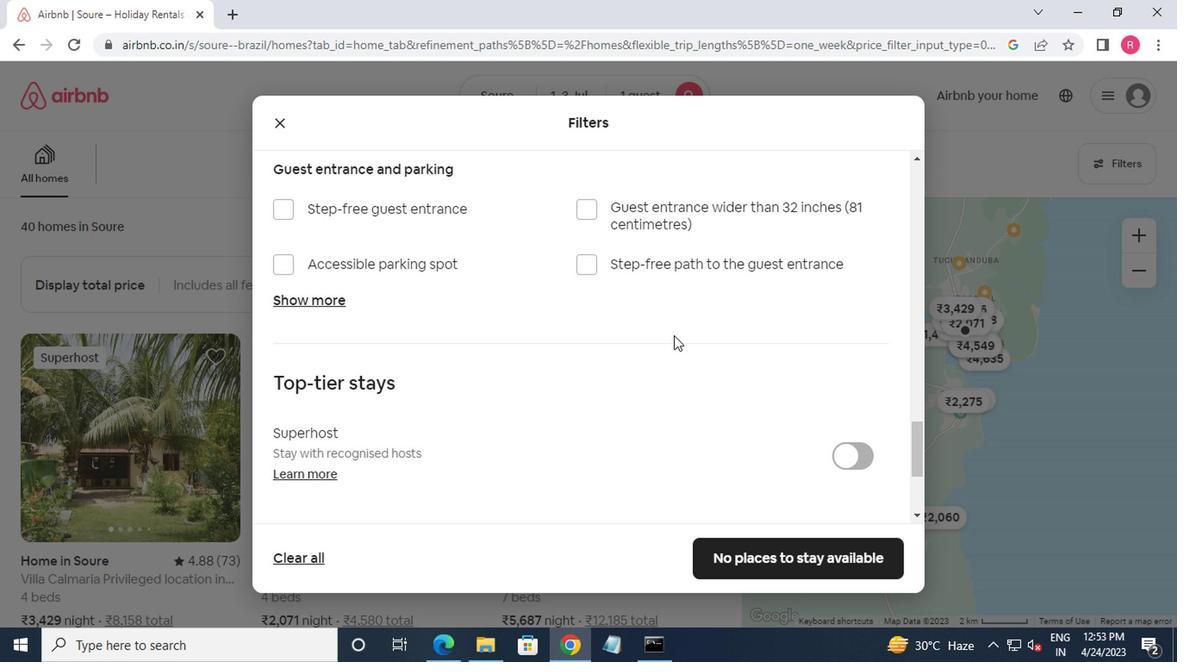 
Action: Mouse moved to (675, 334)
Screenshot: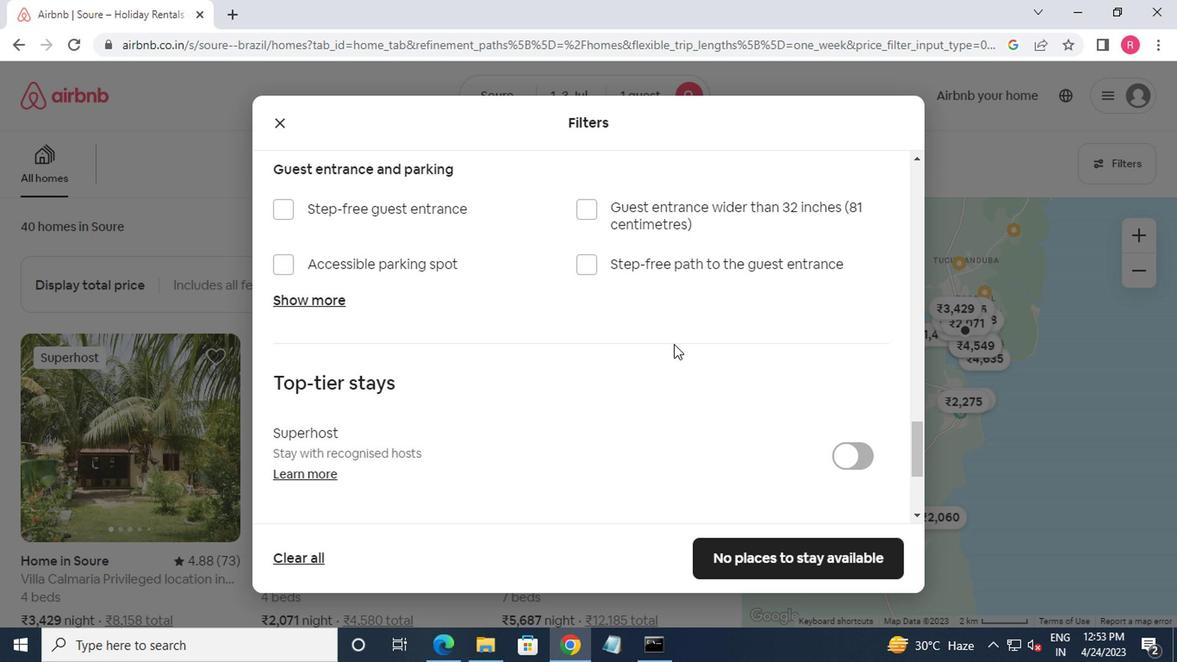 
Action: Mouse scrolled (675, 334) with delta (0, 0)
Screenshot: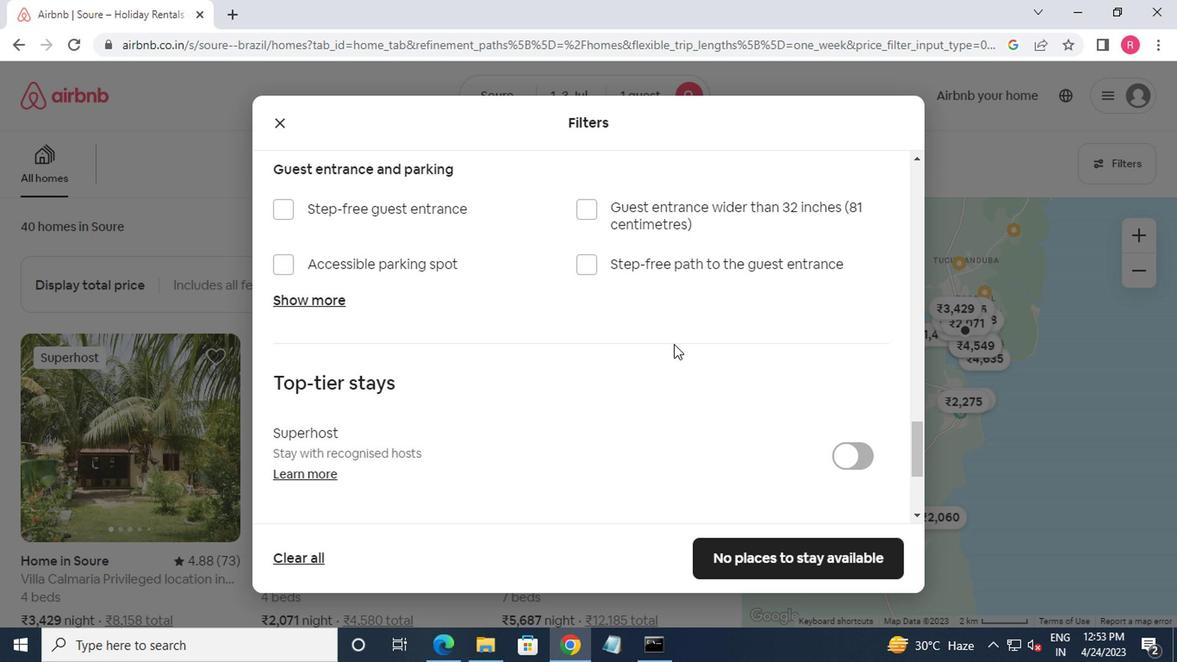 
Action: Mouse moved to (678, 323)
Screenshot: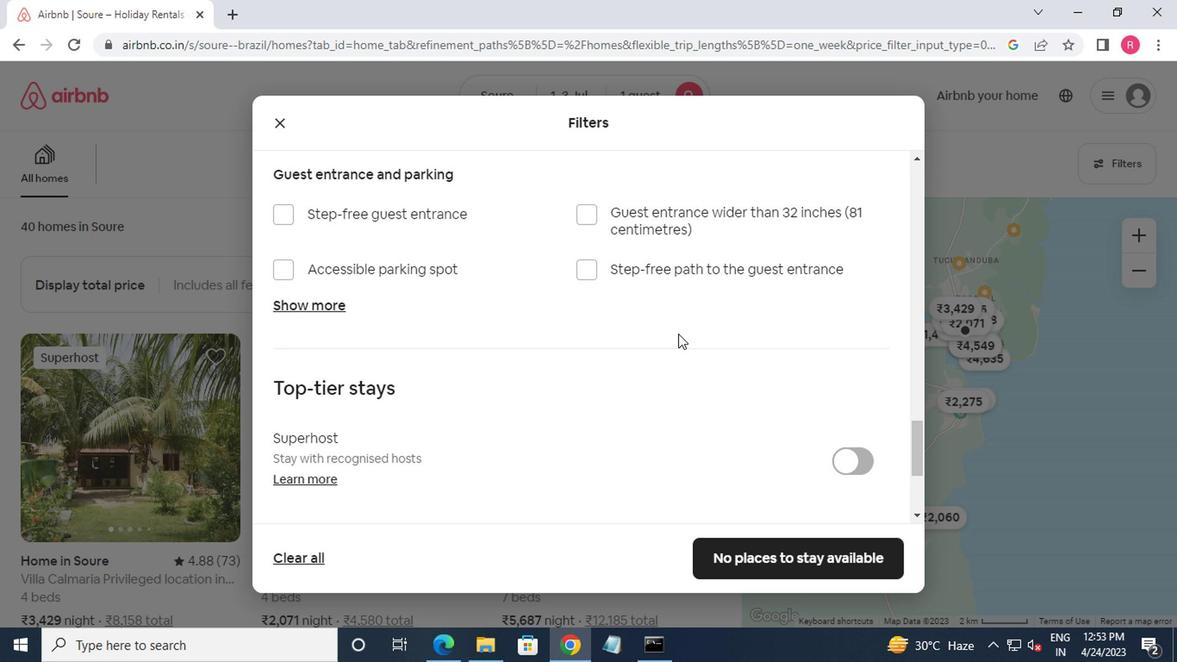 
Action: Mouse scrolled (678, 323) with delta (0, 0)
Screenshot: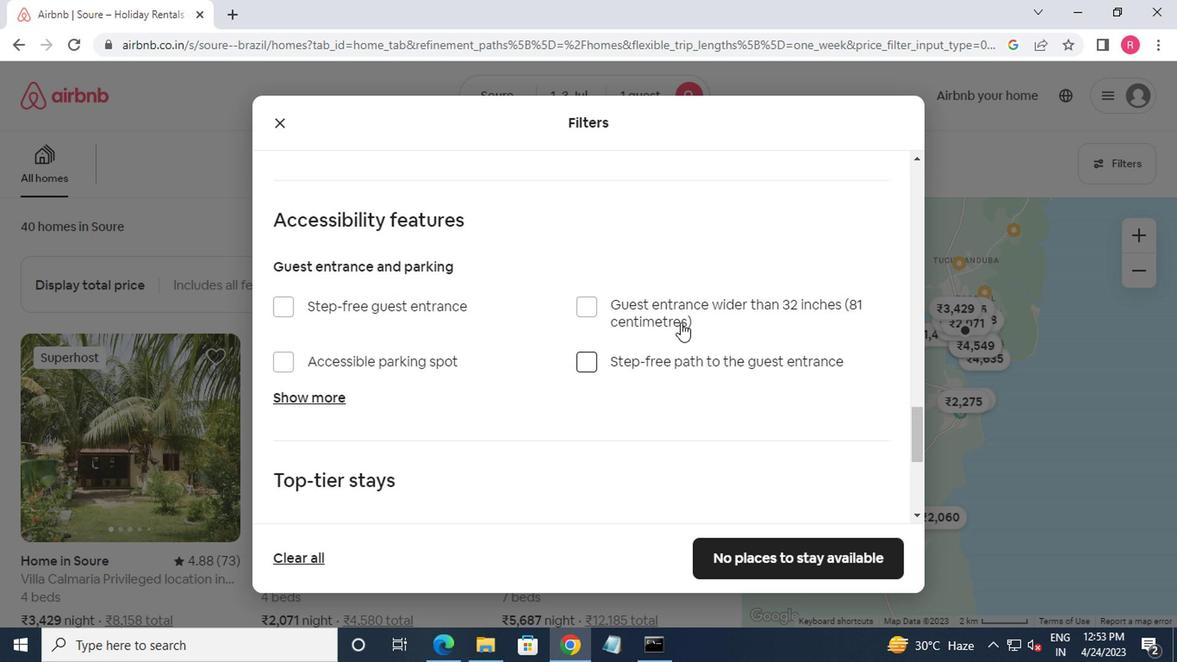 
Action: Mouse scrolled (678, 323) with delta (0, 0)
Screenshot: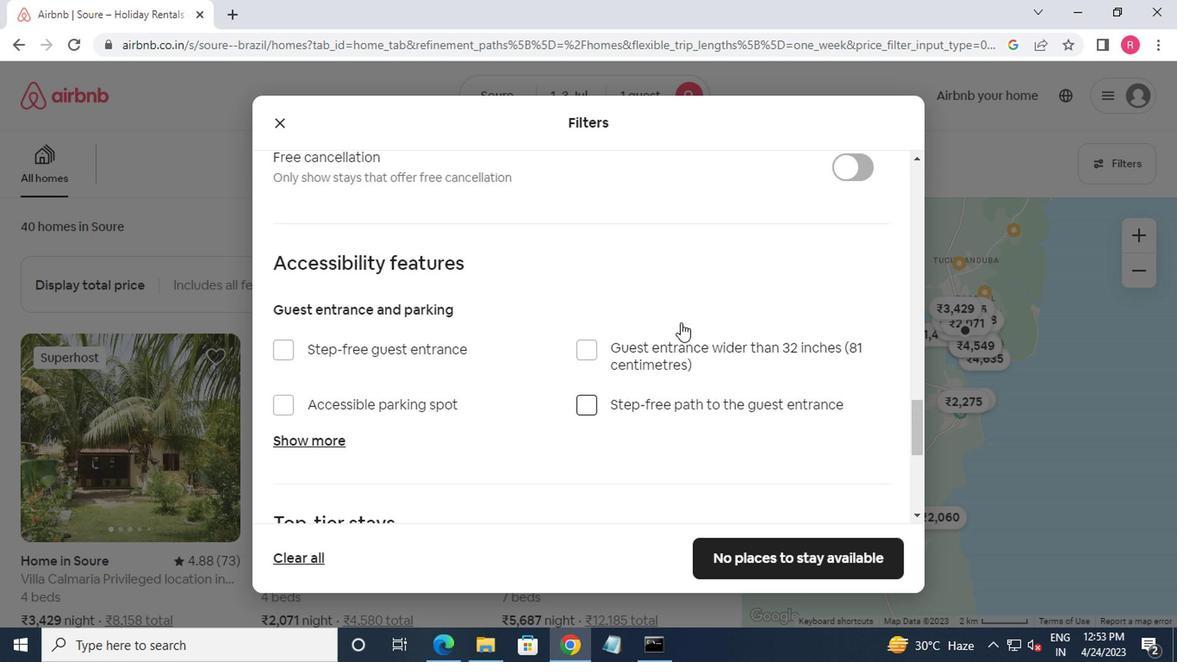 
Action: Mouse moved to (853, 317)
Screenshot: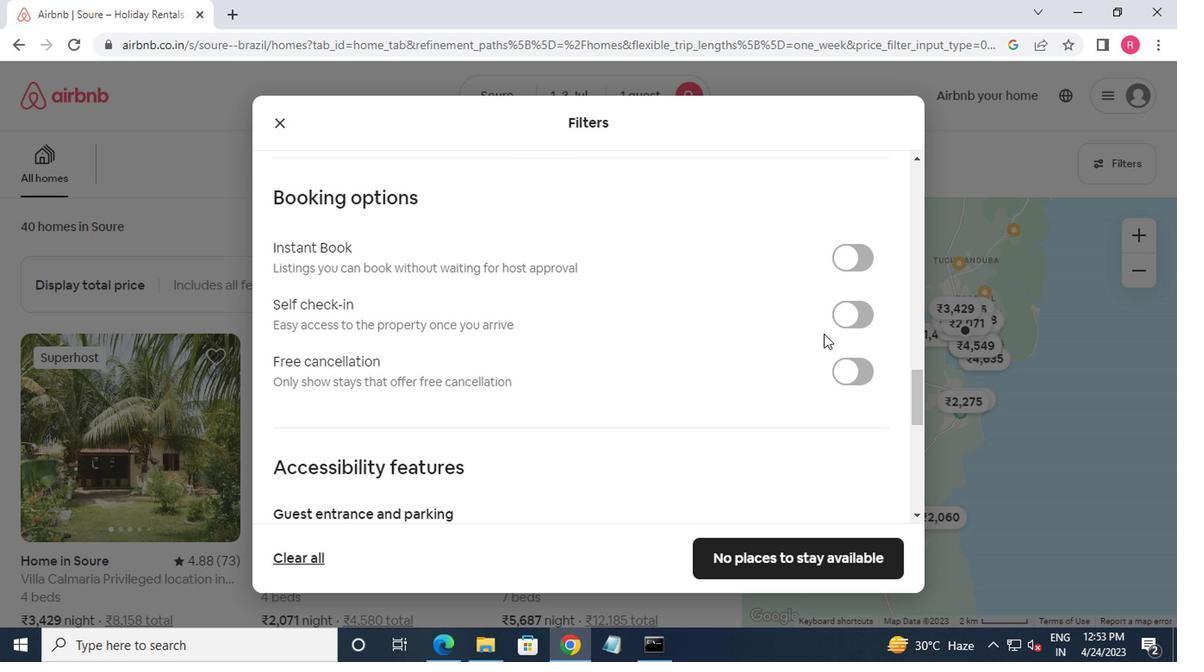 
Action: Mouse pressed left at (853, 317)
Screenshot: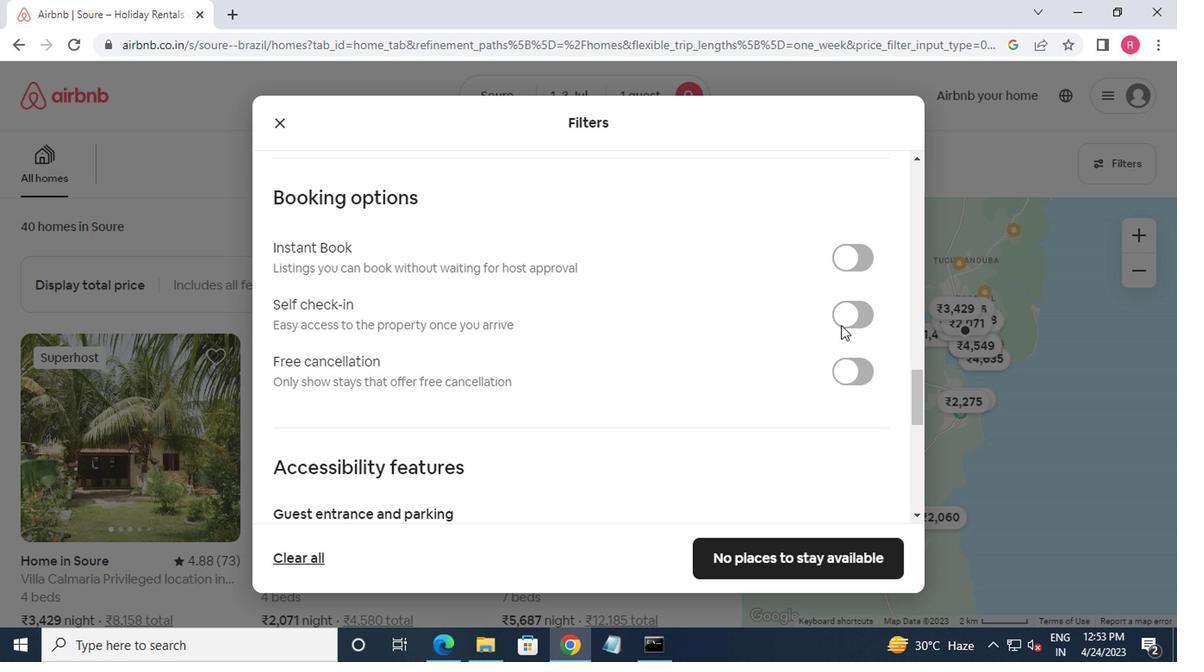 
Action: Mouse moved to (640, 379)
Screenshot: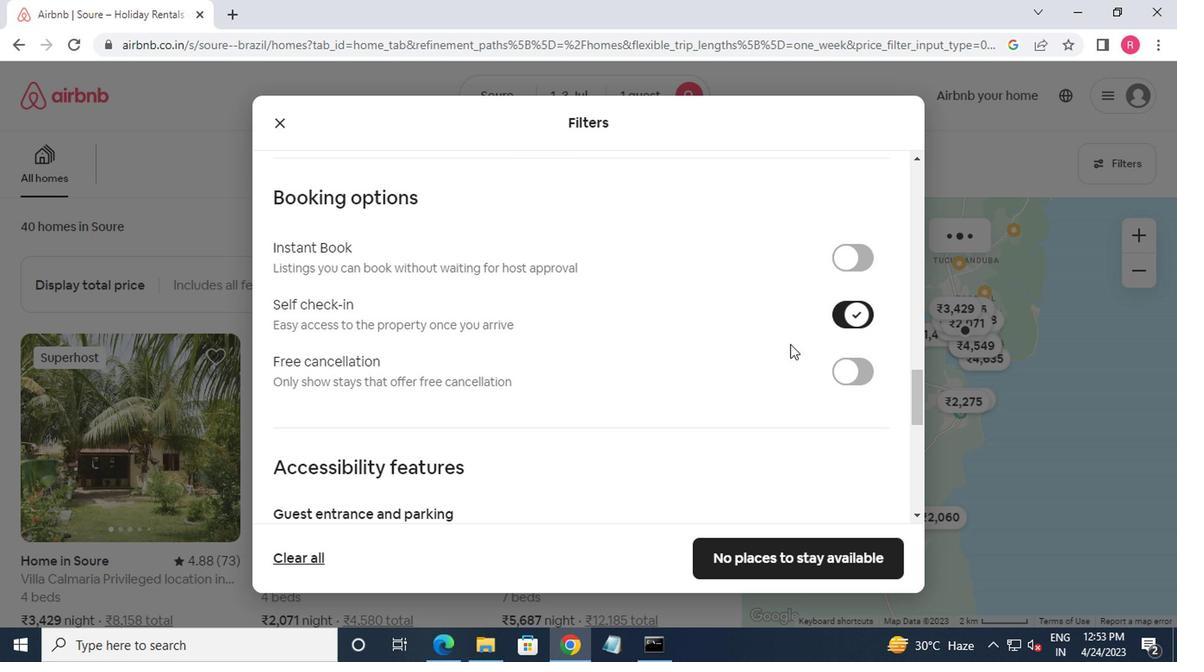 
Action: Mouse scrolled (640, 378) with delta (0, -1)
Screenshot: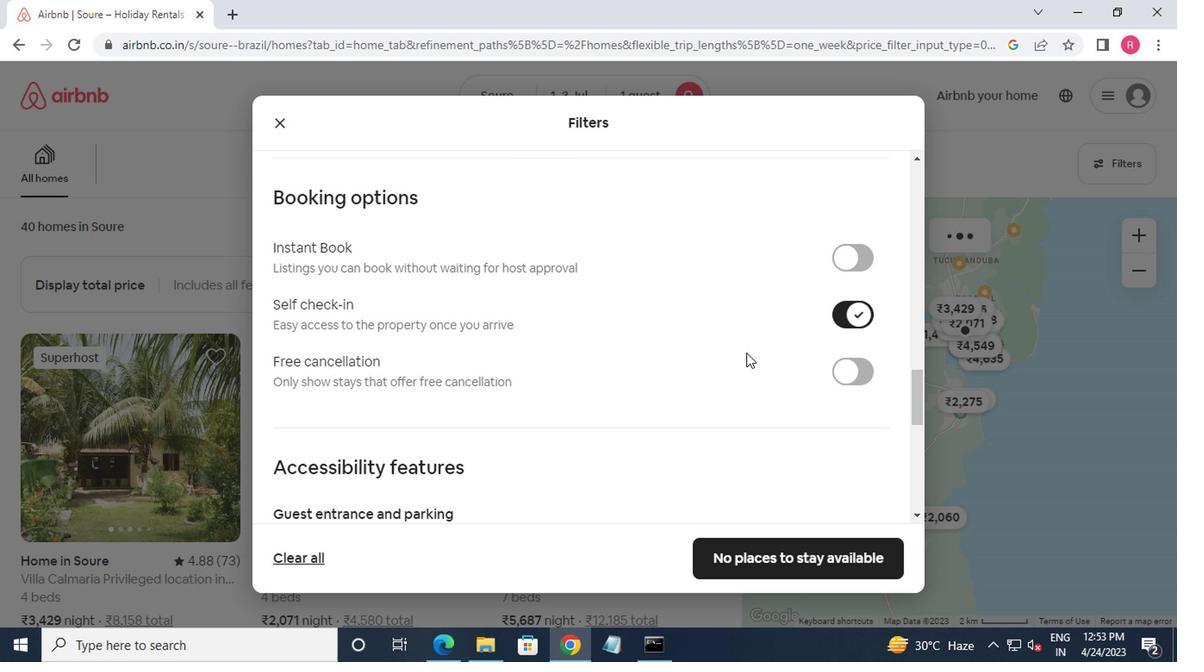 
Action: Mouse moved to (634, 385)
Screenshot: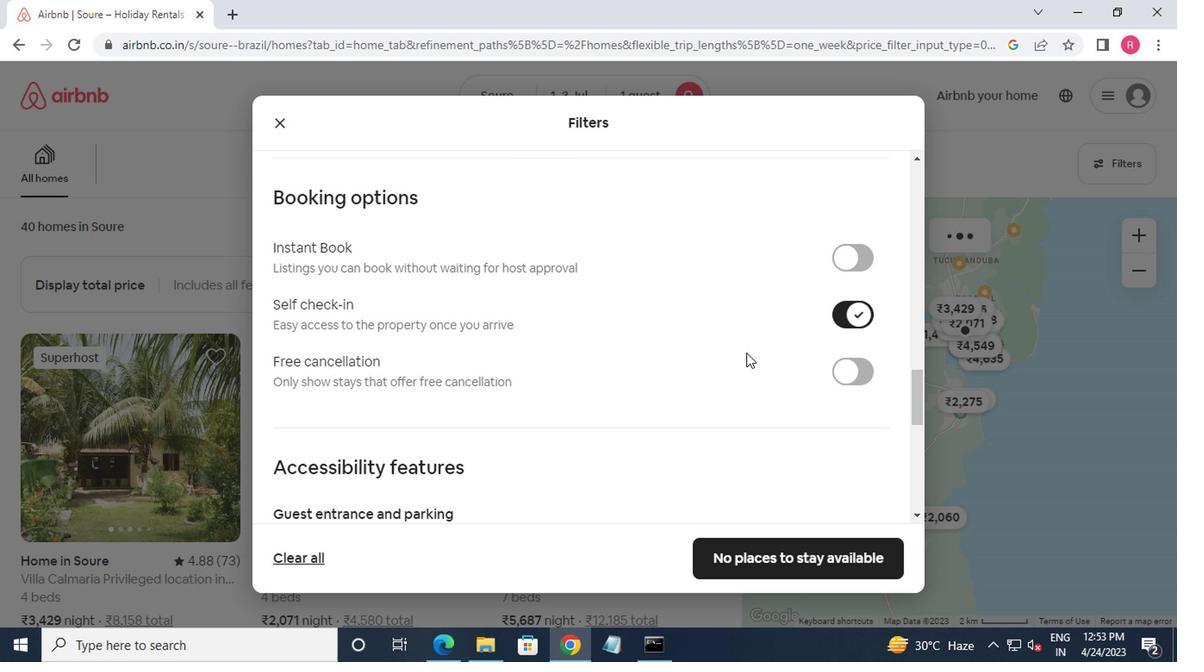 
Action: Mouse scrolled (634, 384) with delta (0, -1)
Screenshot: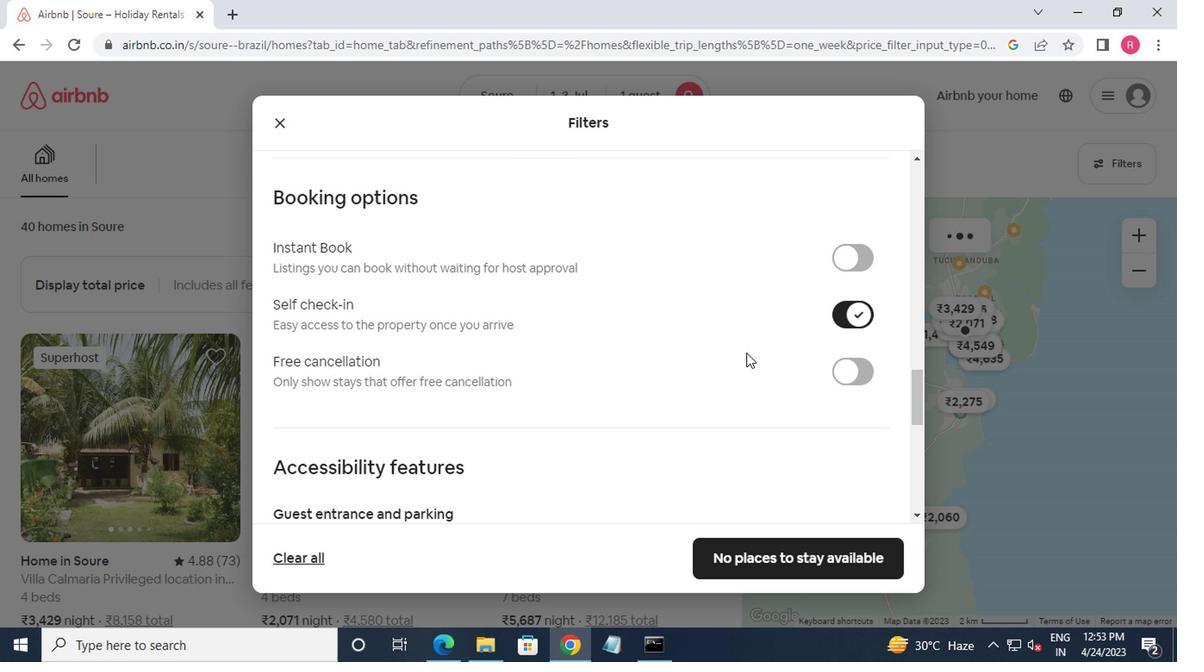 
Action: Mouse moved to (632, 389)
Screenshot: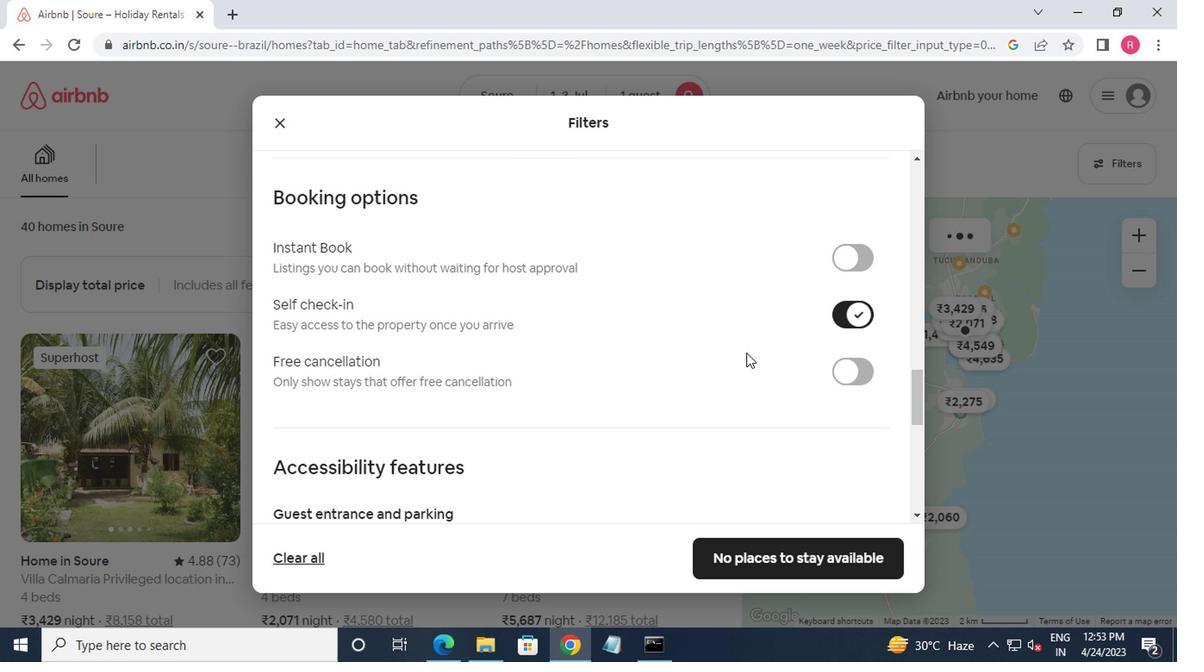 
Action: Mouse scrolled (632, 388) with delta (0, -1)
Screenshot: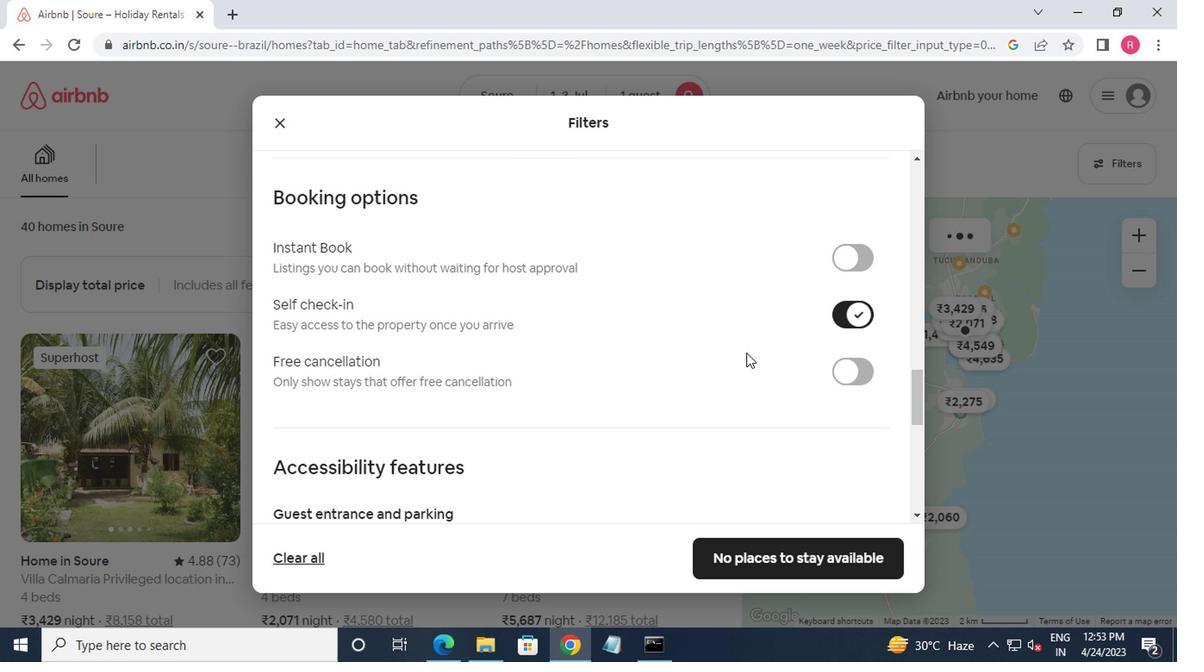 
Action: Mouse moved to (630, 392)
Screenshot: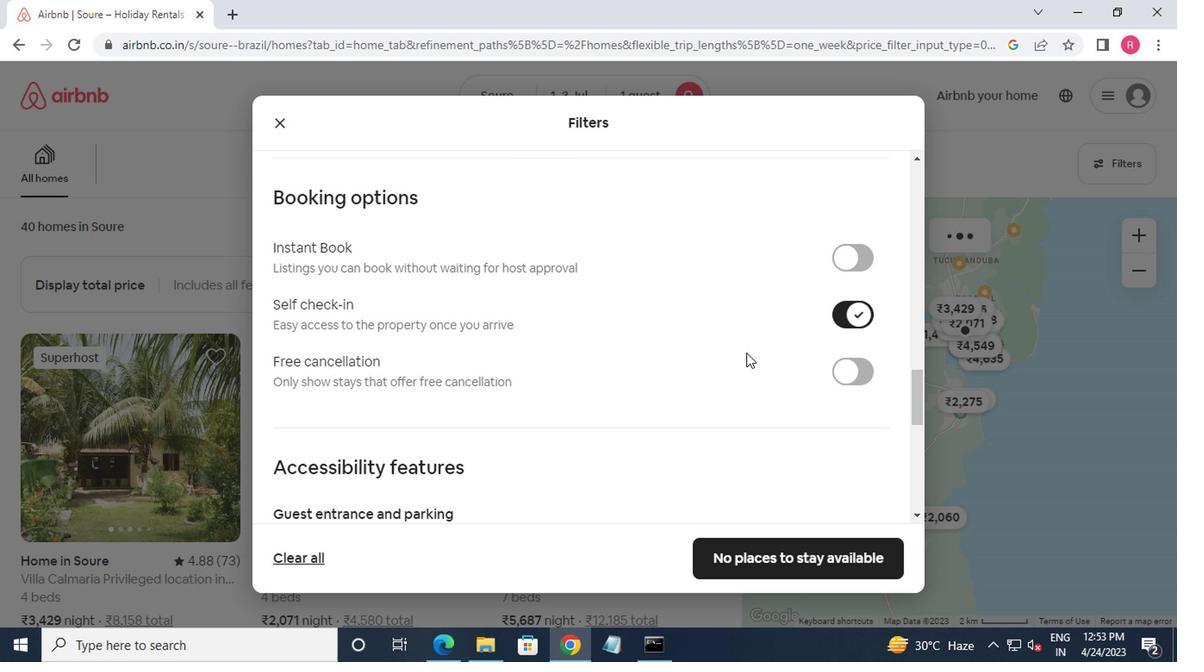 
Action: Mouse scrolled (630, 391) with delta (0, 0)
Screenshot: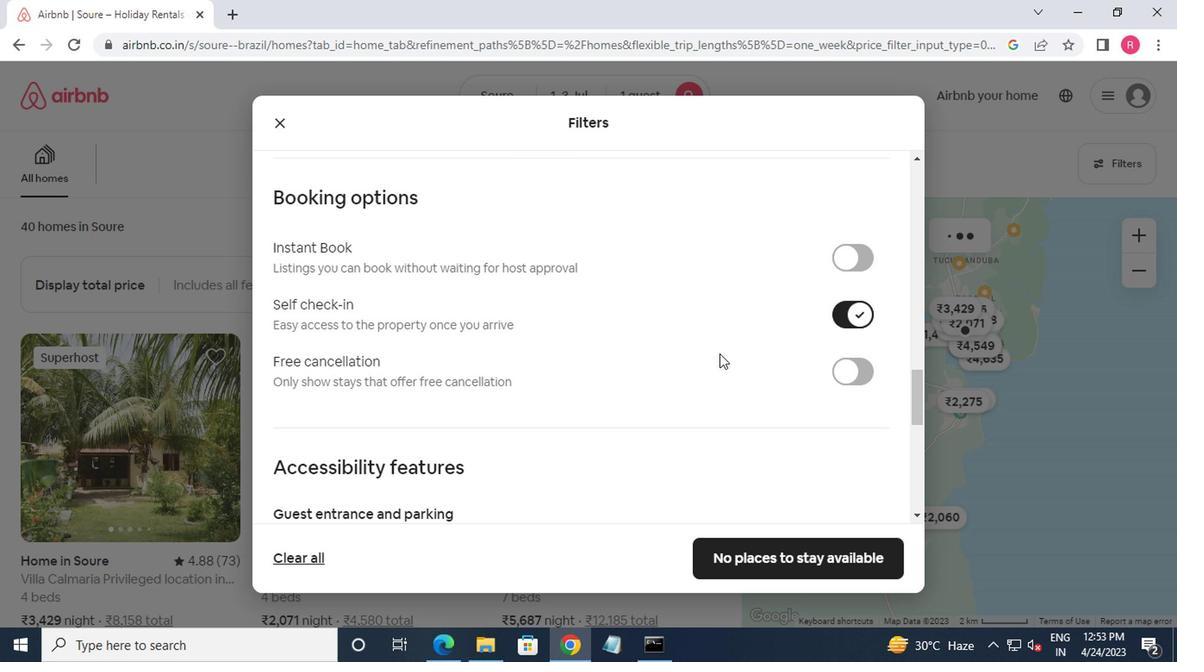 
Action: Mouse moved to (628, 394)
Screenshot: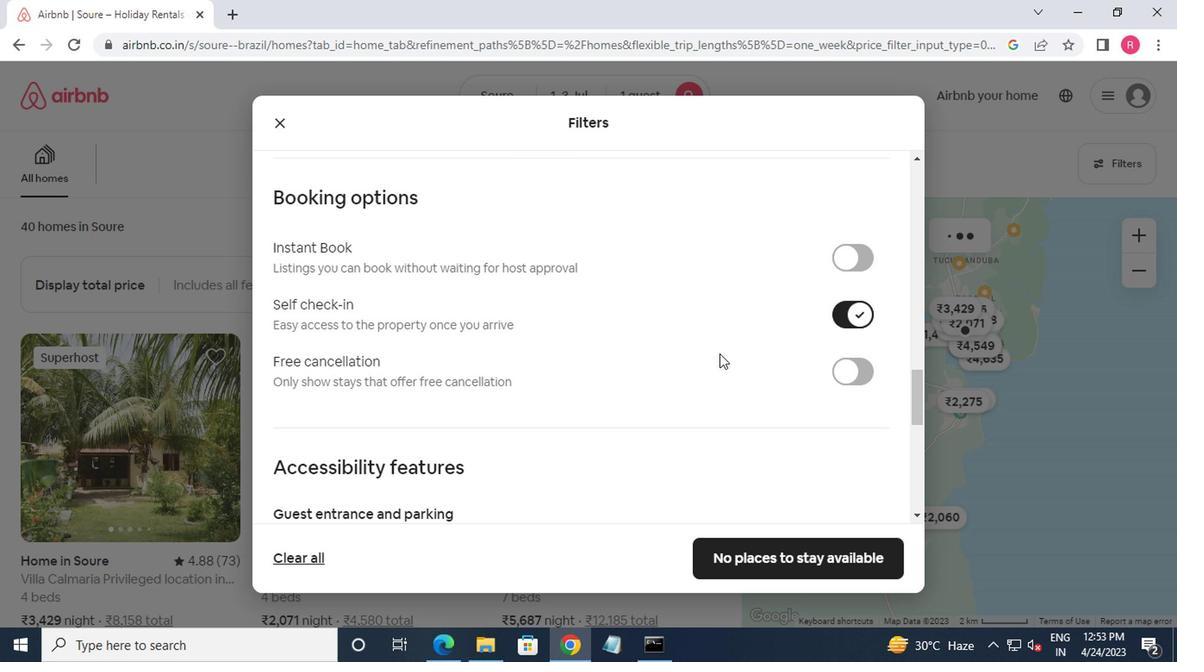 
Action: Mouse scrolled (628, 394) with delta (0, 0)
Screenshot: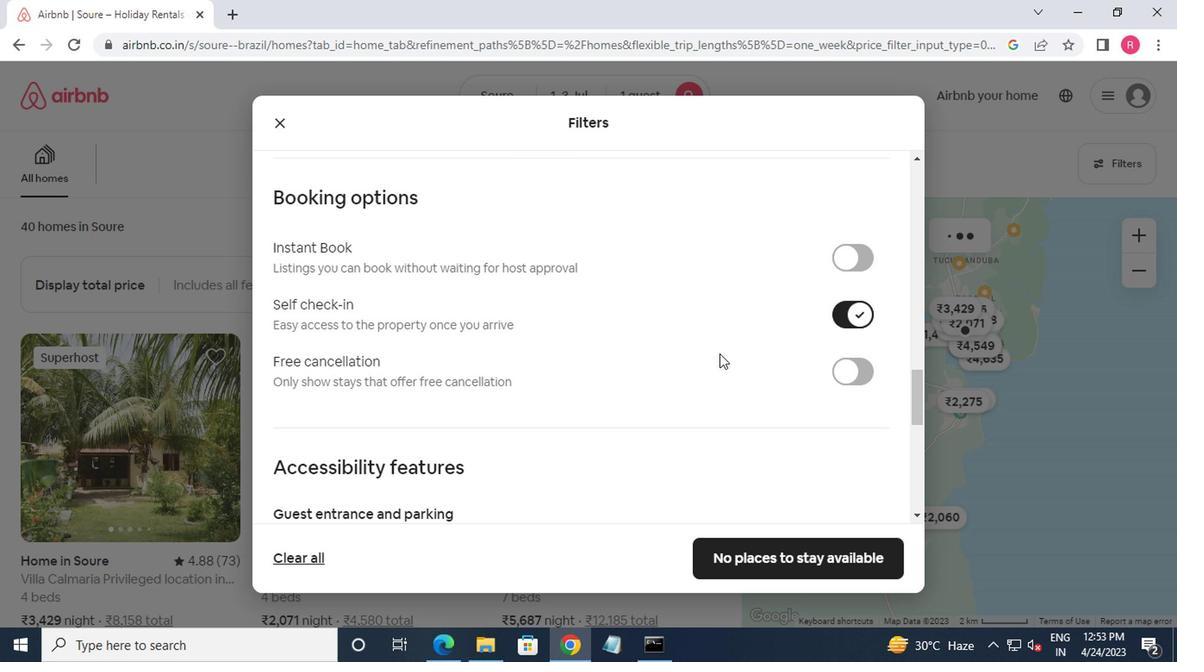 
Action: Mouse moved to (624, 392)
Screenshot: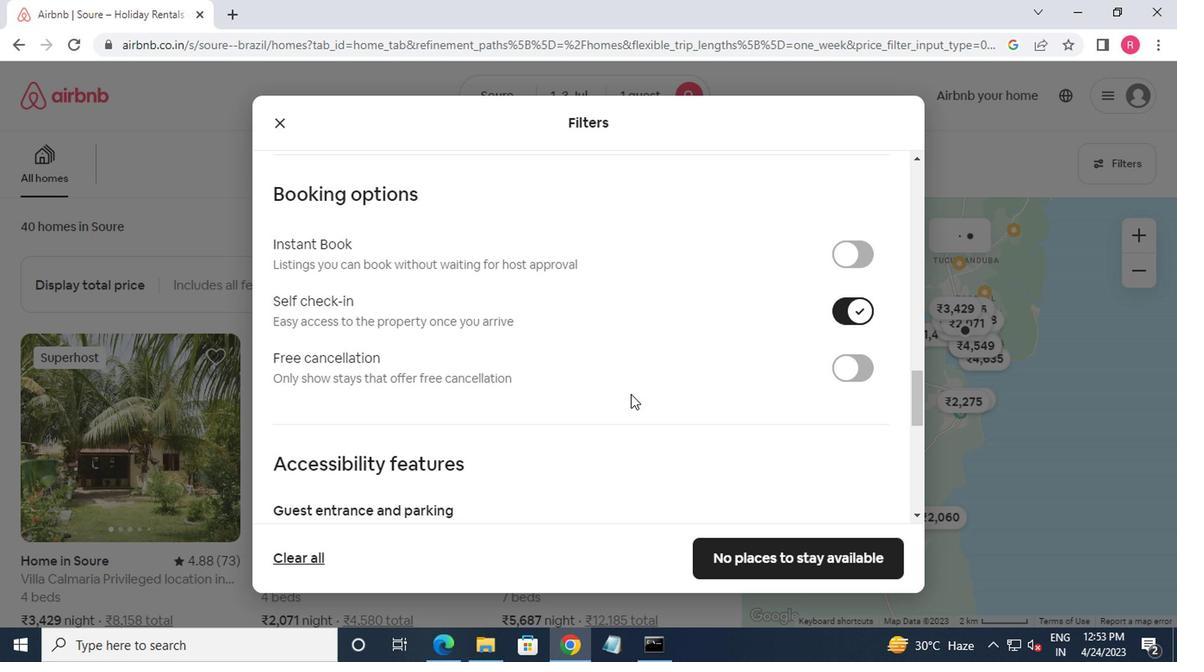 
Action: Mouse scrolled (624, 391) with delta (0, 0)
Screenshot: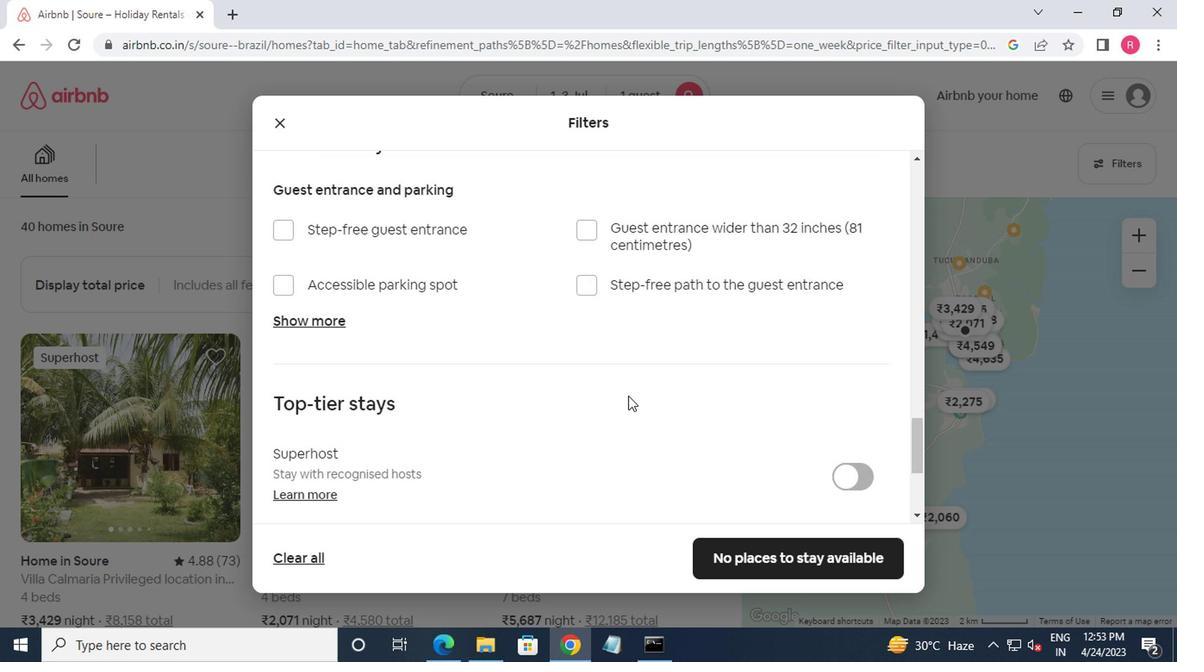 
Action: Mouse scrolled (624, 391) with delta (0, 0)
Screenshot: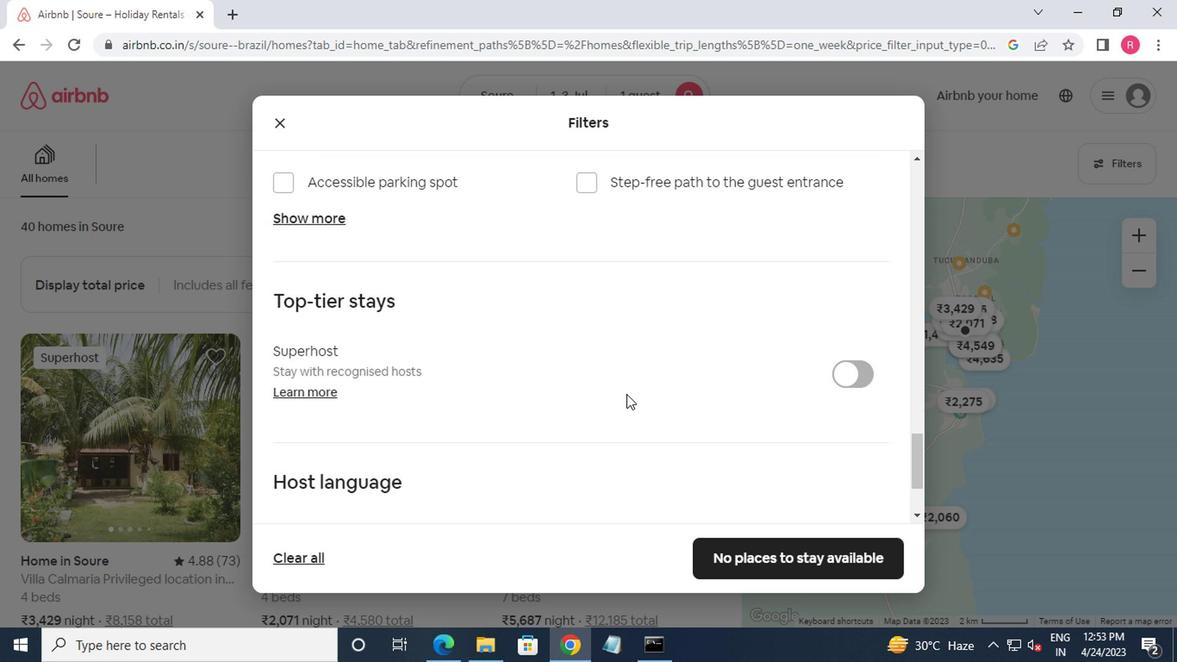 
Action: Mouse scrolled (624, 391) with delta (0, 0)
Screenshot: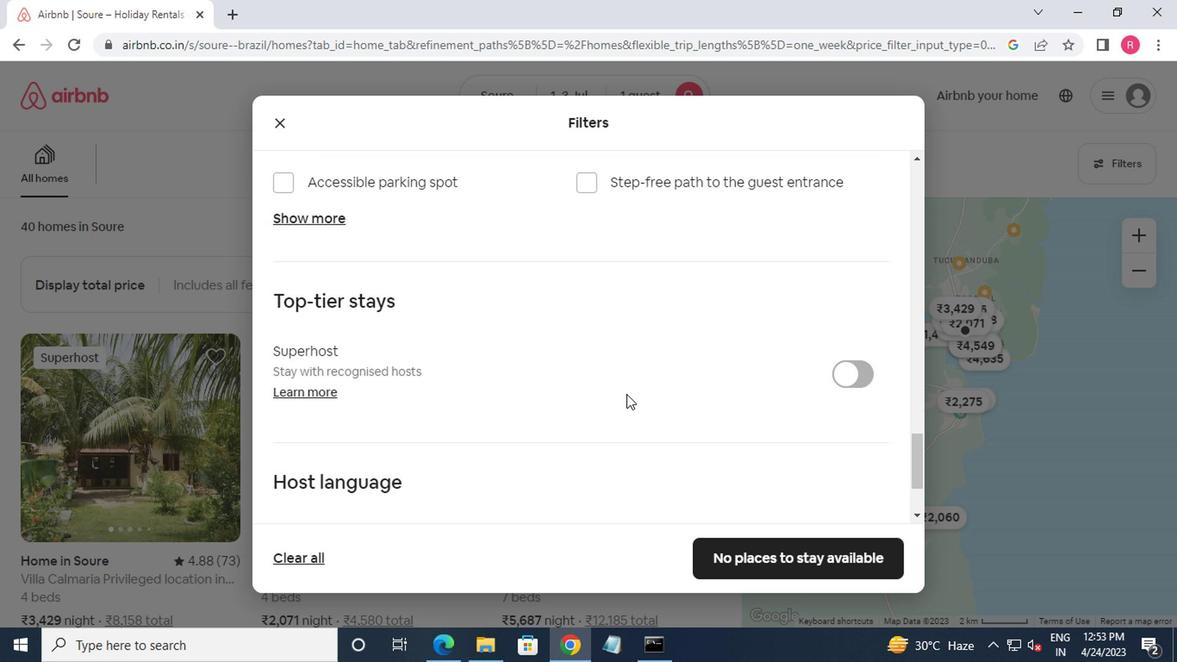 
Action: Mouse moved to (625, 394)
Screenshot: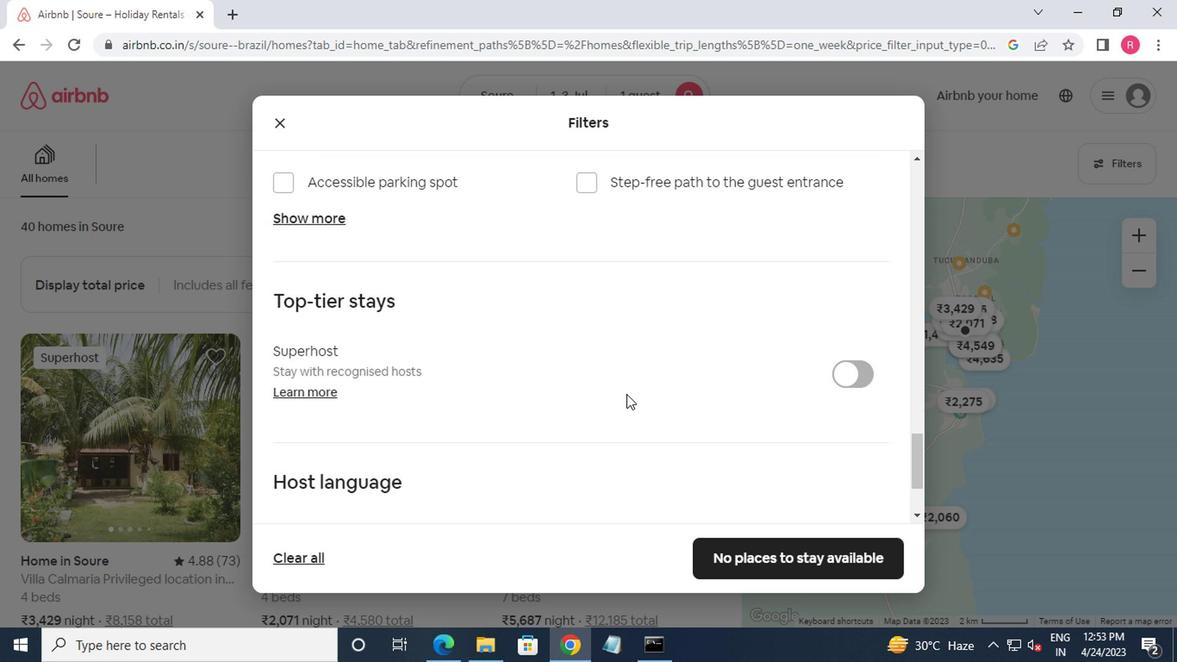 
Action: Mouse scrolled (625, 393) with delta (0, 0)
Screenshot: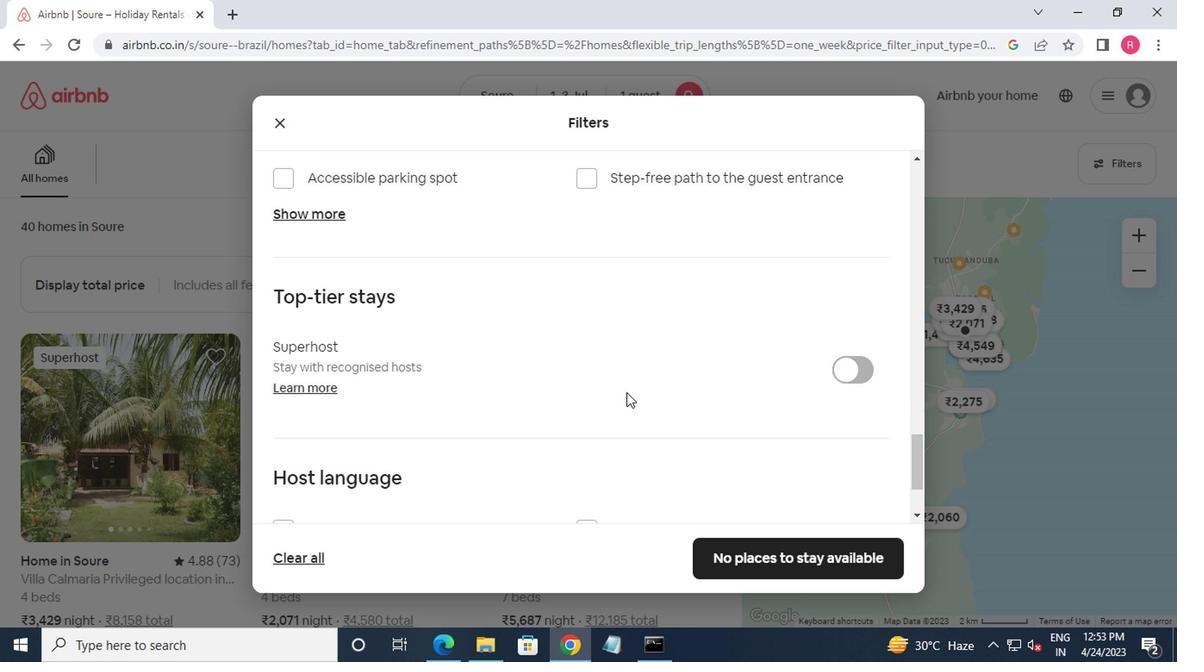 
Action: Mouse moved to (632, 399)
Screenshot: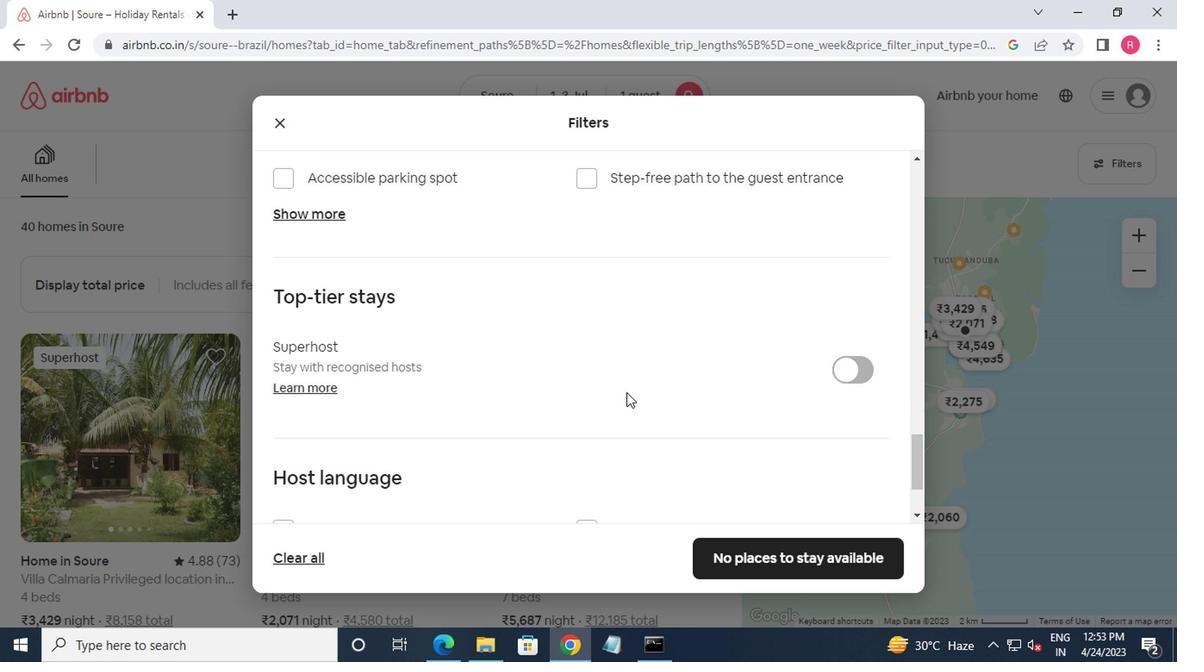 
Action: Mouse scrolled (632, 398) with delta (0, -1)
Screenshot: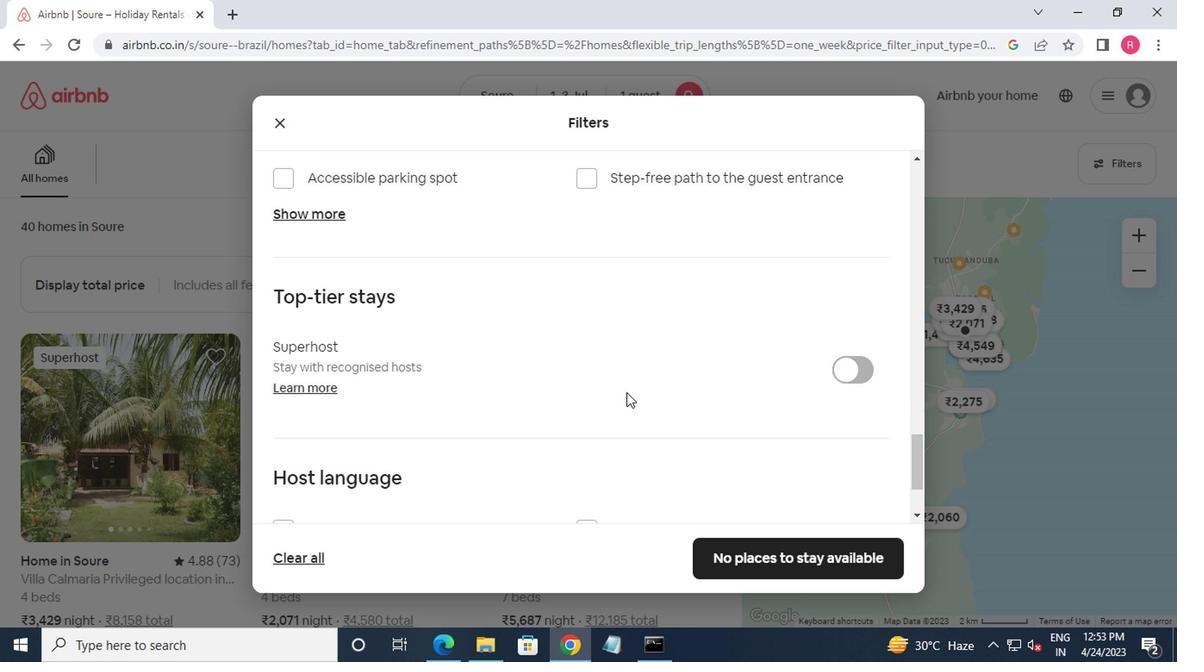 
Action: Mouse moved to (745, 420)
Screenshot: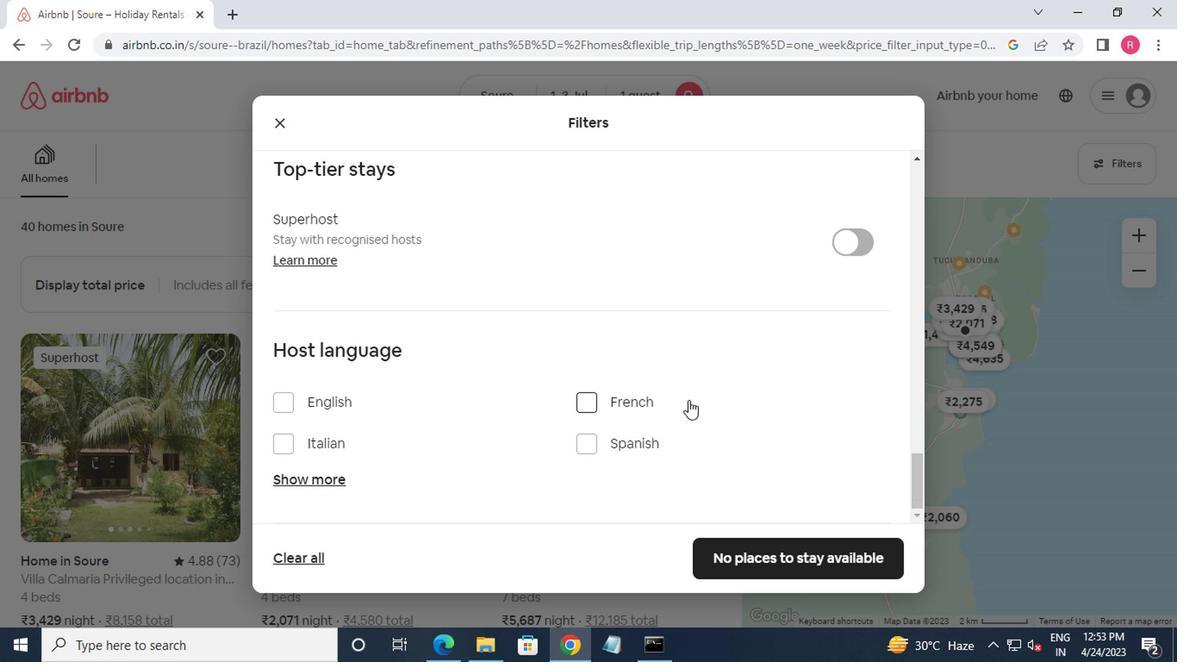 
Action: Mouse scrolled (745, 419) with delta (0, -1)
Screenshot: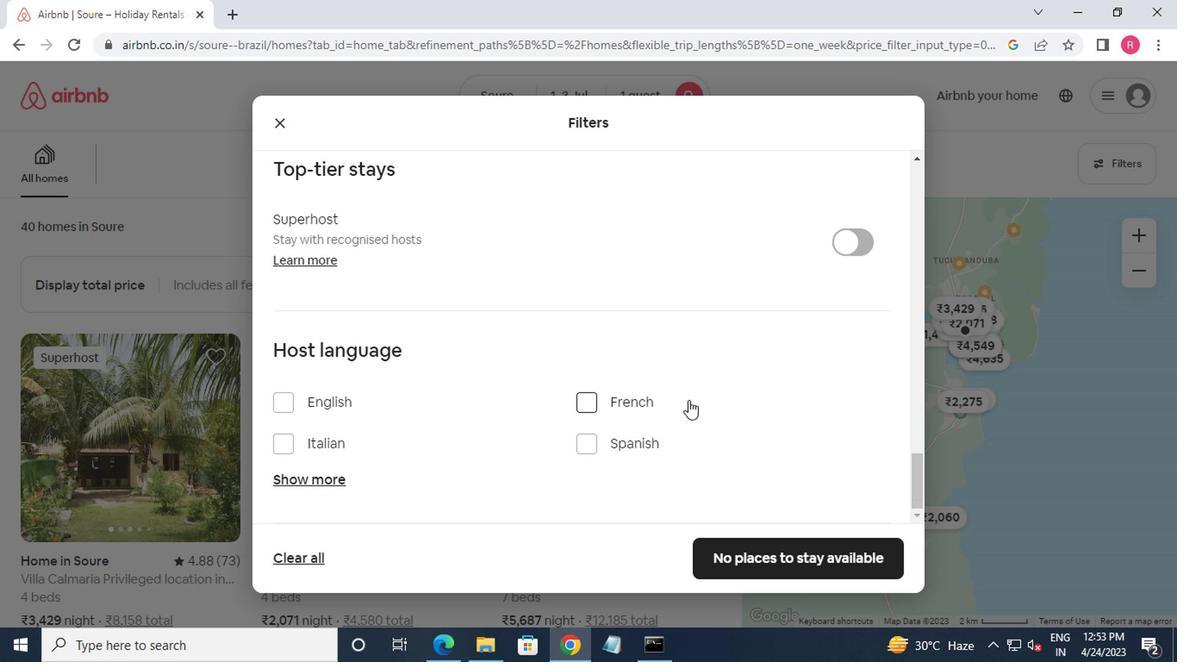 
Action: Mouse moved to (745, 424)
Screenshot: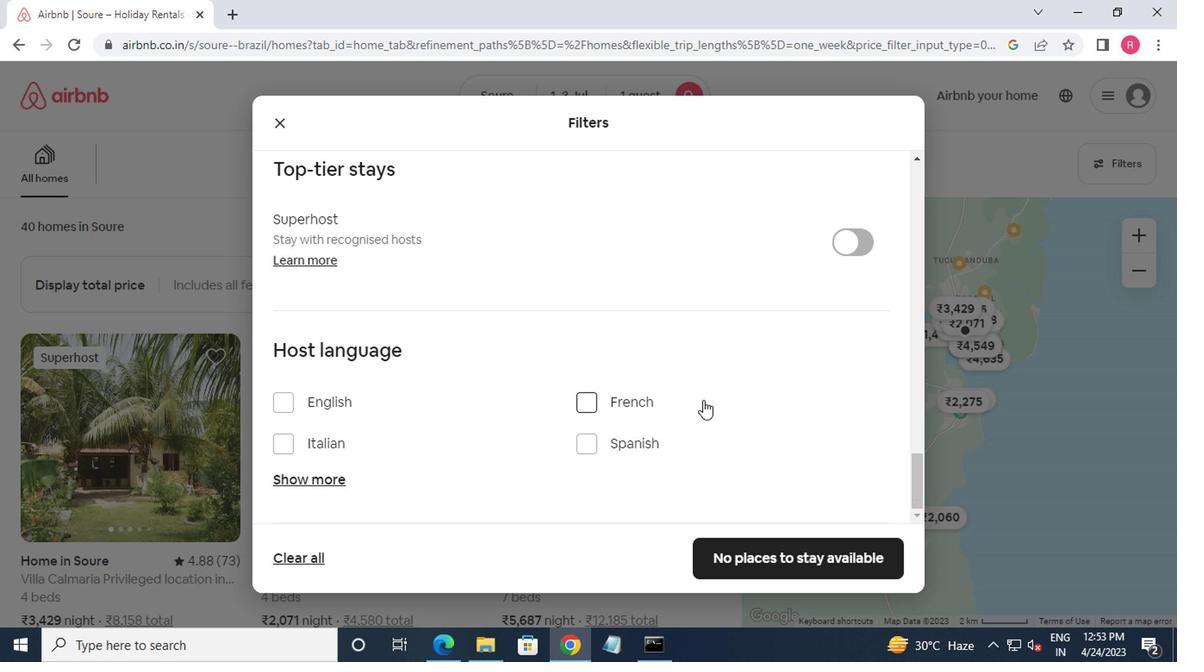 
Action: Mouse scrolled (745, 423) with delta (0, -1)
Screenshot: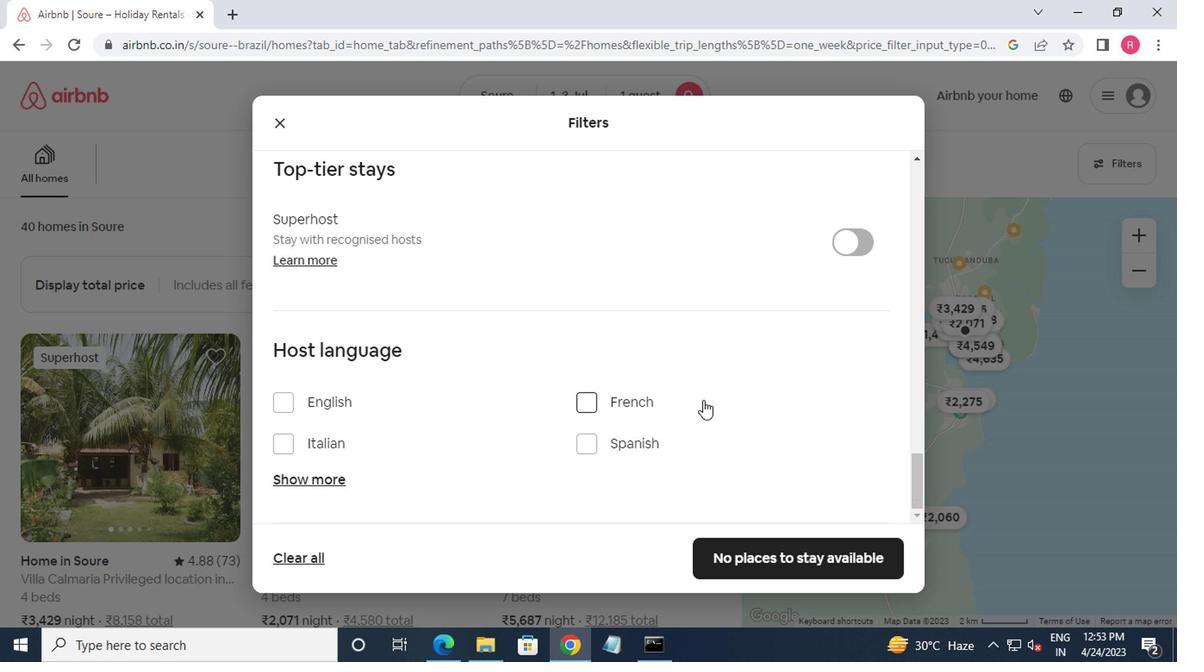 
Action: Mouse moved to (745, 427)
Screenshot: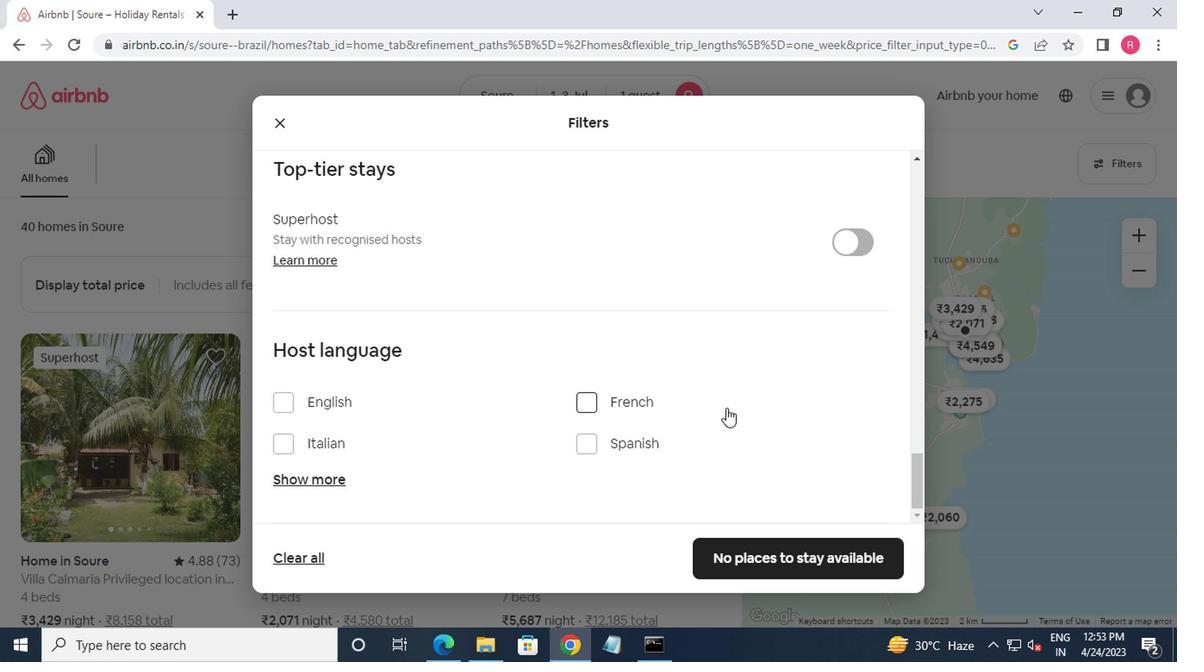 
Action: Mouse scrolled (745, 426) with delta (0, 0)
Screenshot: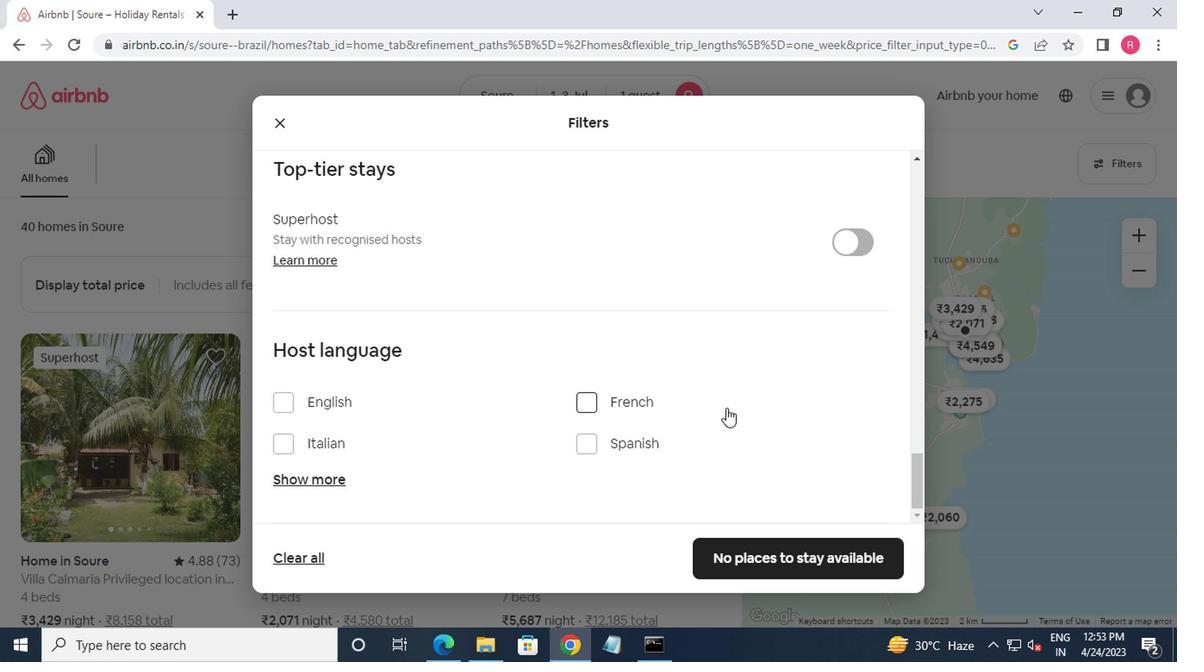 
Action: Mouse moved to (581, 443)
Screenshot: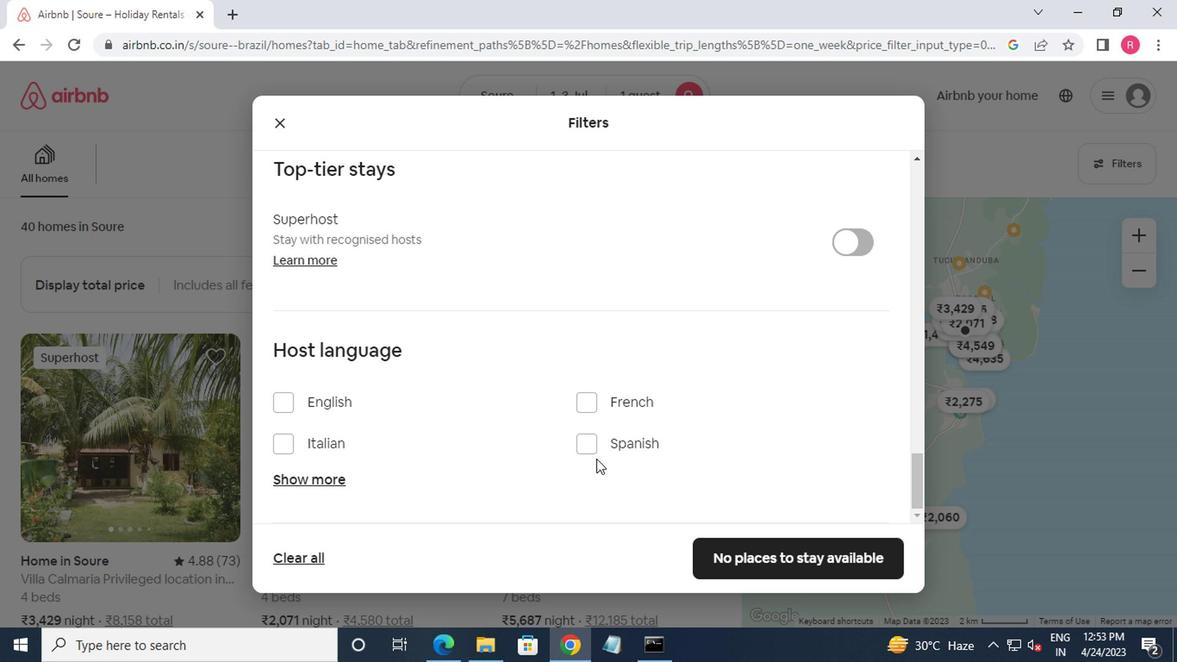 
Action: Mouse pressed left at (581, 443)
Screenshot: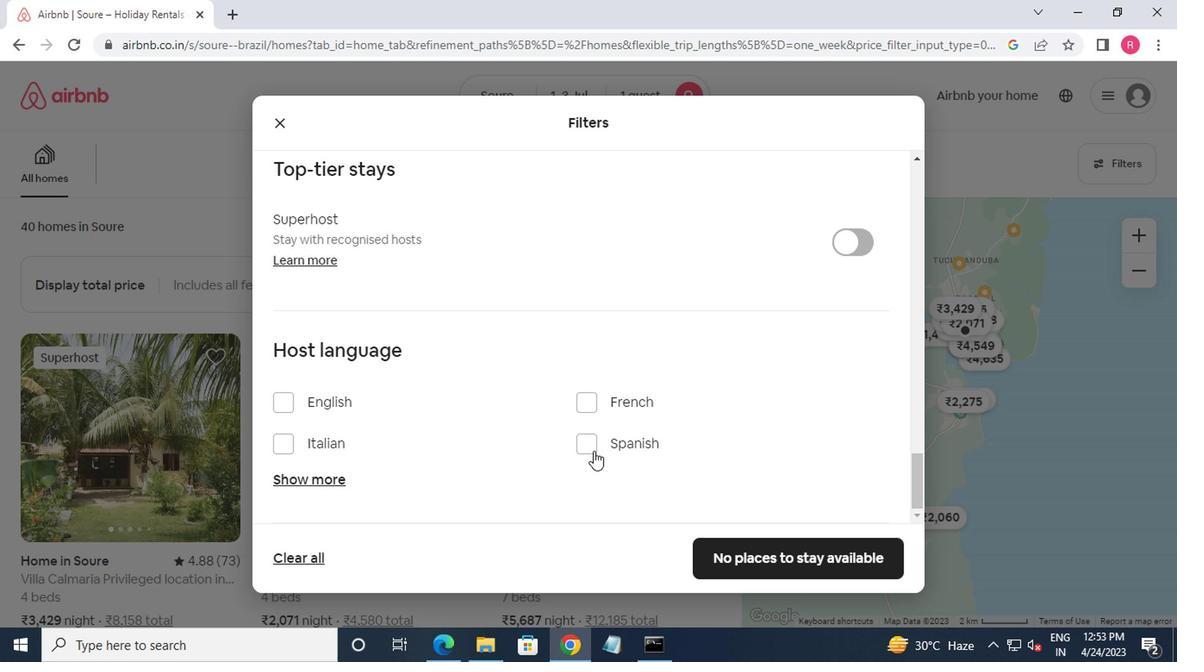 
Action: Mouse moved to (729, 569)
Screenshot: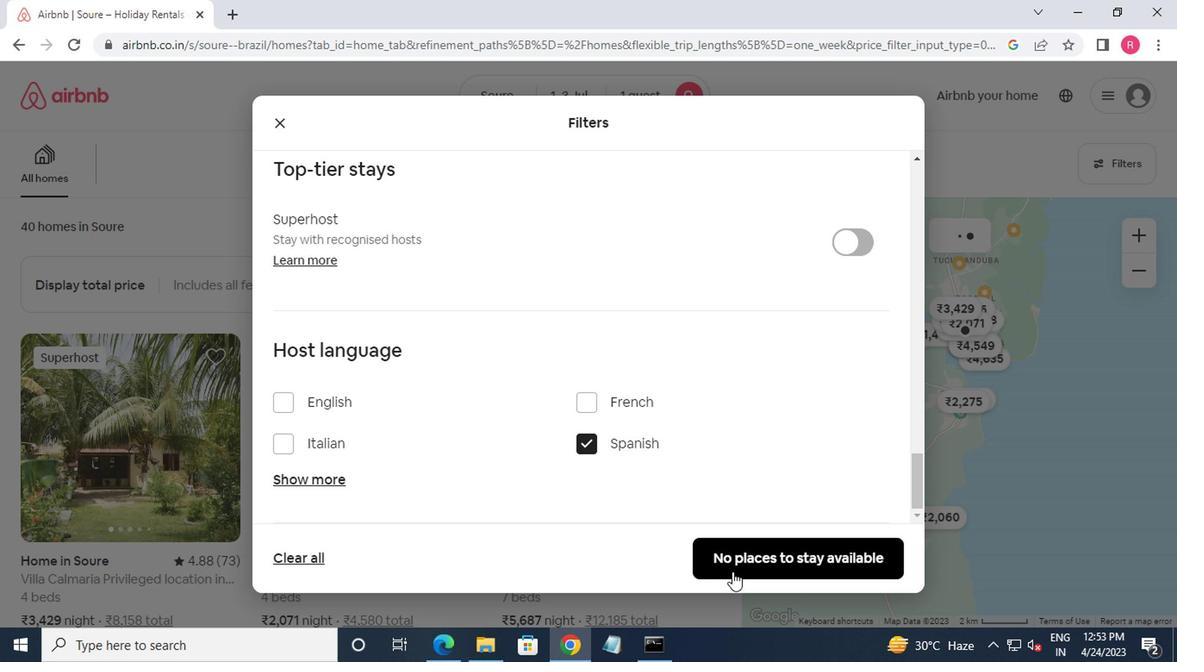 
Action: Mouse pressed left at (729, 569)
Screenshot: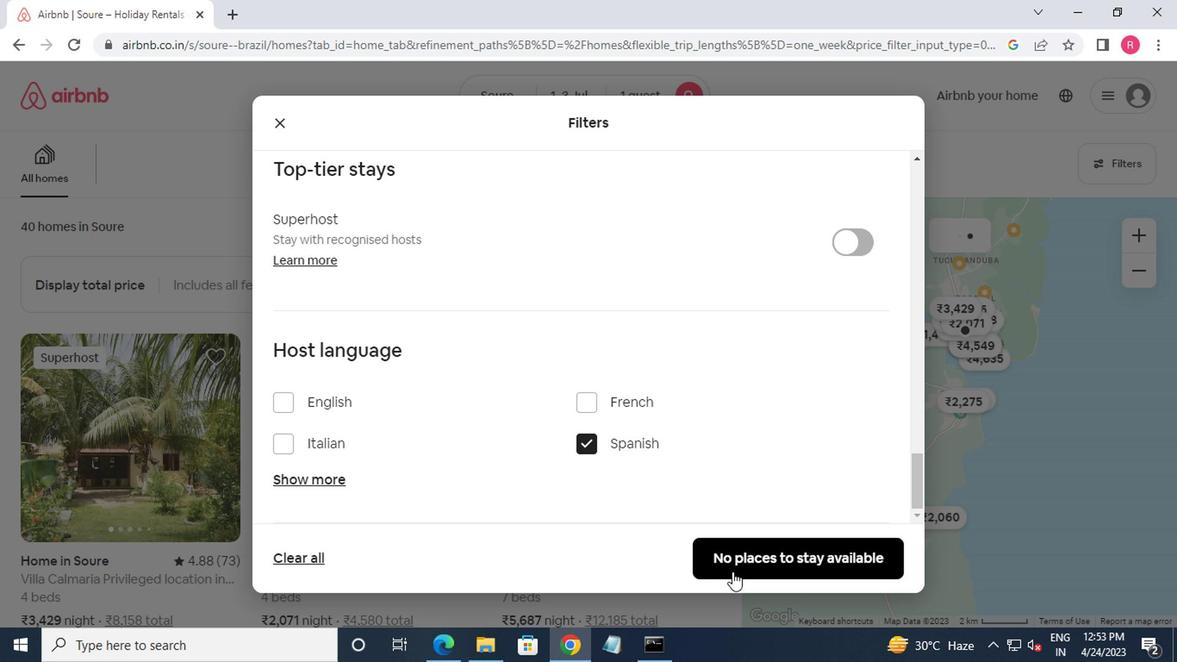 
Action: Mouse moved to (707, 553)
Screenshot: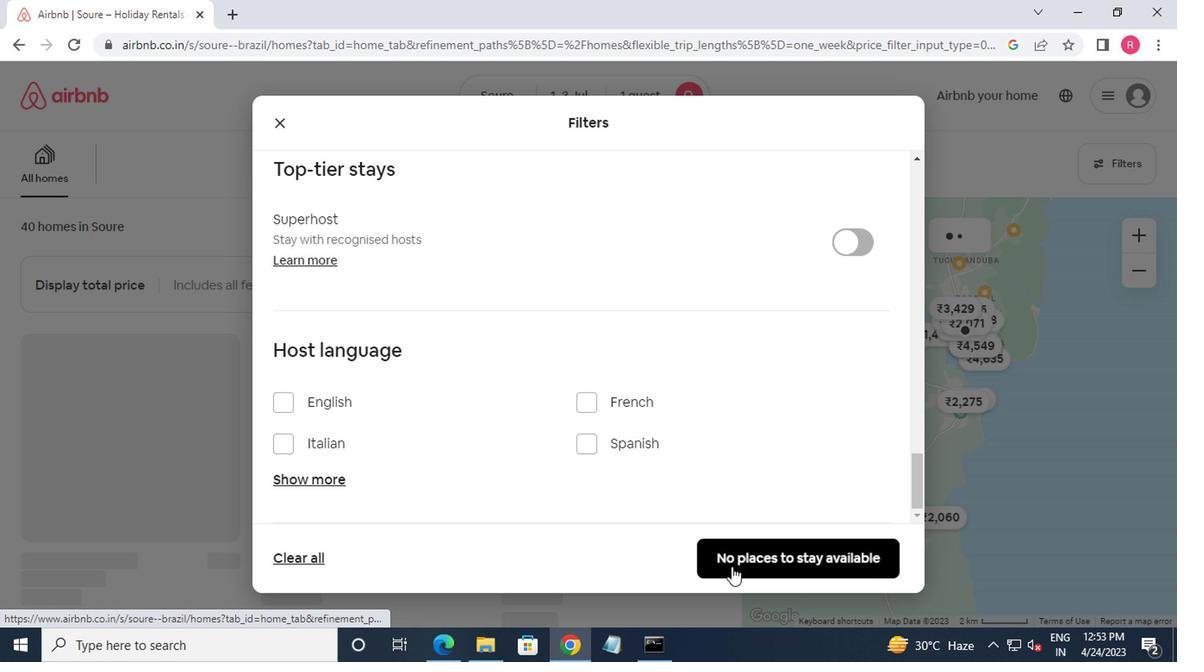 
